 Task: Look for space in Rosemont, United States from 3rd August, 2023 to 7th August, 2023 for 2 adults in price range Rs.4000 to Rs.9000. Place can be private room with 1  bedroom having 1 bed and 1 bathroom. Property type can be house, flat, guest house, hotel. Booking option can be shelf check-in. Required host language is English.
Action: Mouse moved to (572, 132)
Screenshot: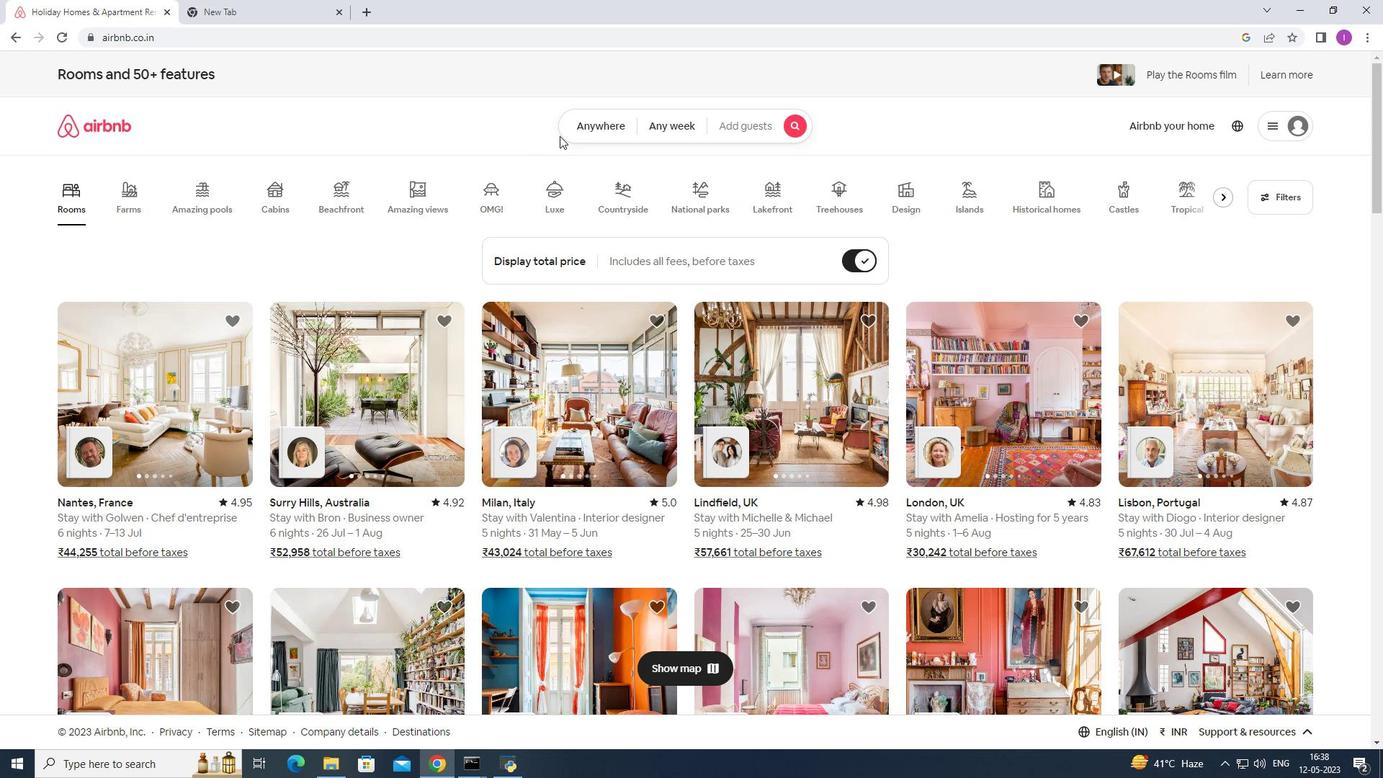 
Action: Mouse pressed left at (572, 132)
Screenshot: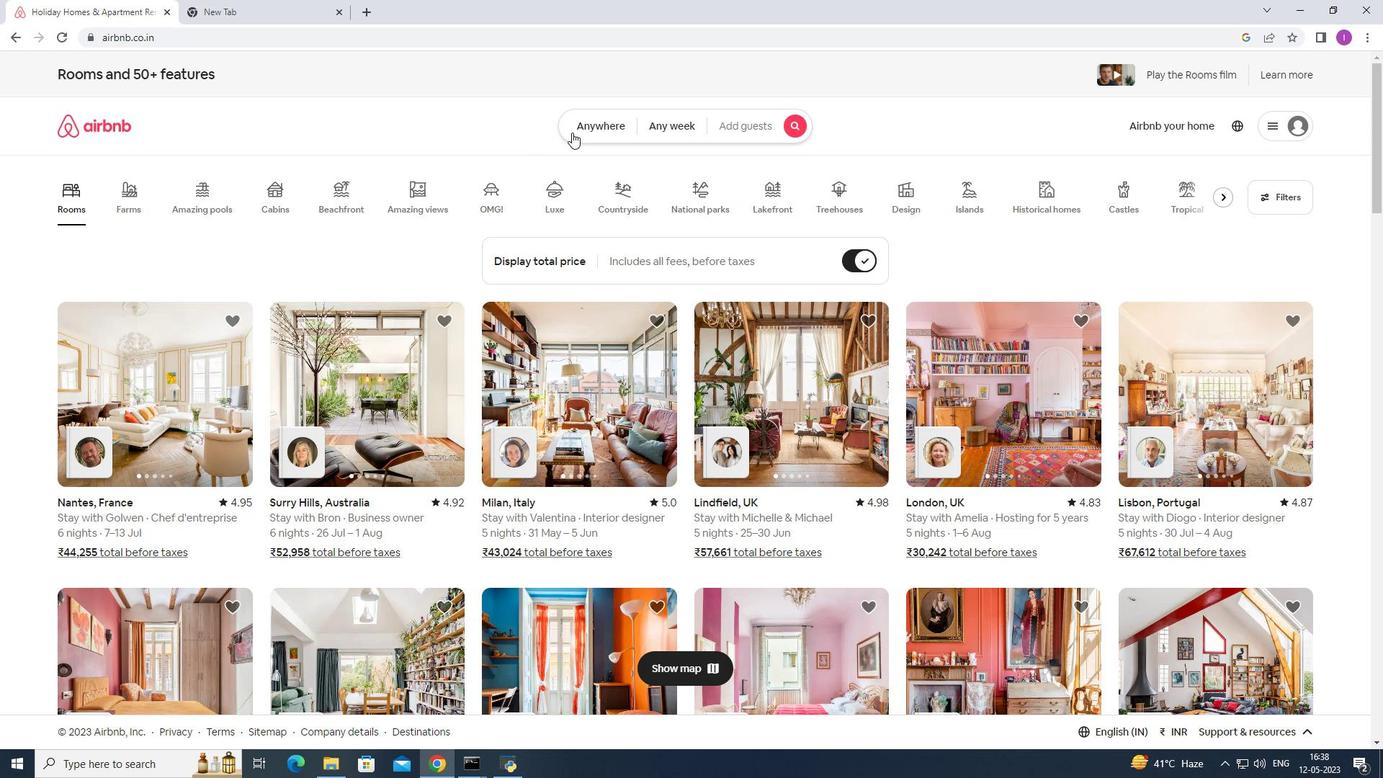 
Action: Mouse moved to (449, 182)
Screenshot: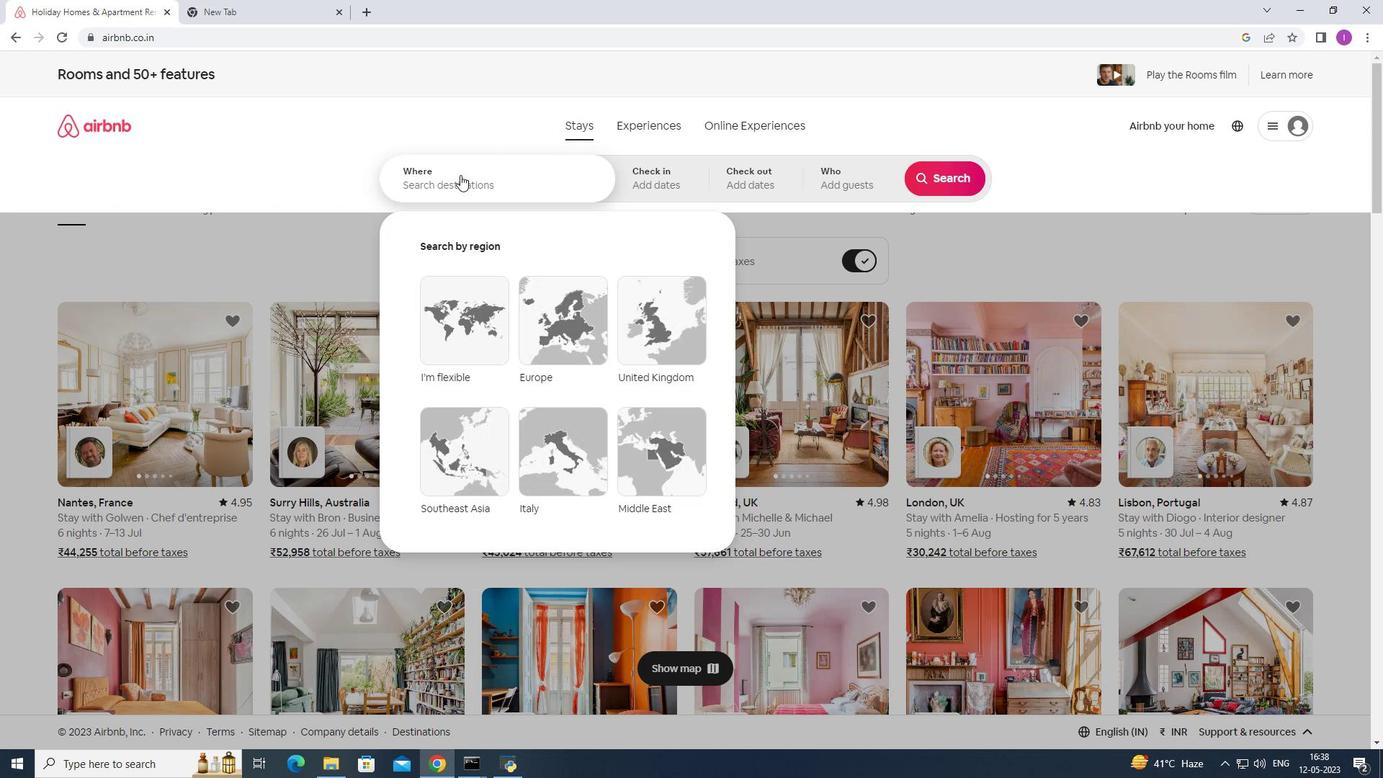 
Action: Mouse pressed left at (449, 182)
Screenshot: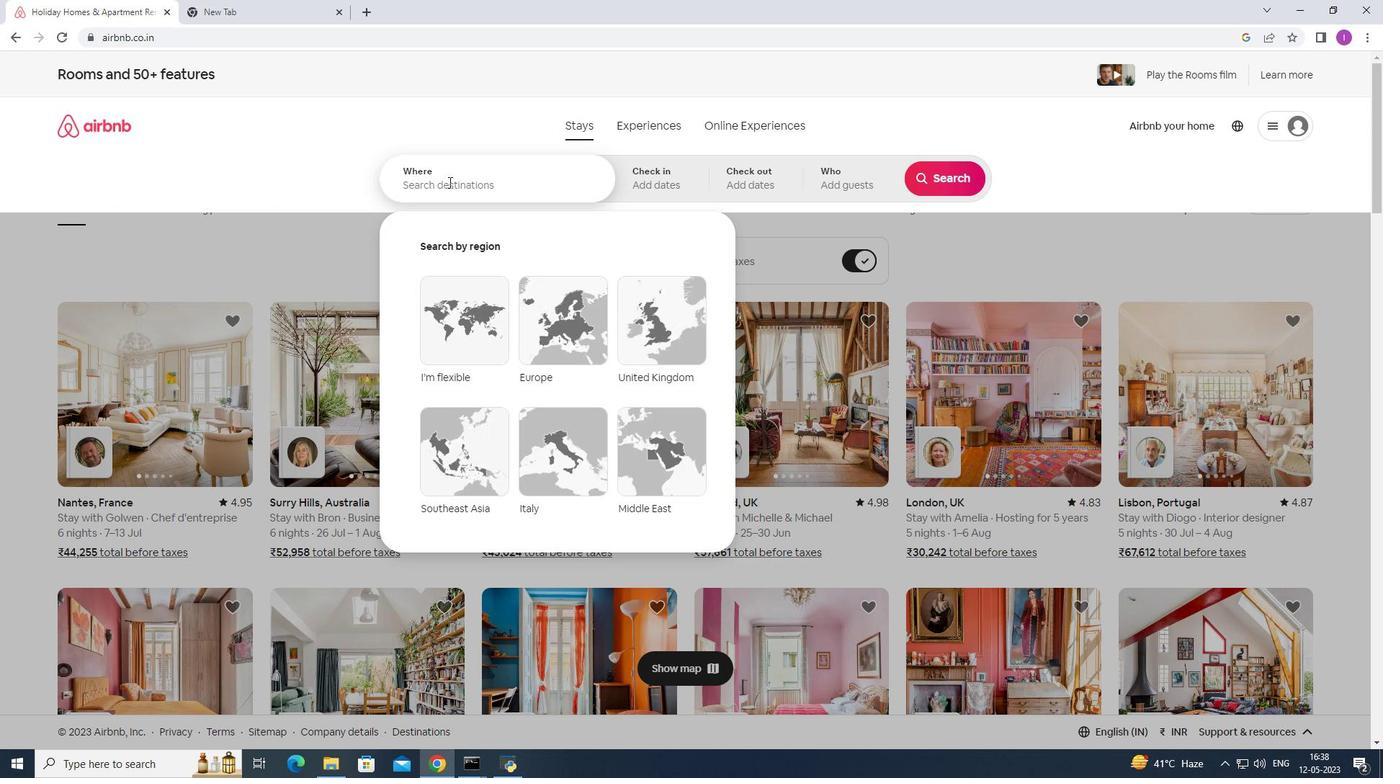 
Action: Mouse moved to (448, 182)
Screenshot: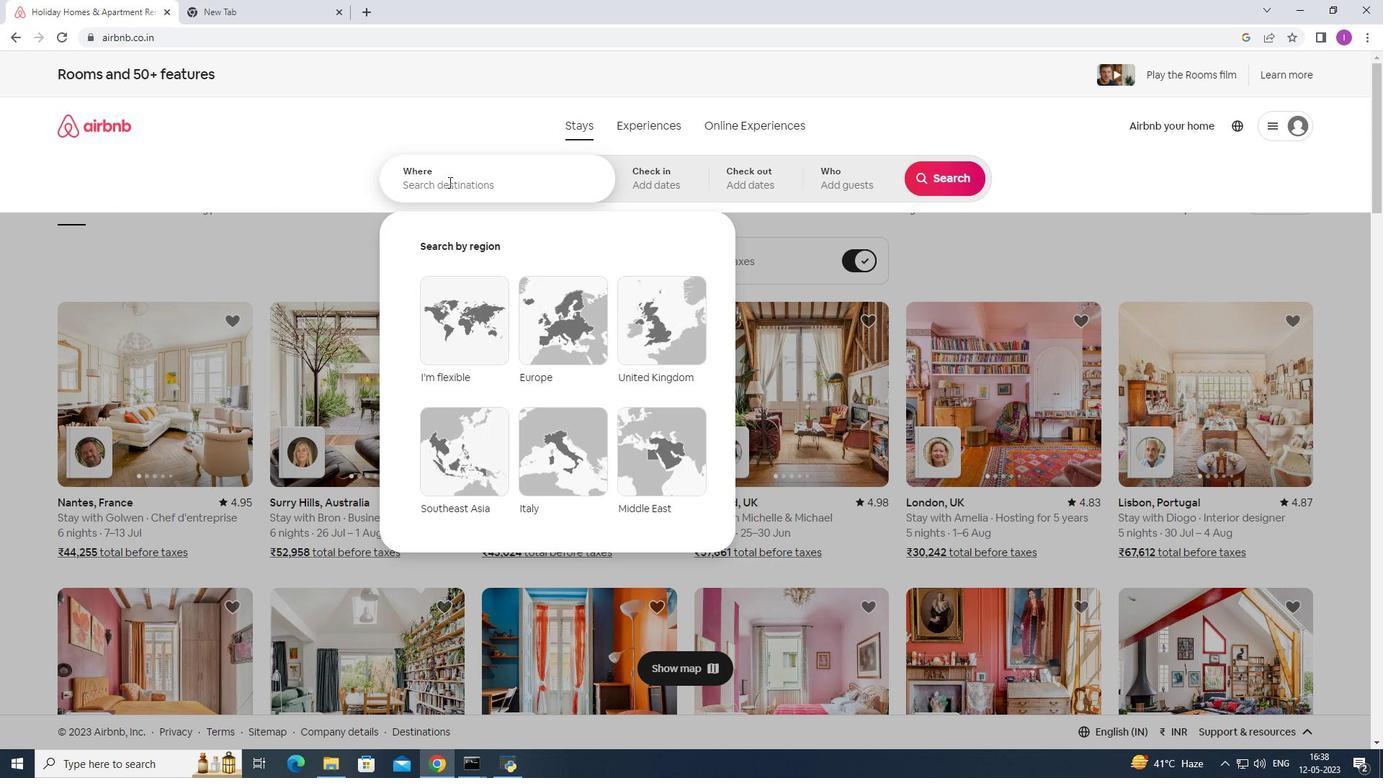 
Action: Key pressed <Key.shift>Rosemont,<Key.shift>United<Key.space>states
Screenshot: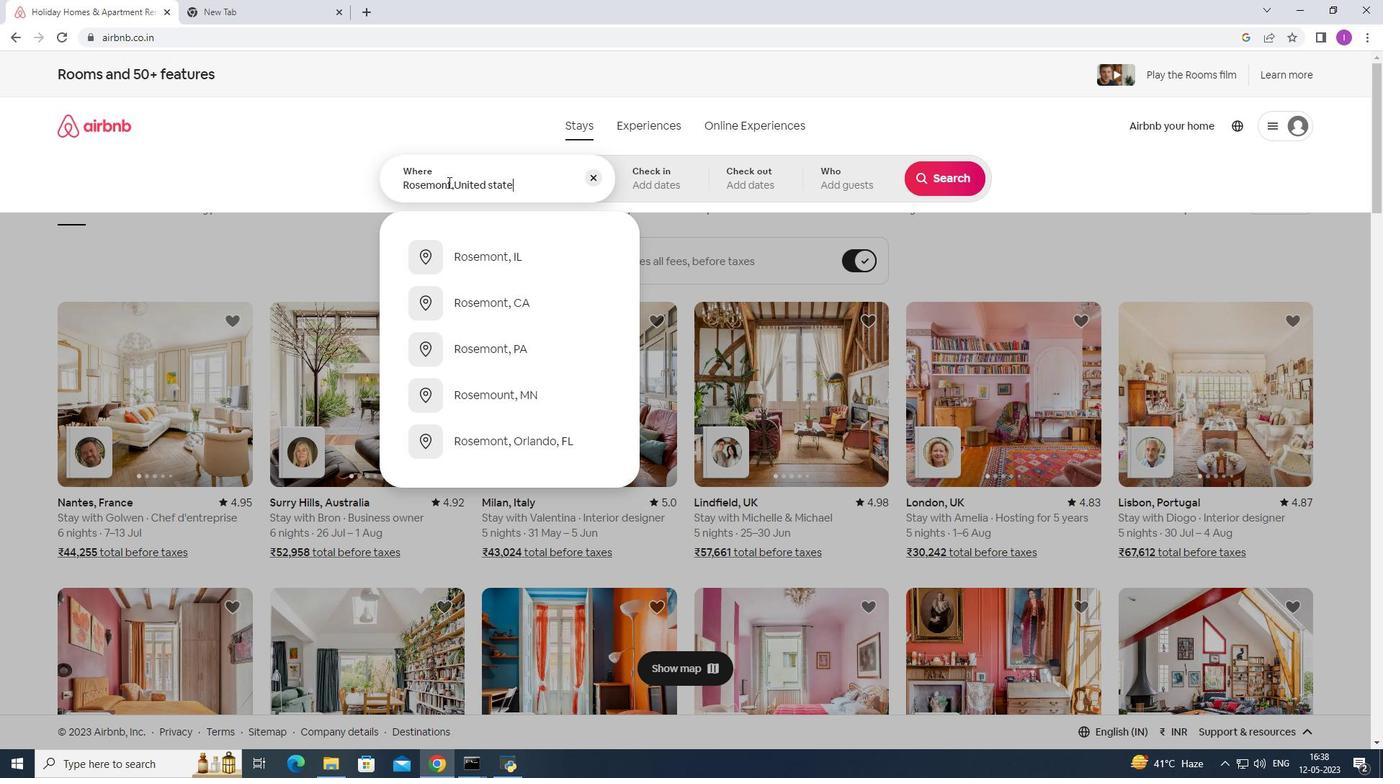 
Action: Mouse moved to (667, 179)
Screenshot: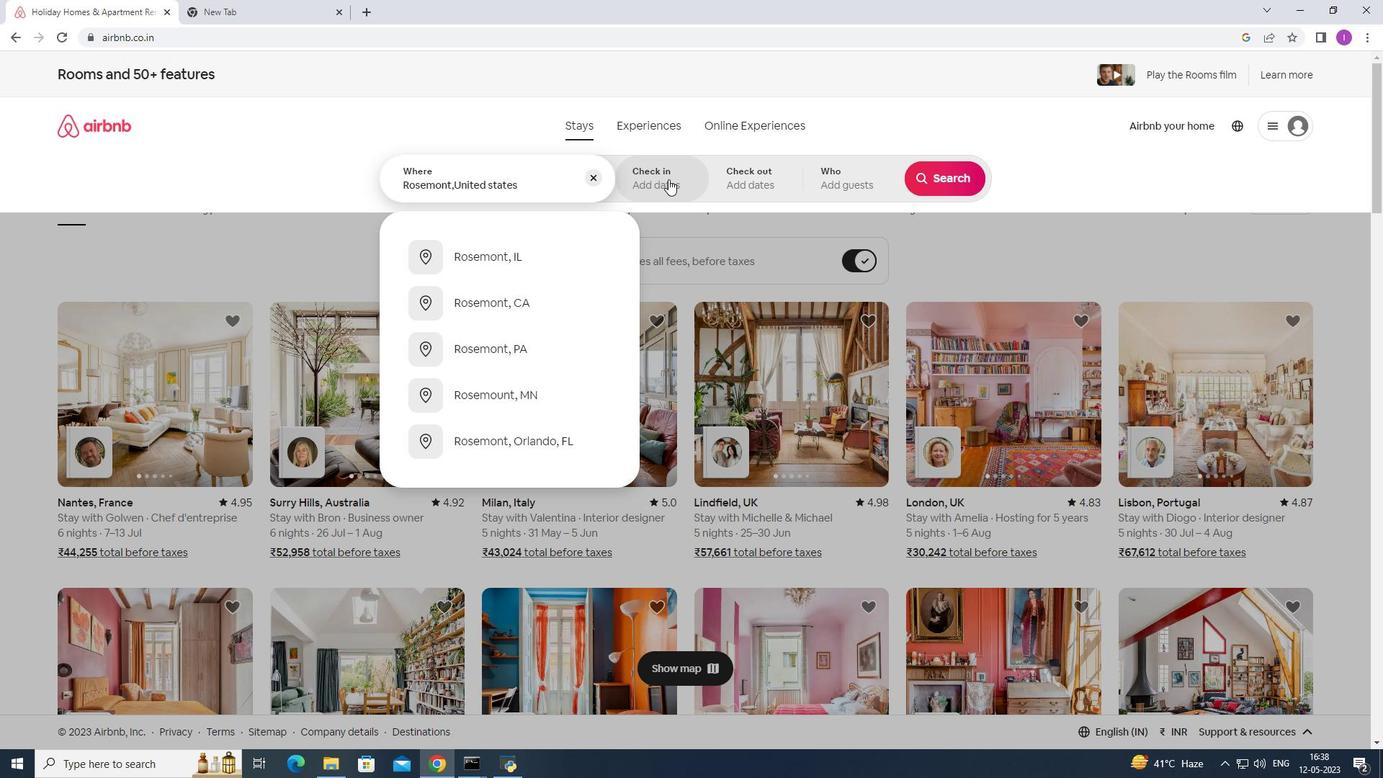 
Action: Mouse pressed left at (667, 179)
Screenshot: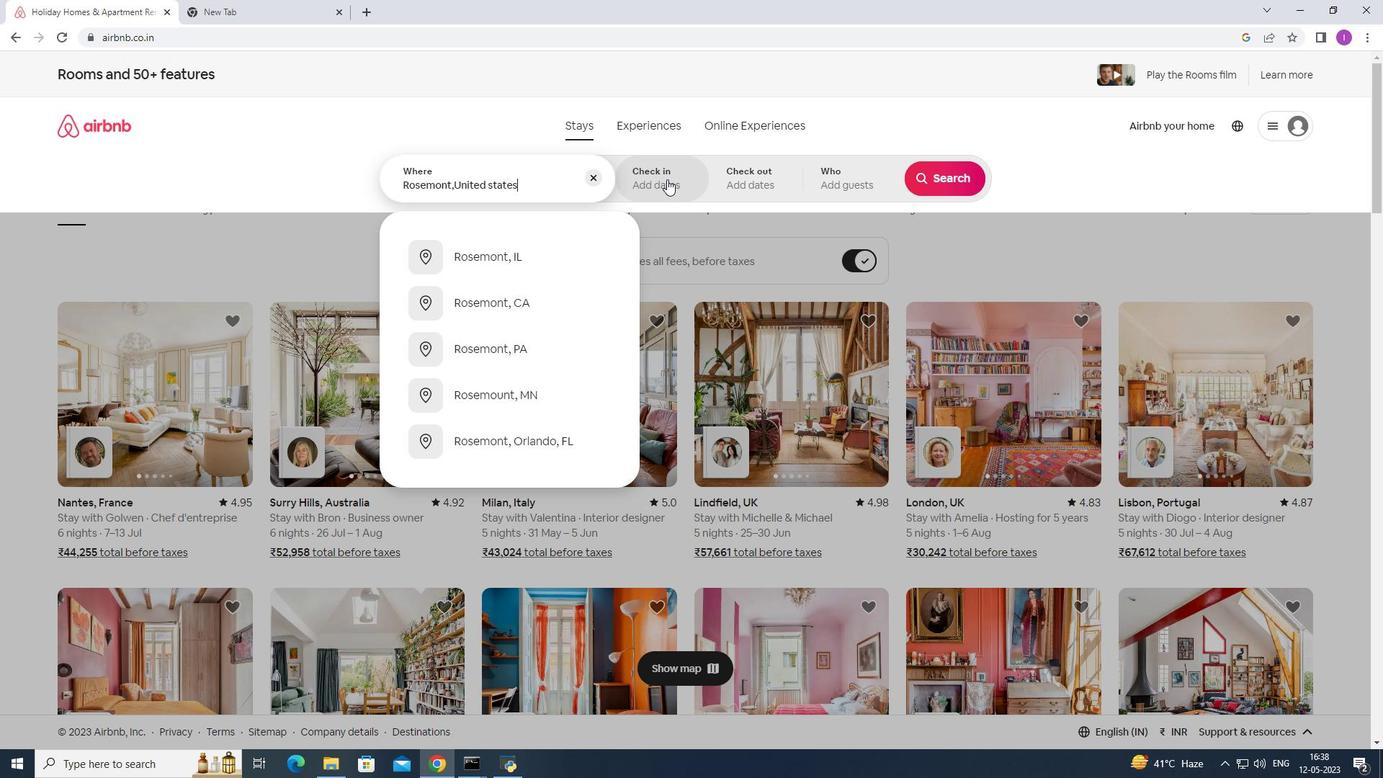 
Action: Mouse moved to (936, 292)
Screenshot: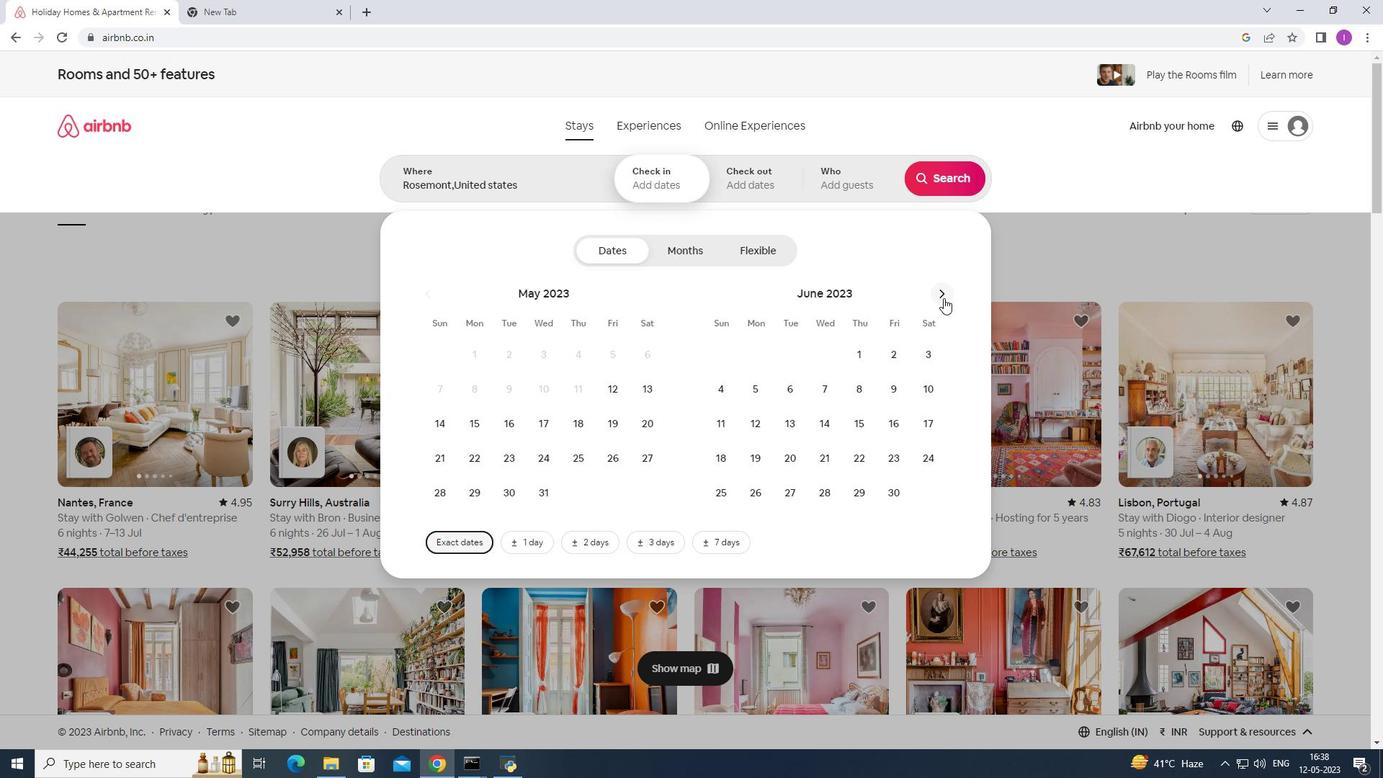 
Action: Mouse pressed left at (936, 292)
Screenshot: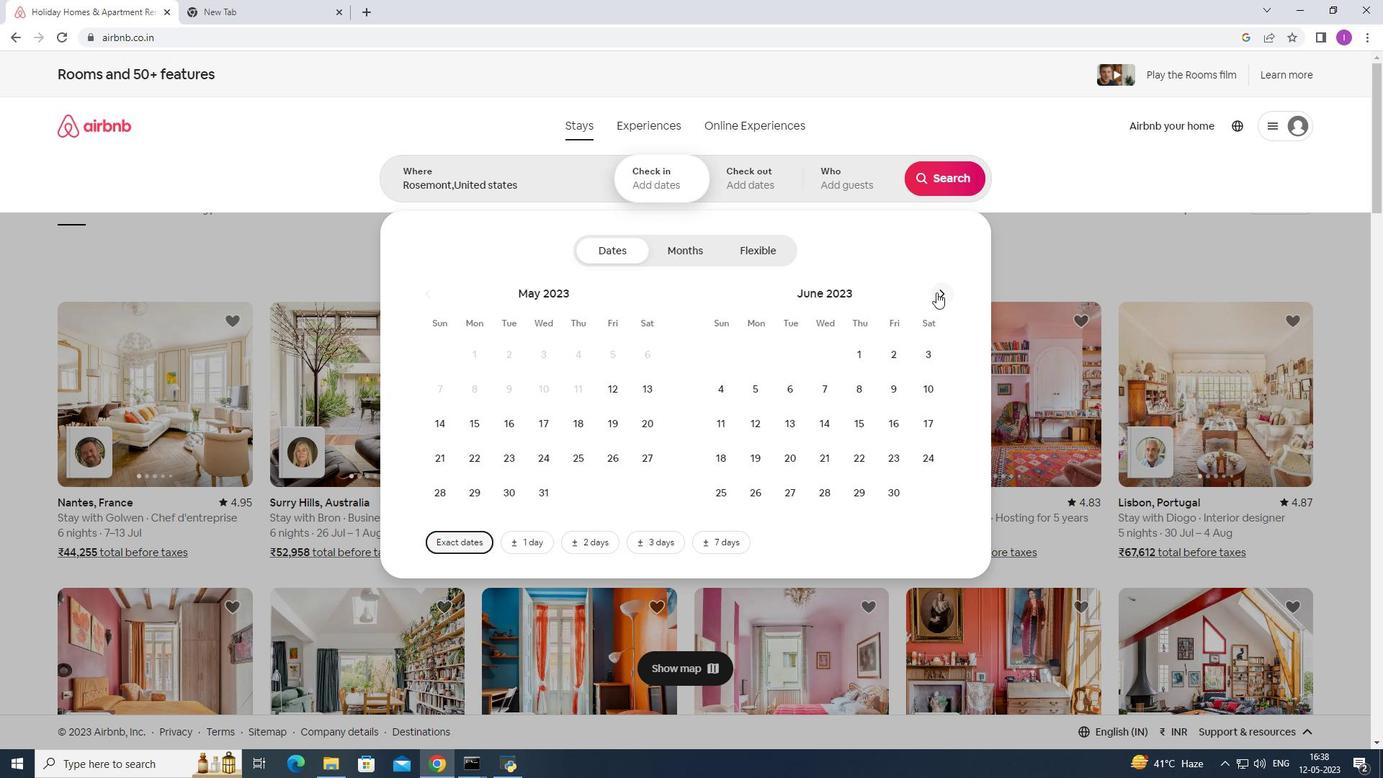 
Action: Mouse pressed left at (936, 292)
Screenshot: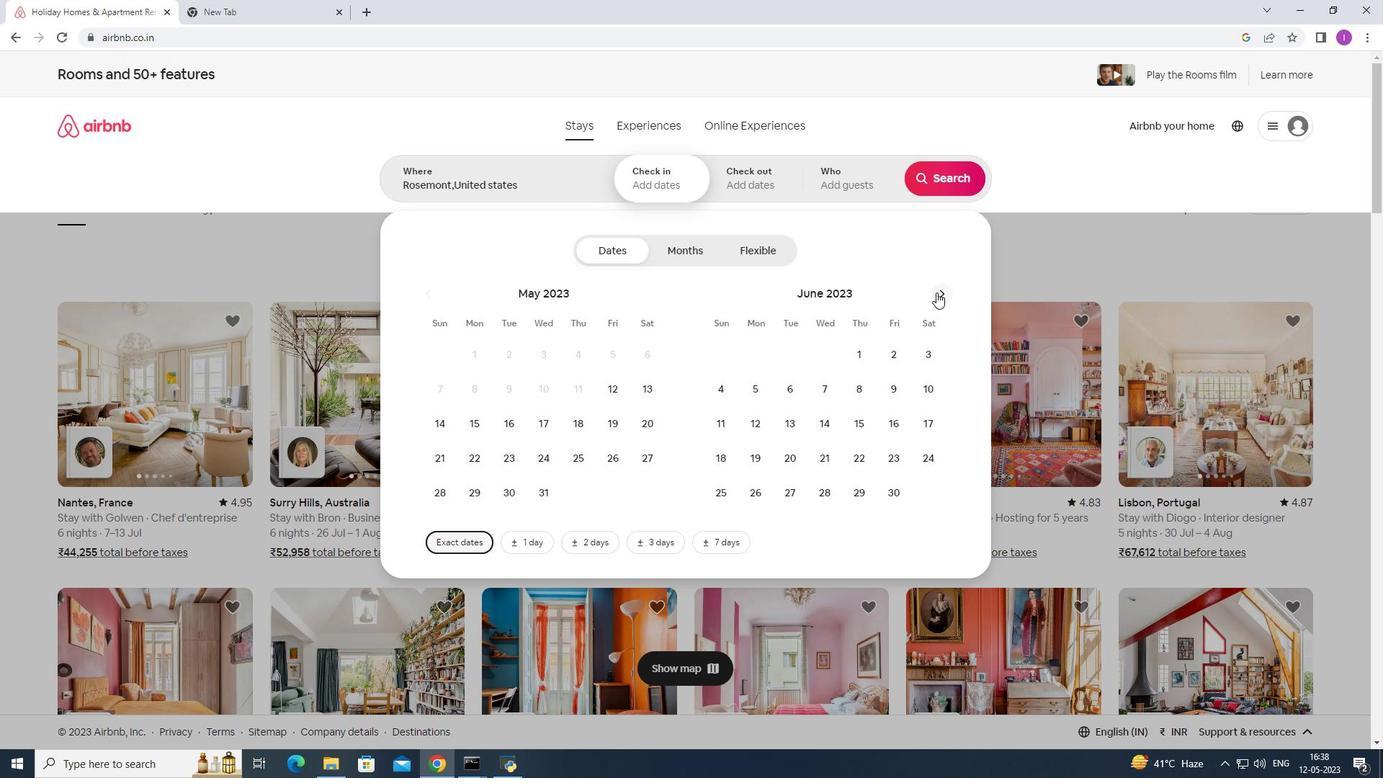 
Action: Mouse moved to (860, 360)
Screenshot: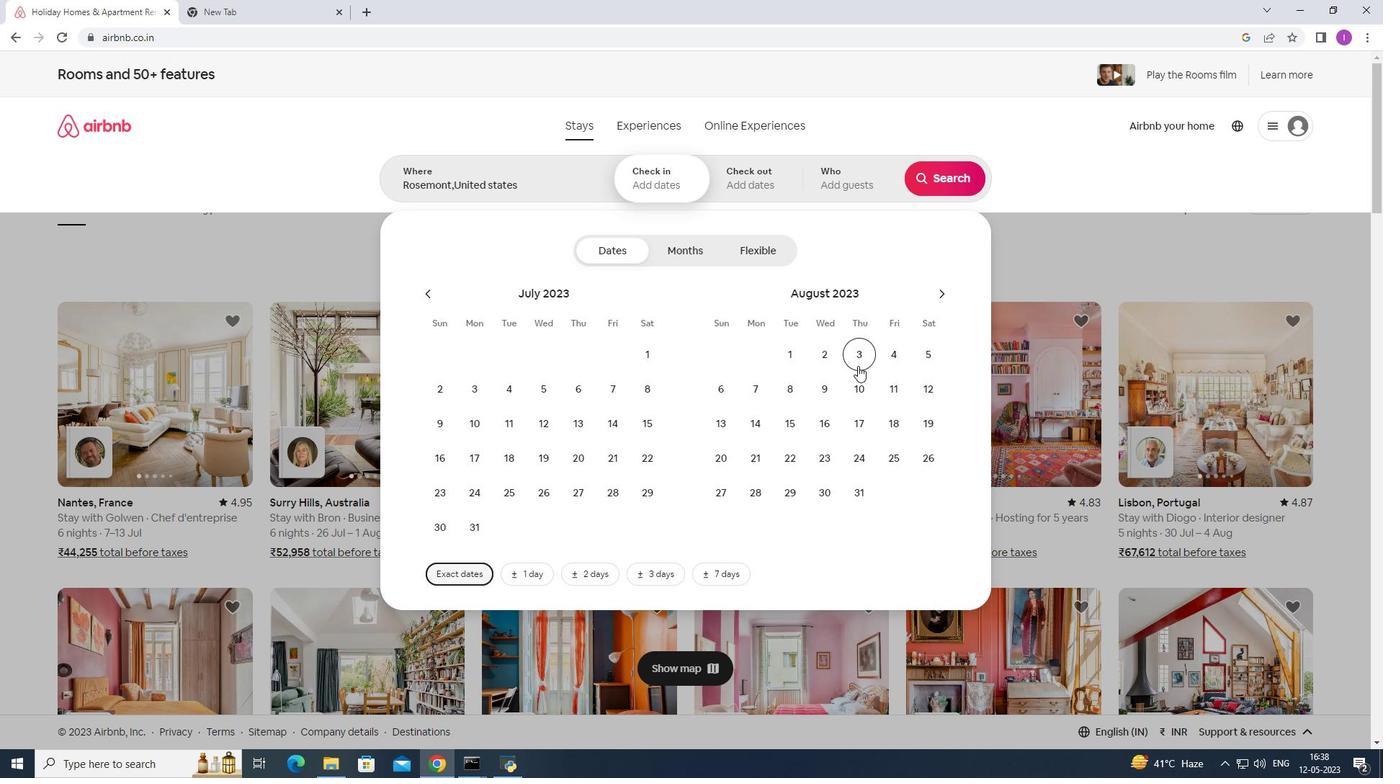 
Action: Mouse pressed left at (860, 360)
Screenshot: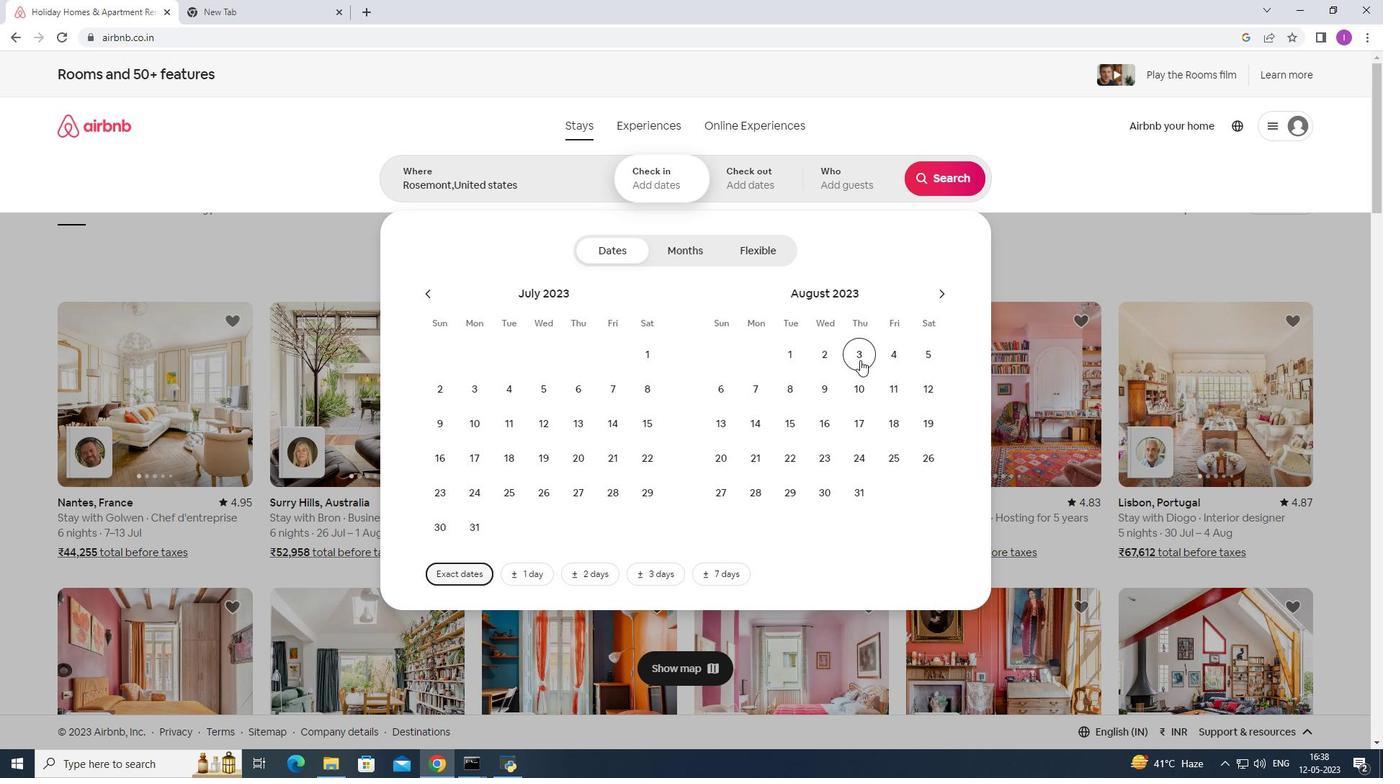 
Action: Mouse moved to (768, 390)
Screenshot: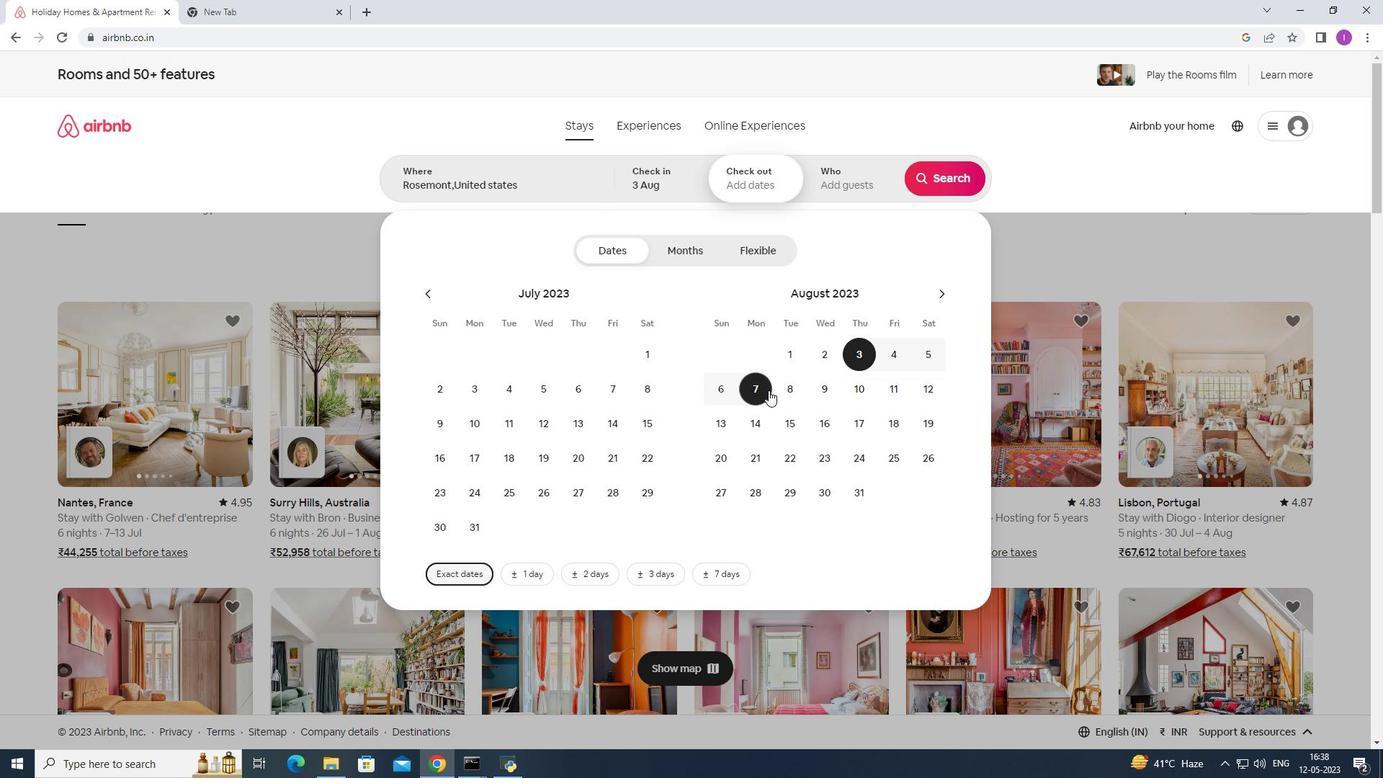 
Action: Mouse pressed left at (768, 390)
Screenshot: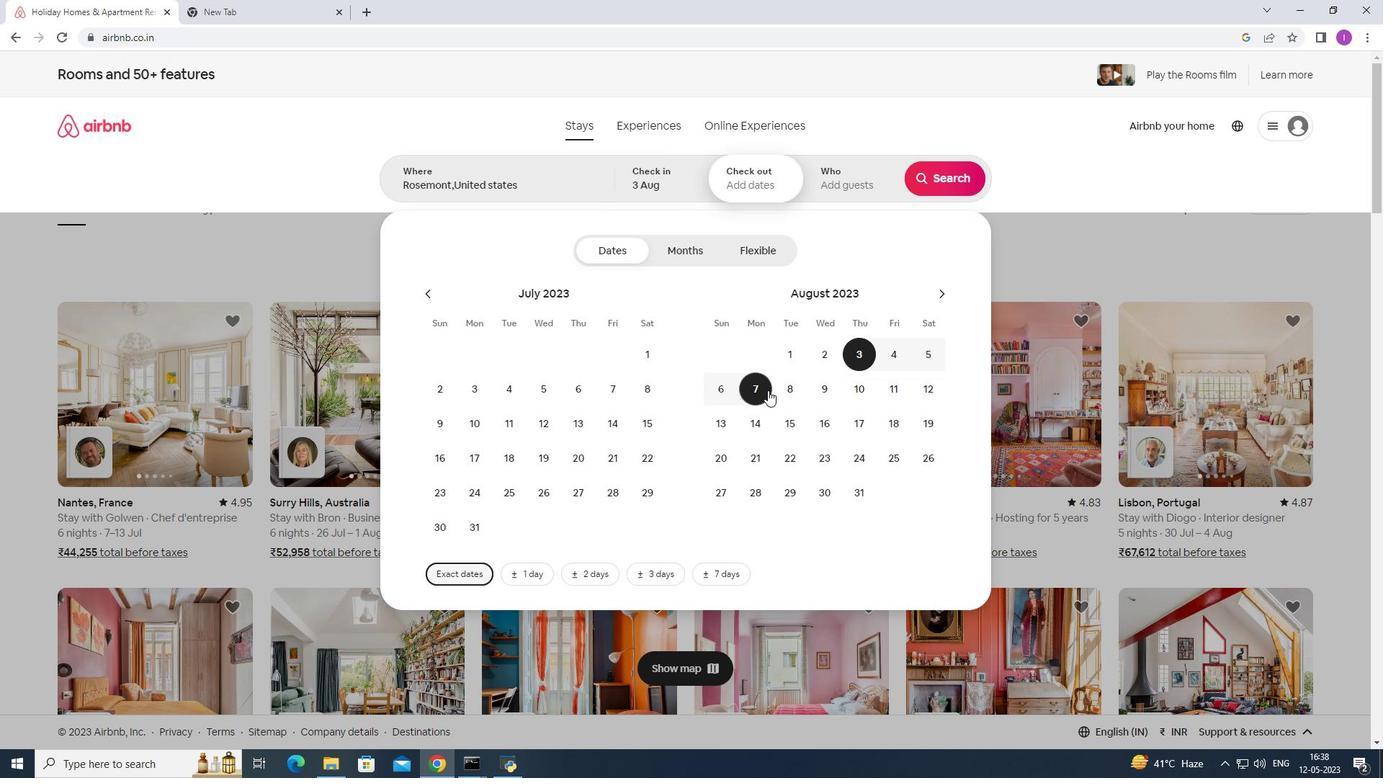 
Action: Mouse moved to (856, 180)
Screenshot: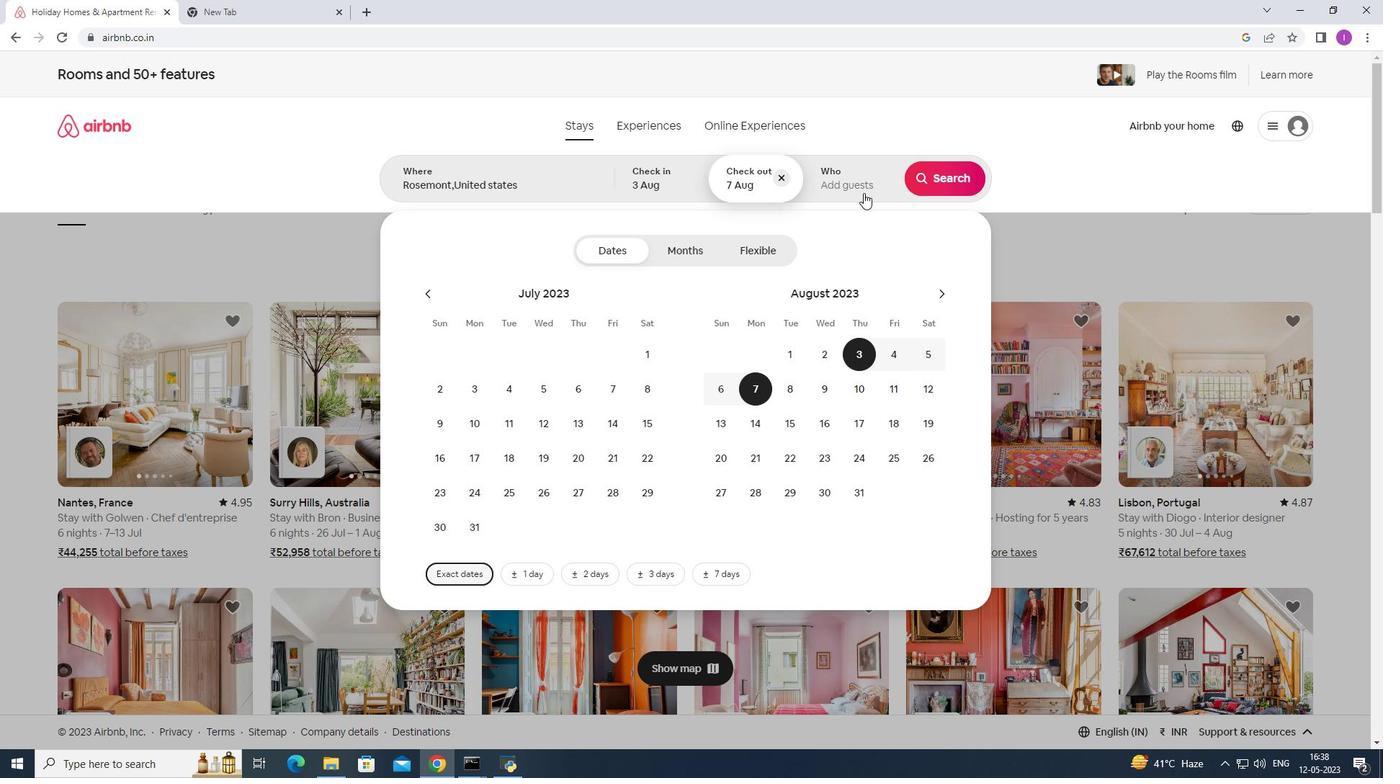 
Action: Mouse pressed left at (856, 180)
Screenshot: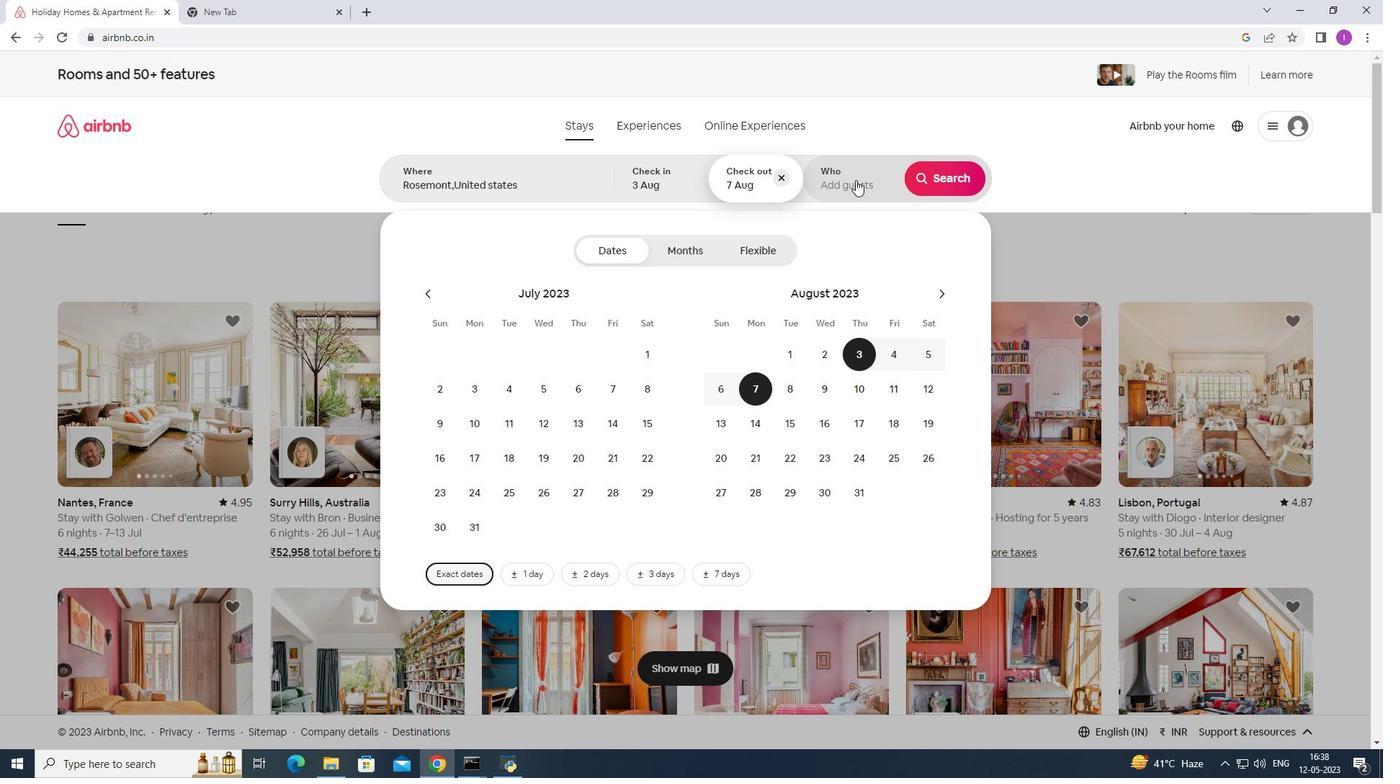 
Action: Mouse moved to (945, 263)
Screenshot: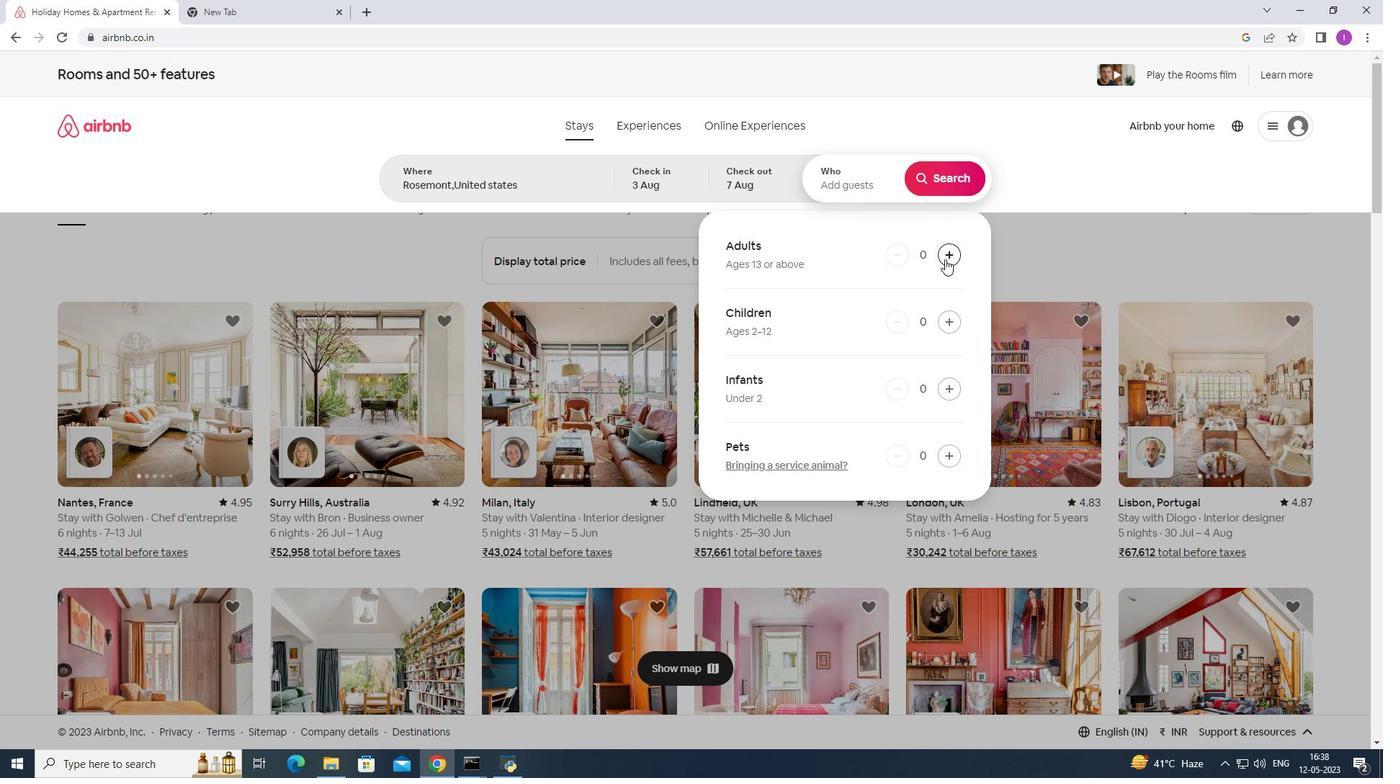 
Action: Mouse pressed left at (945, 263)
Screenshot: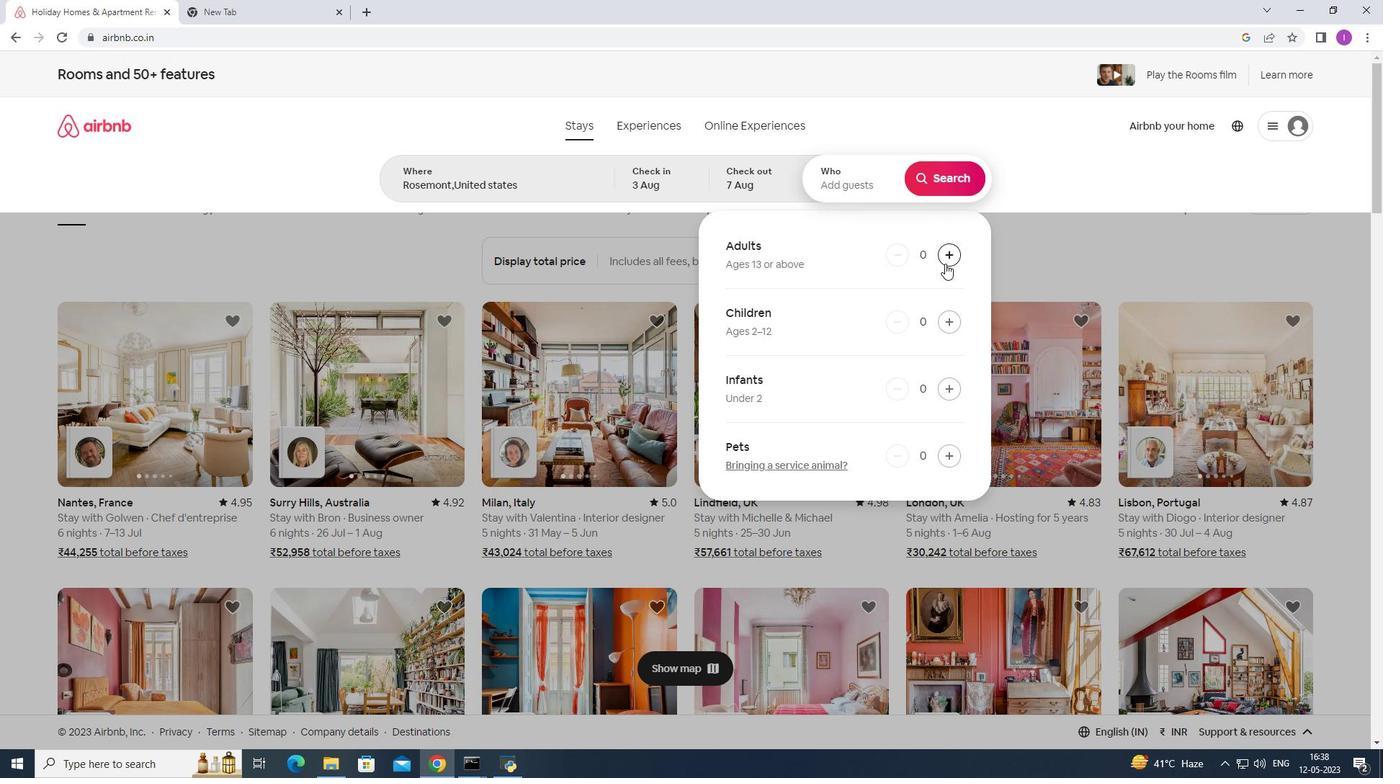 
Action: Mouse pressed left at (945, 263)
Screenshot: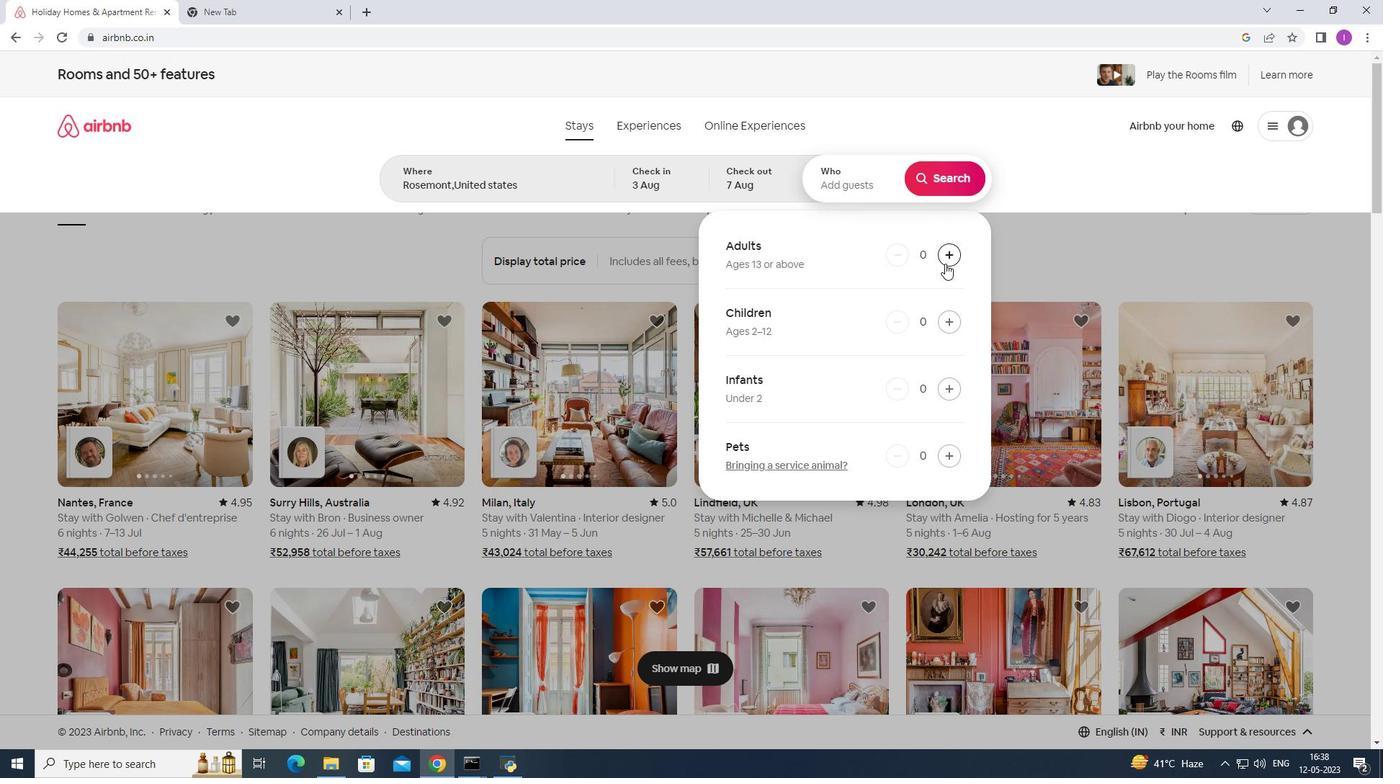 
Action: Mouse moved to (959, 180)
Screenshot: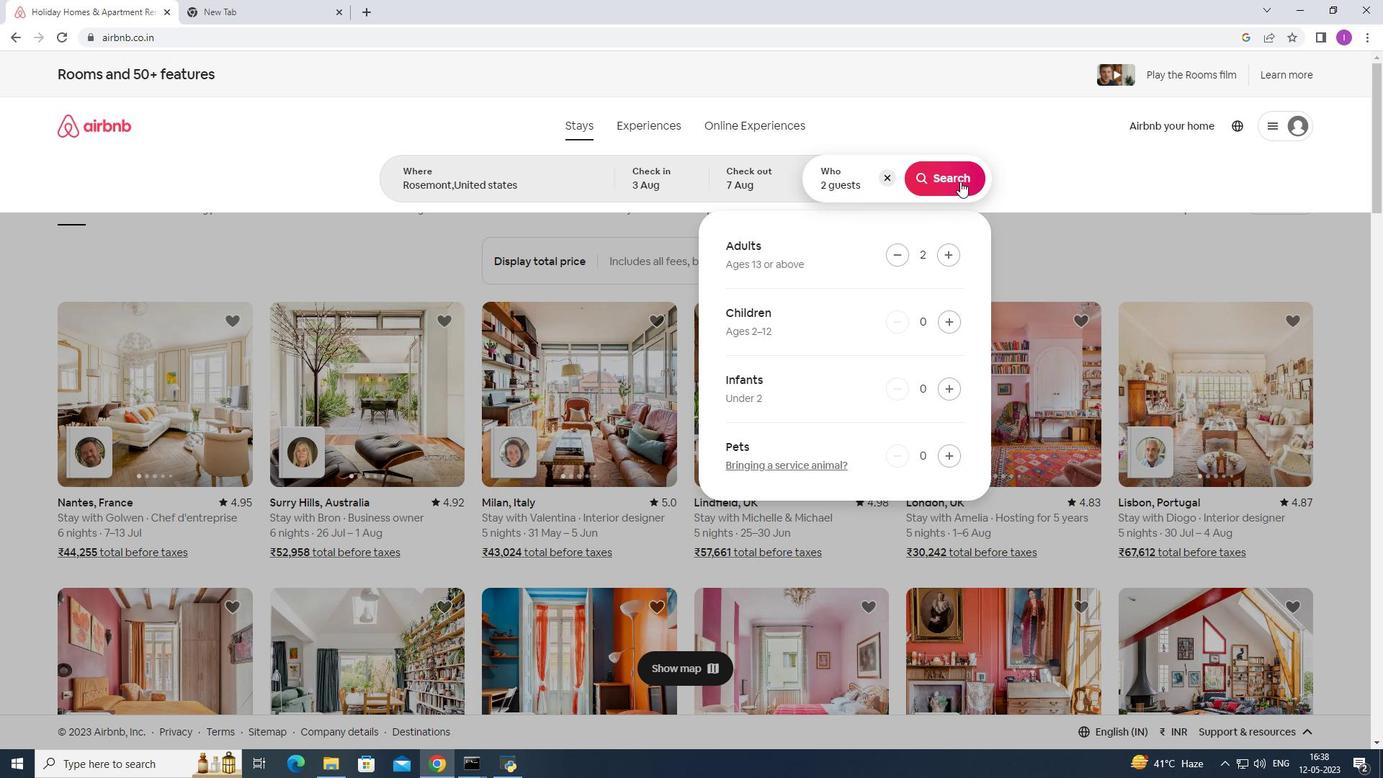 
Action: Mouse pressed left at (959, 180)
Screenshot: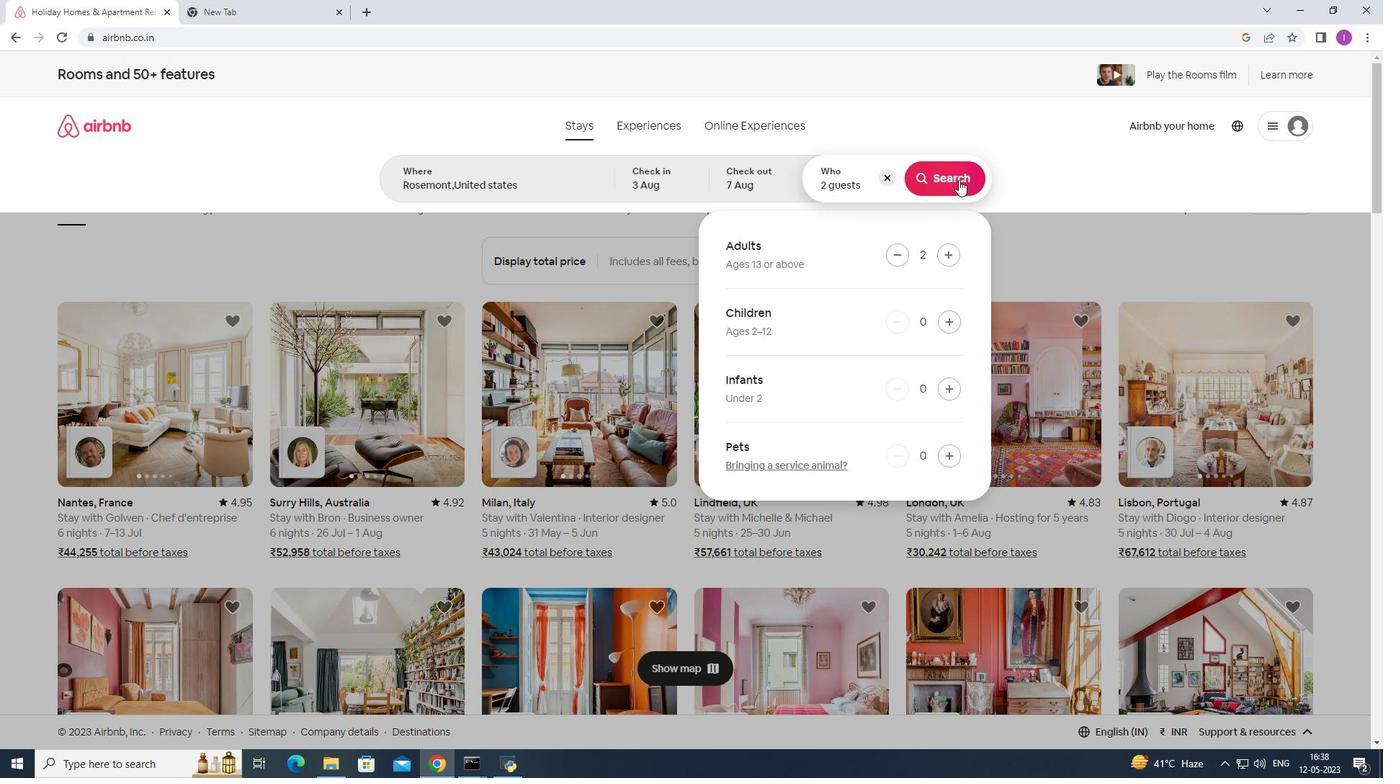
Action: Mouse moved to (1323, 144)
Screenshot: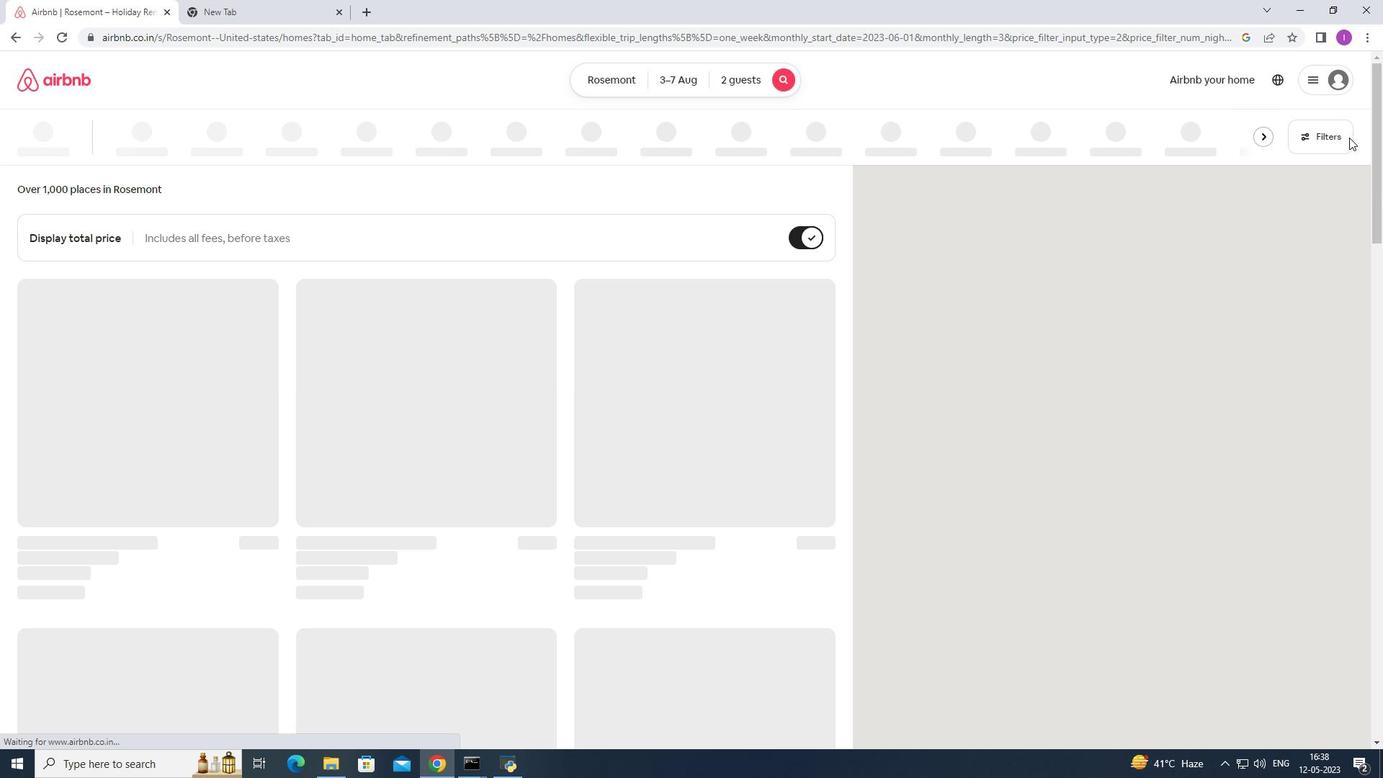 
Action: Mouse pressed left at (1323, 144)
Screenshot: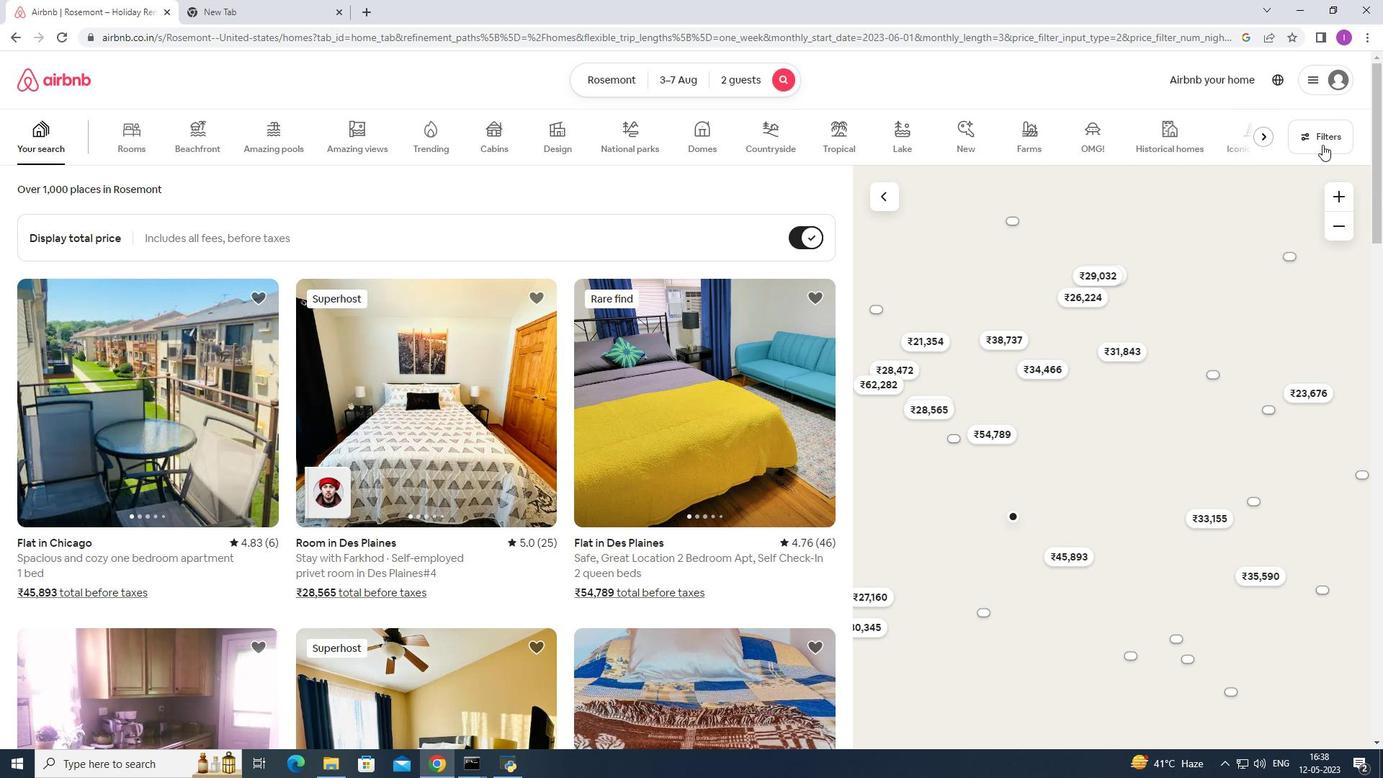 
Action: Mouse moved to (787, 491)
Screenshot: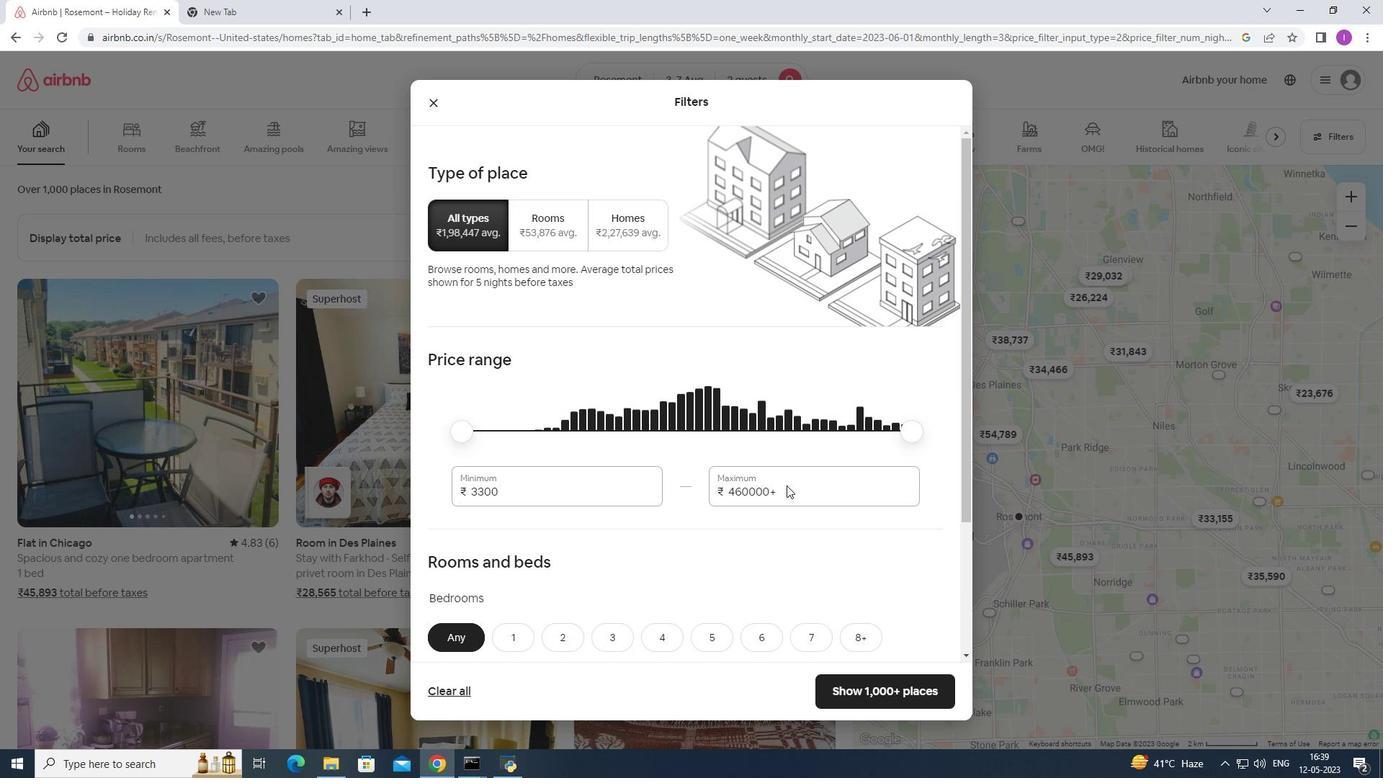
Action: Mouse pressed left at (787, 491)
Screenshot: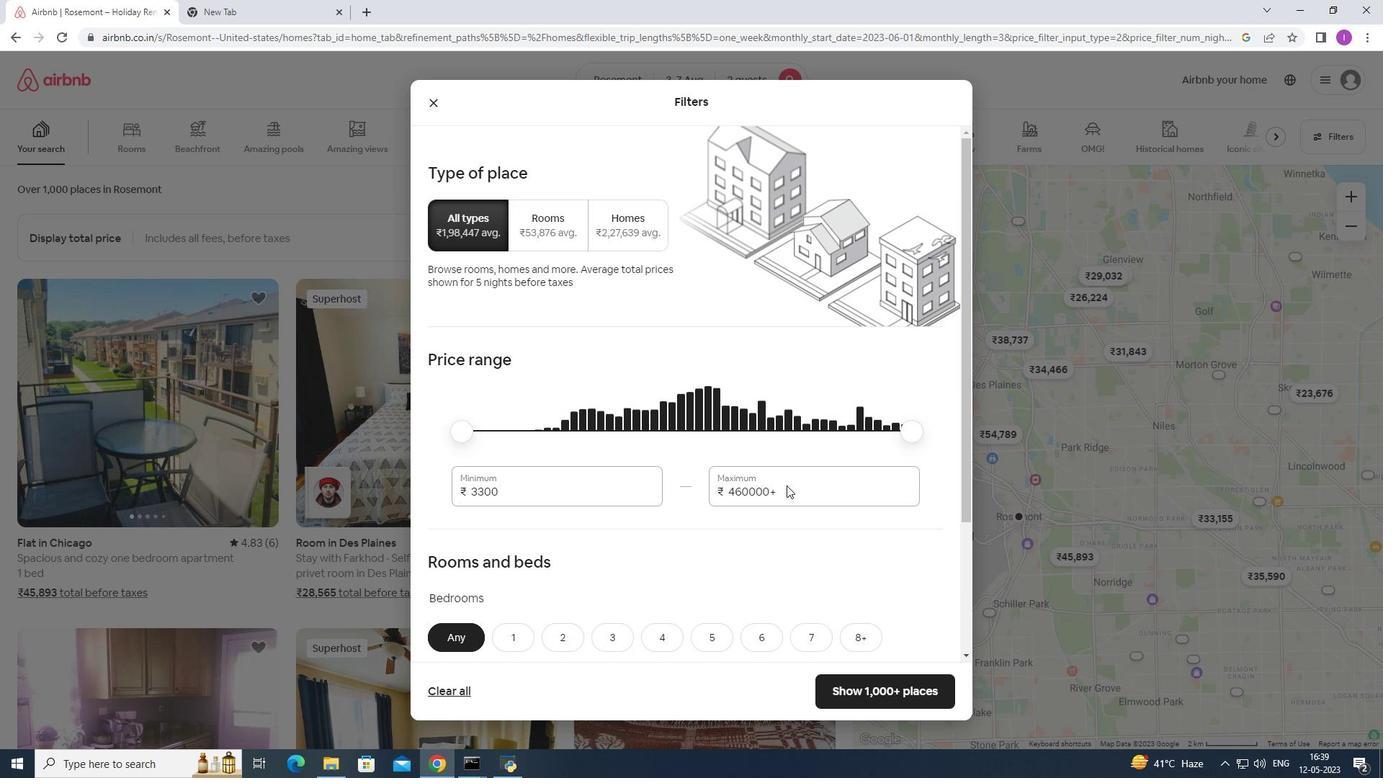 
Action: Mouse moved to (660, 490)
Screenshot: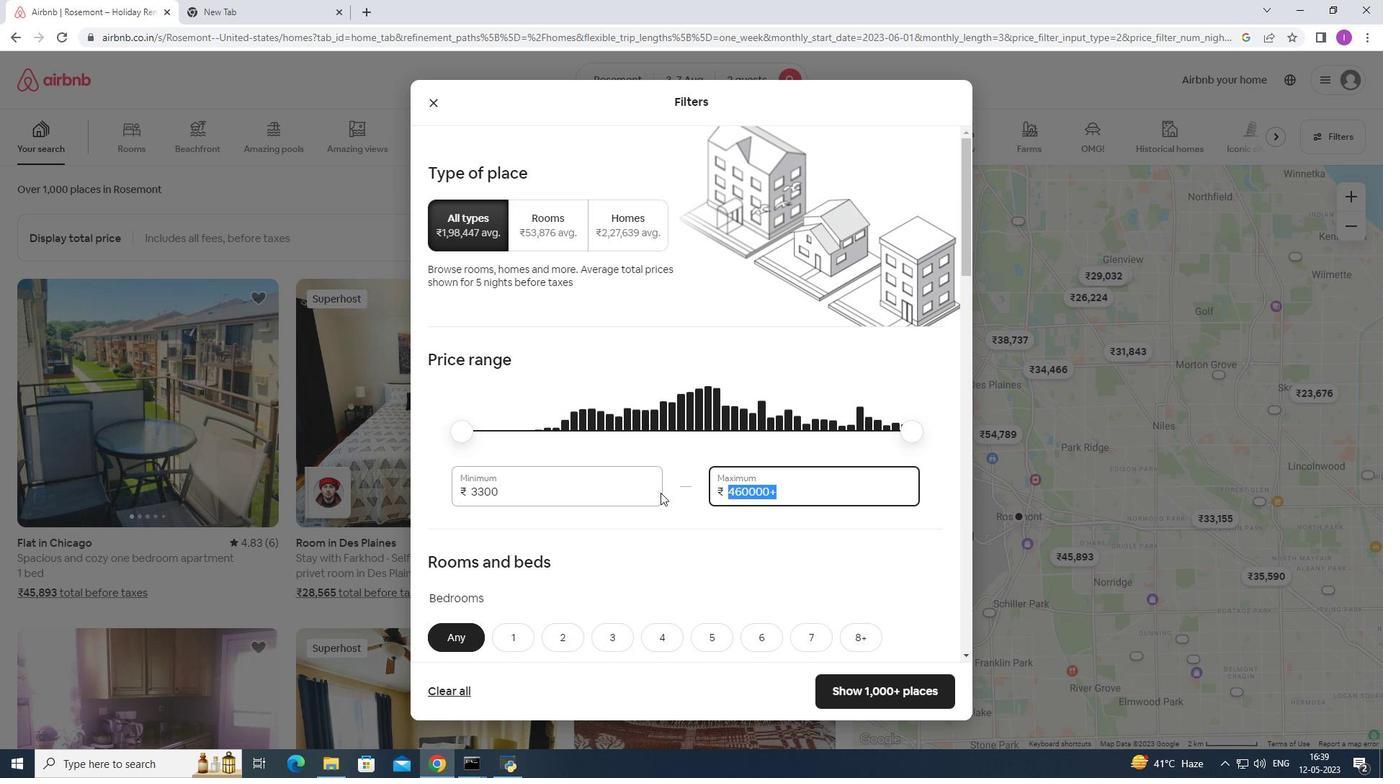 
Action: Key pressed 9
Screenshot: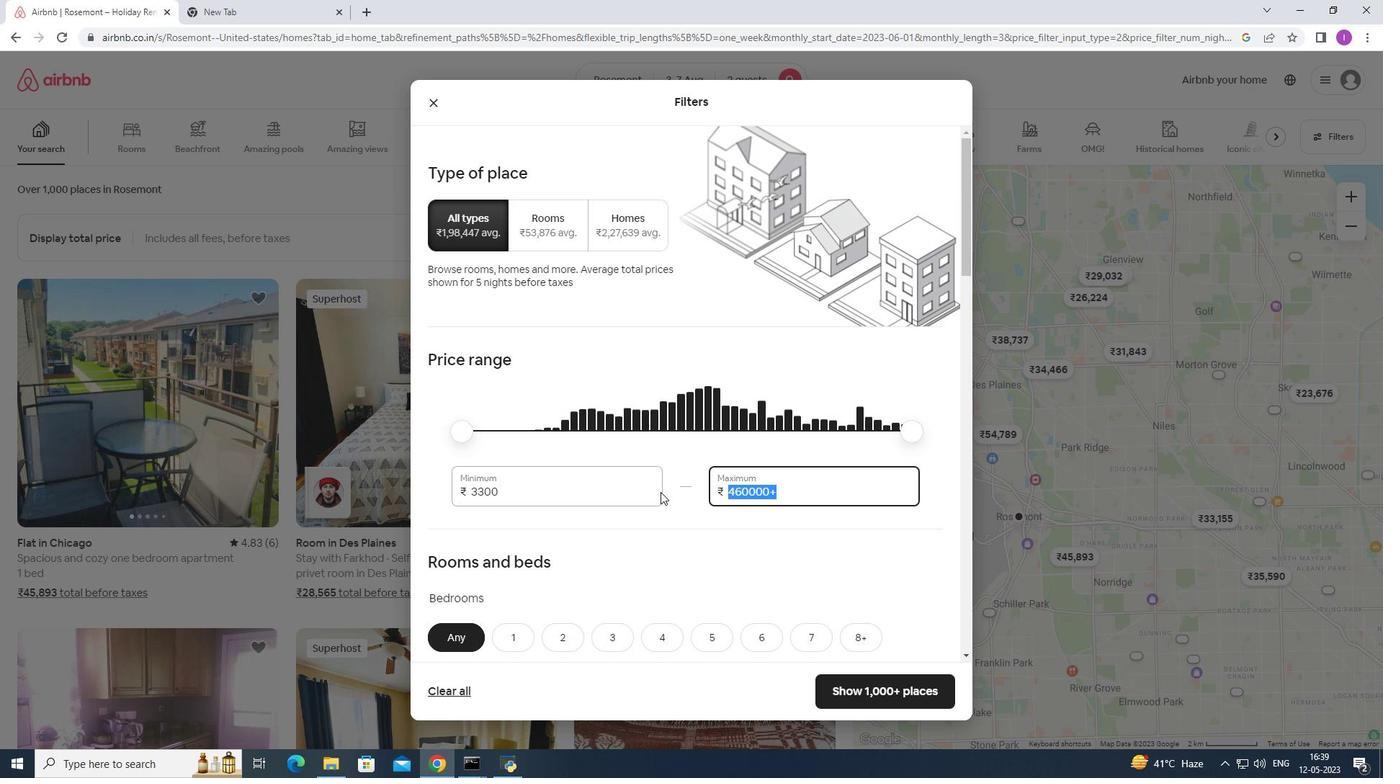 
Action: Mouse moved to (660, 489)
Screenshot: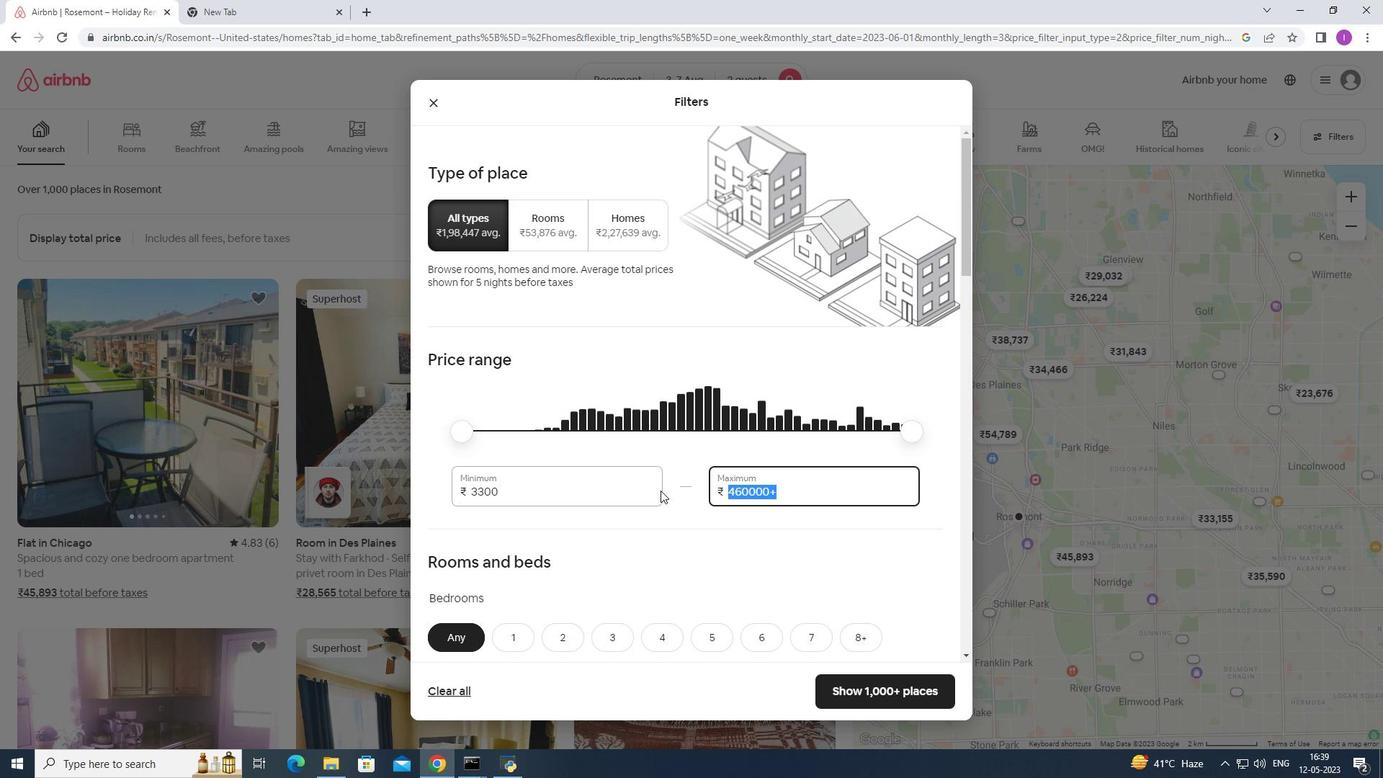 
Action: Key pressed 0
Screenshot: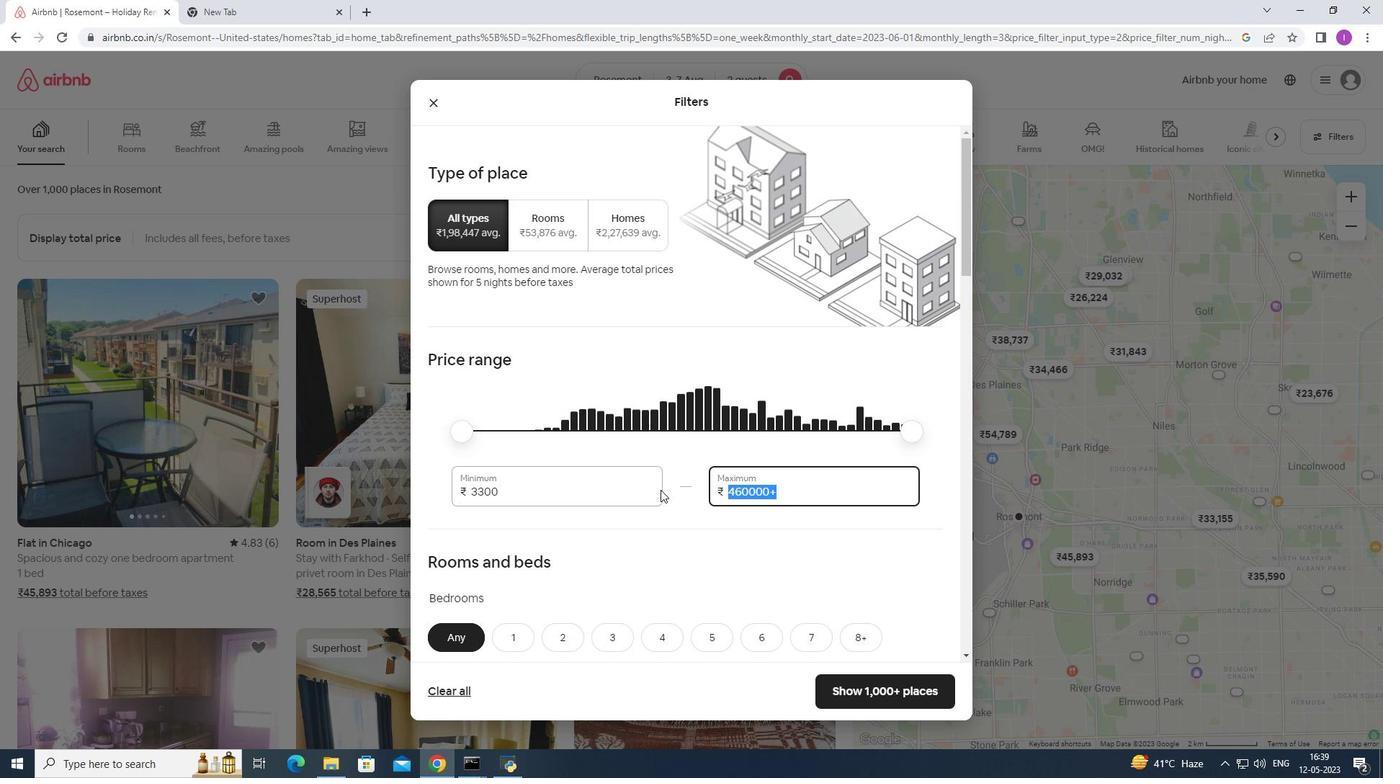 
Action: Mouse moved to (660, 485)
Screenshot: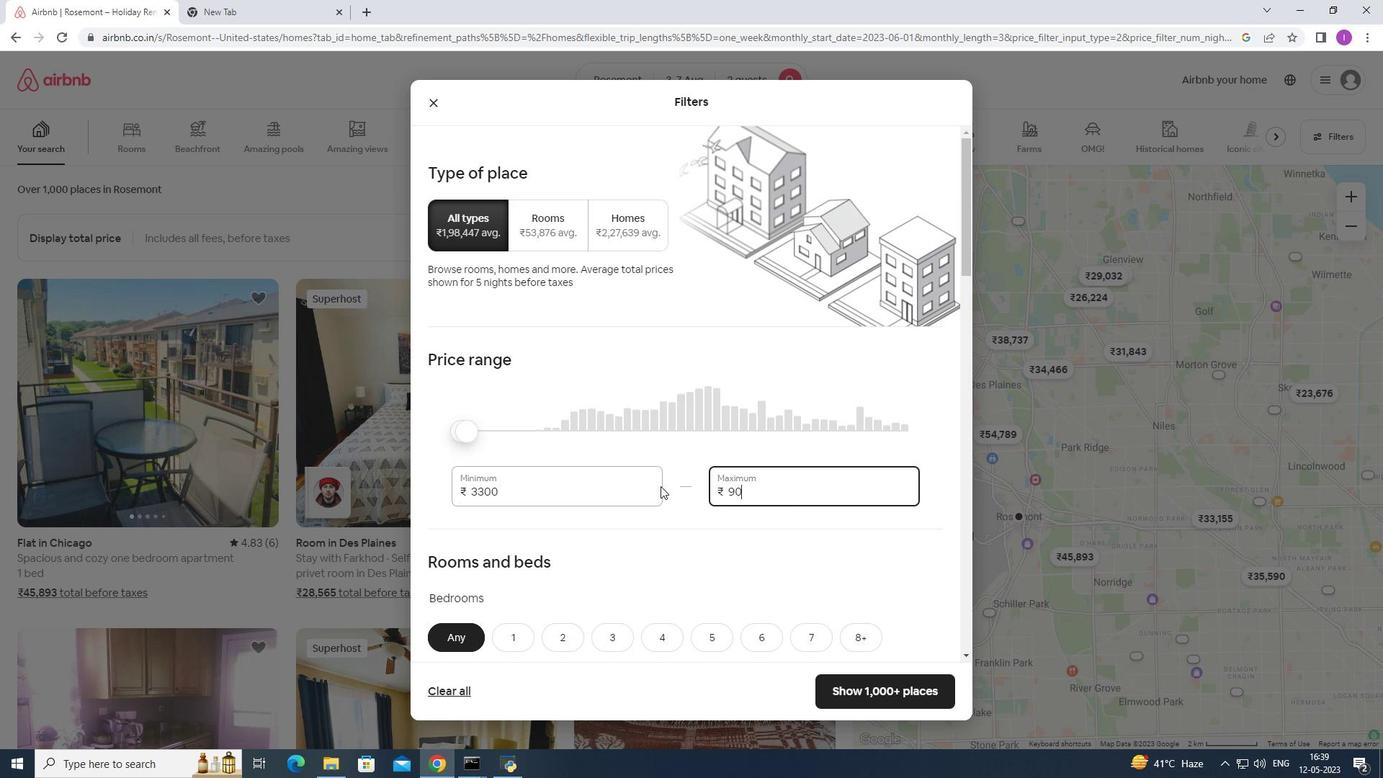 
Action: Key pressed 0
Screenshot: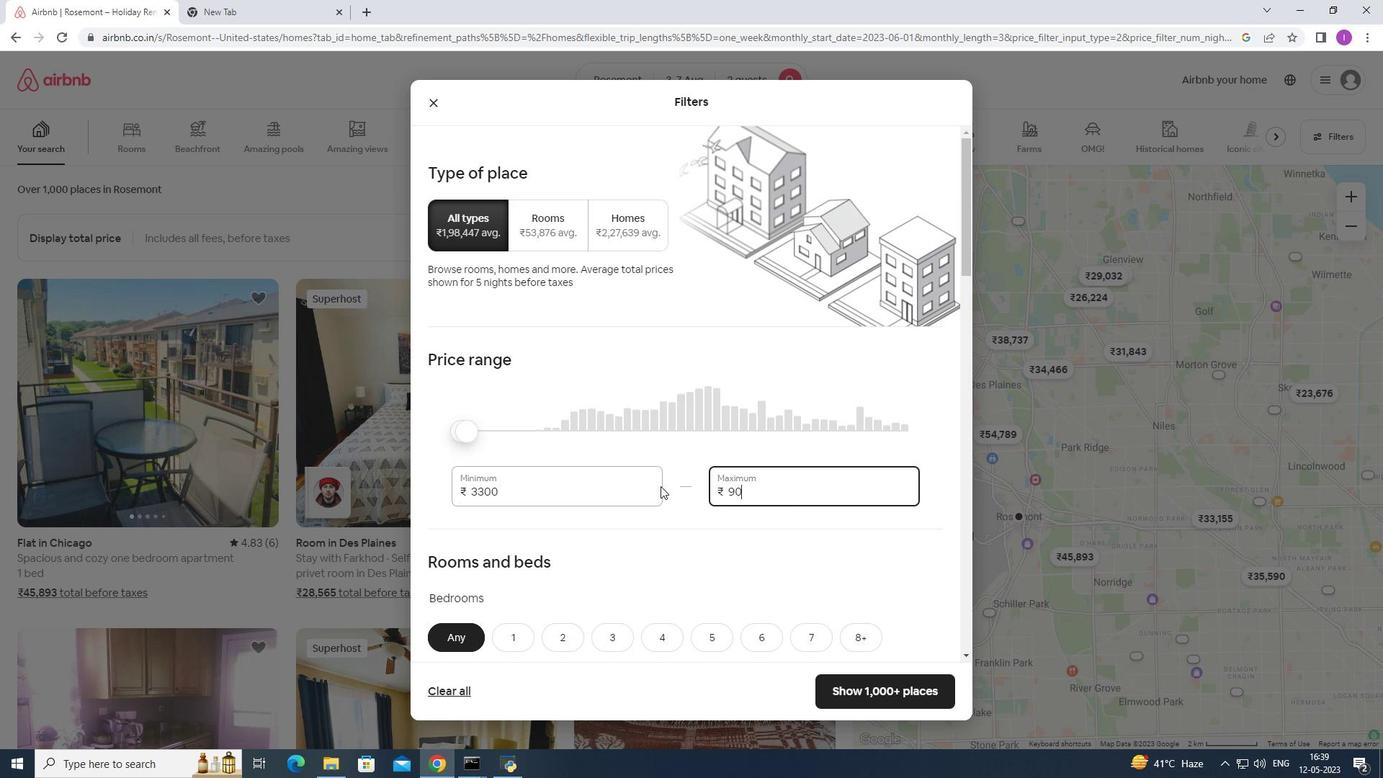 
Action: Mouse moved to (662, 483)
Screenshot: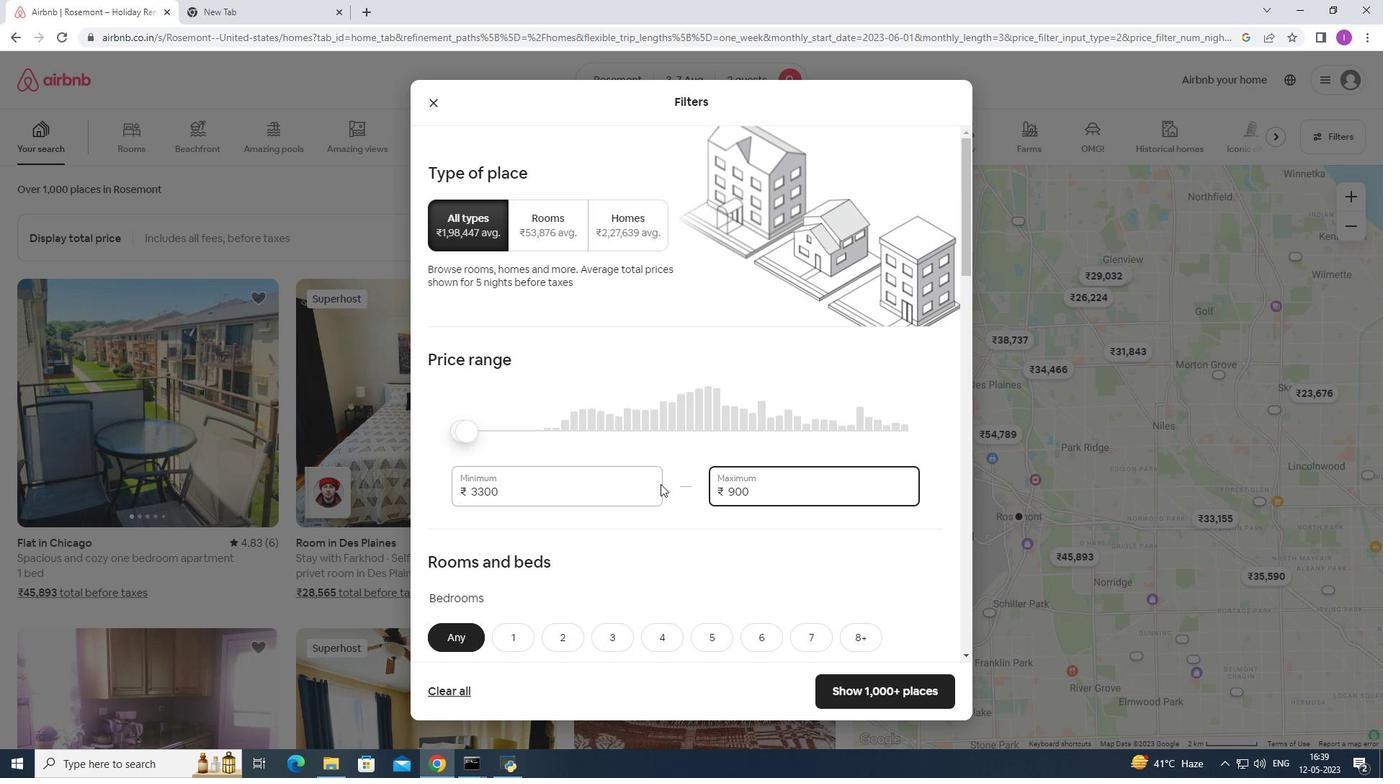 
Action: Key pressed 0
Screenshot: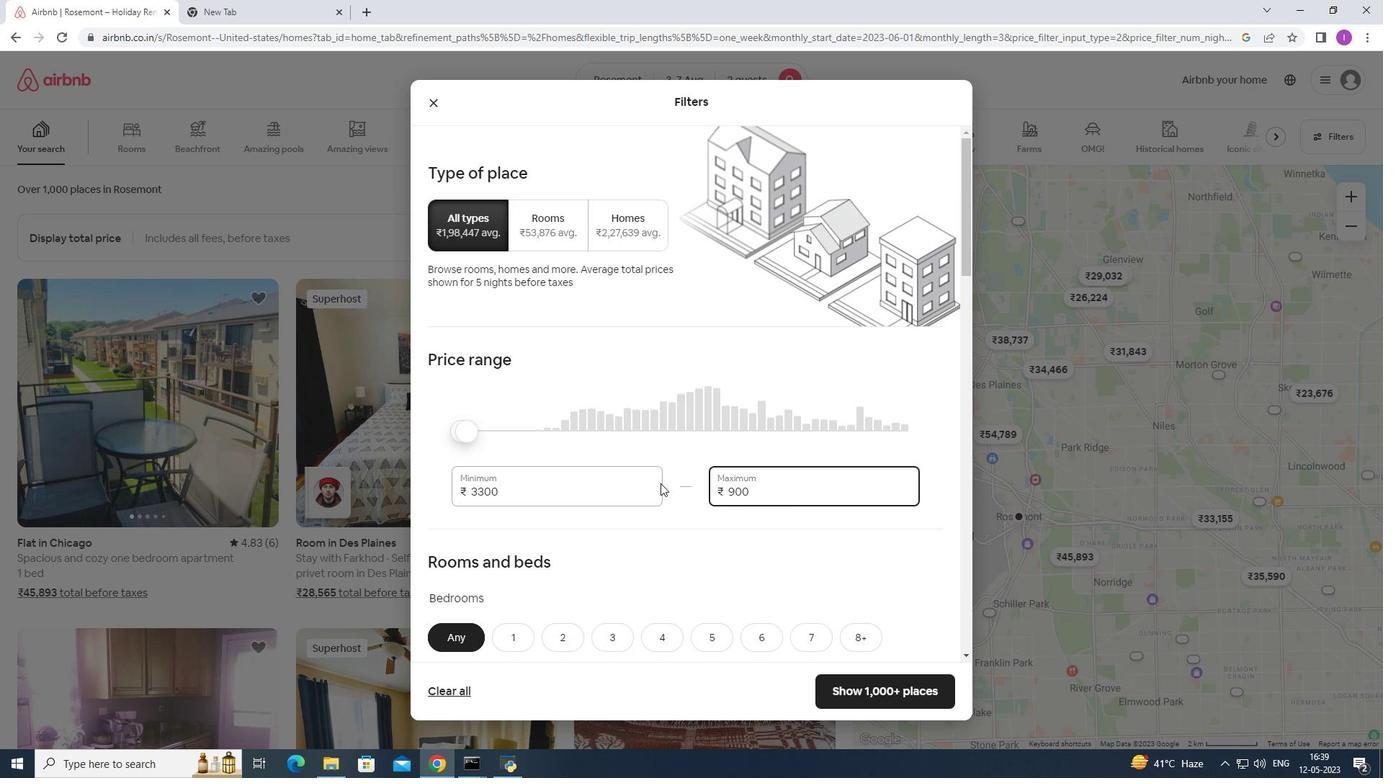 
Action: Mouse moved to (506, 495)
Screenshot: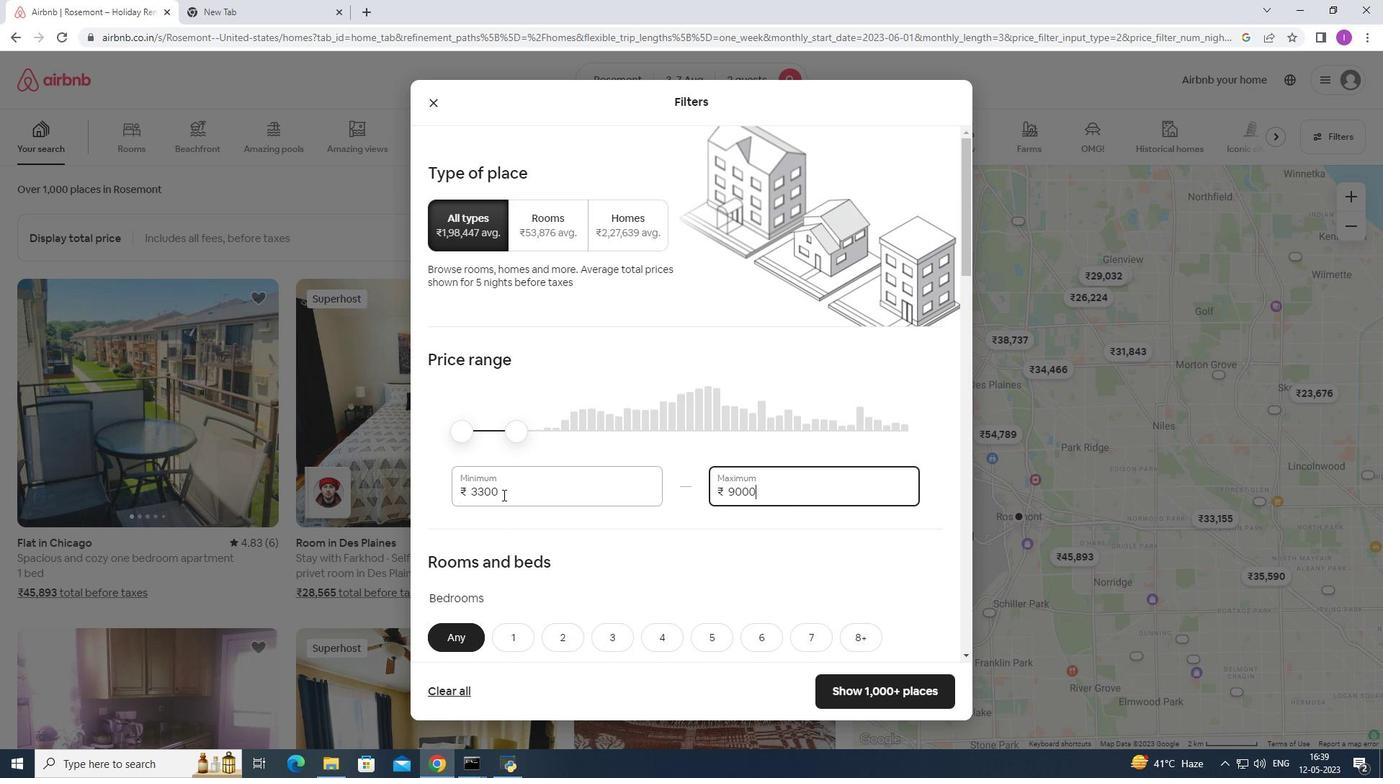 
Action: Mouse pressed left at (506, 495)
Screenshot: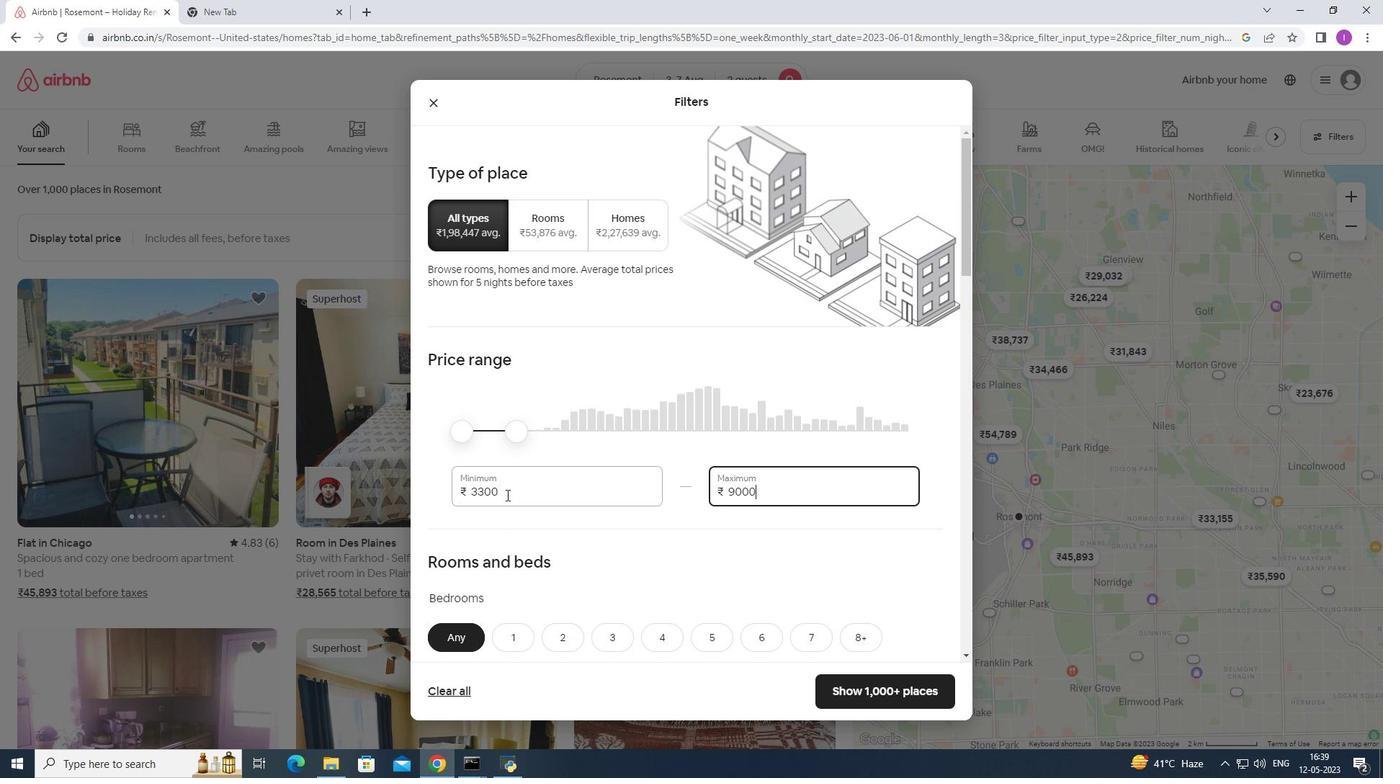 
Action: Mouse moved to (539, 495)
Screenshot: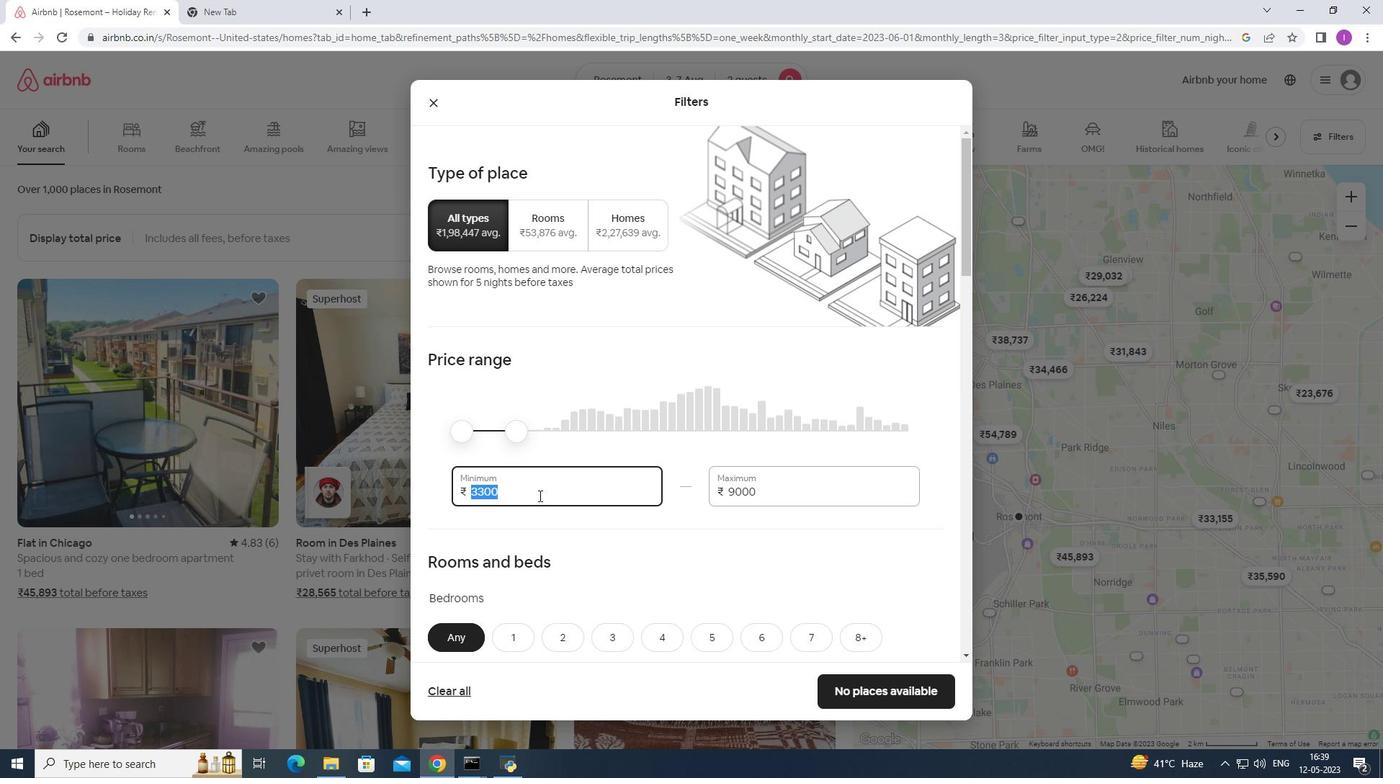 
Action: Key pressed 4
Screenshot: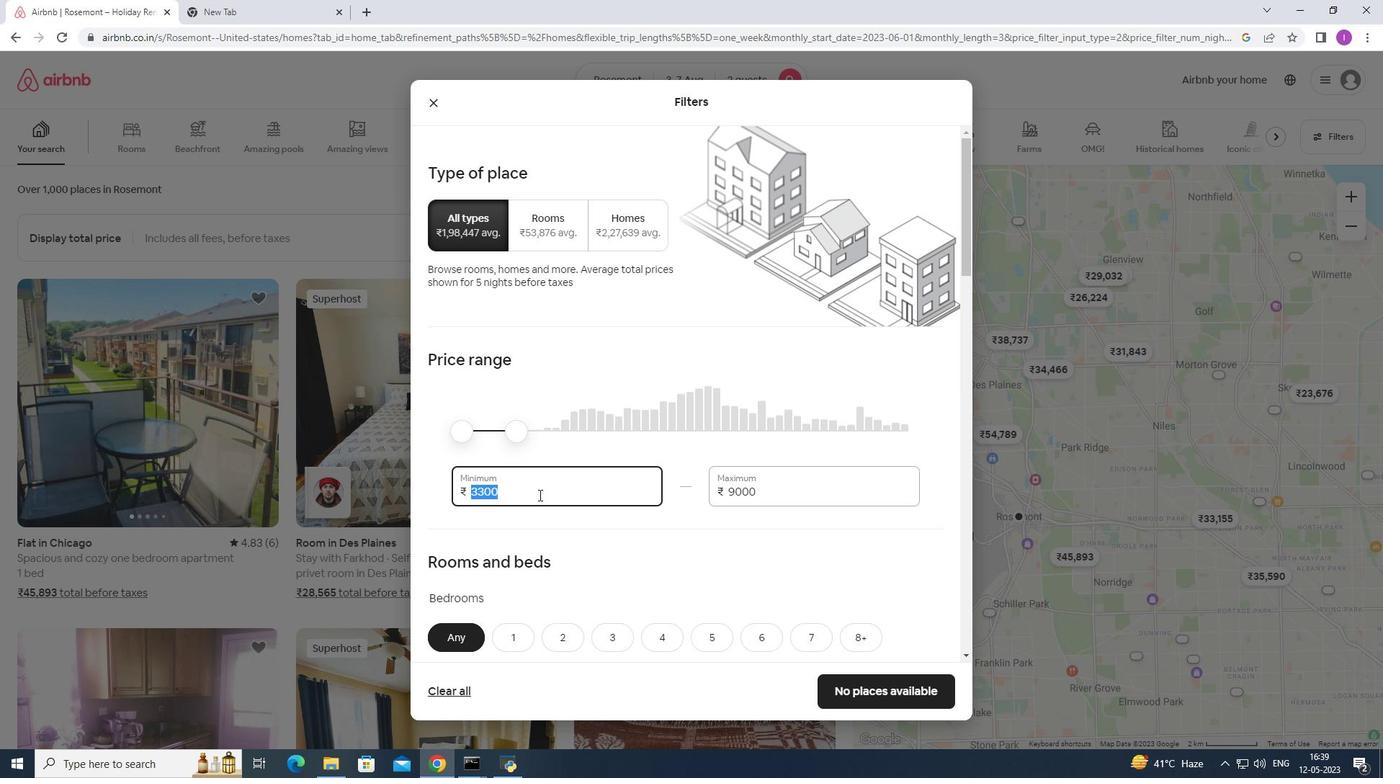 
Action: Mouse moved to (539, 494)
Screenshot: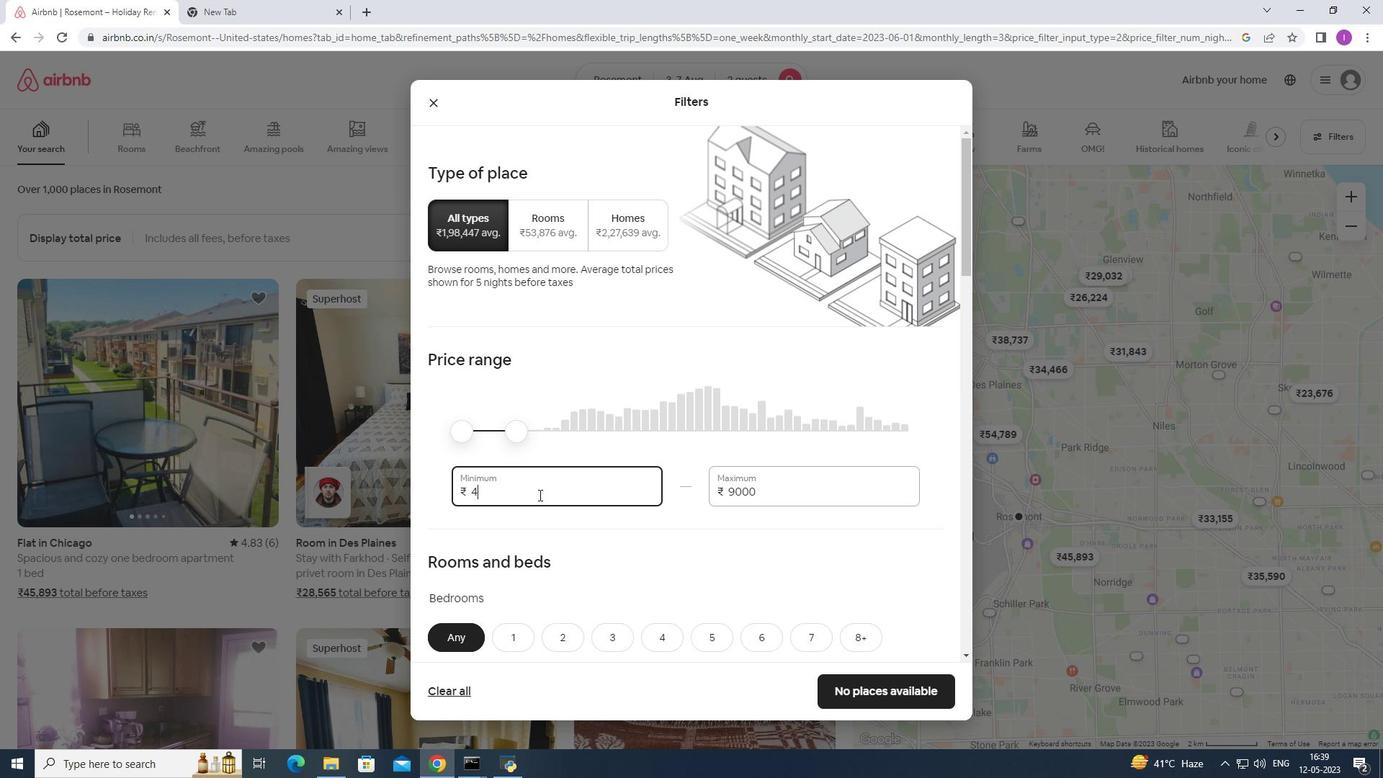 
Action: Key pressed 0
Screenshot: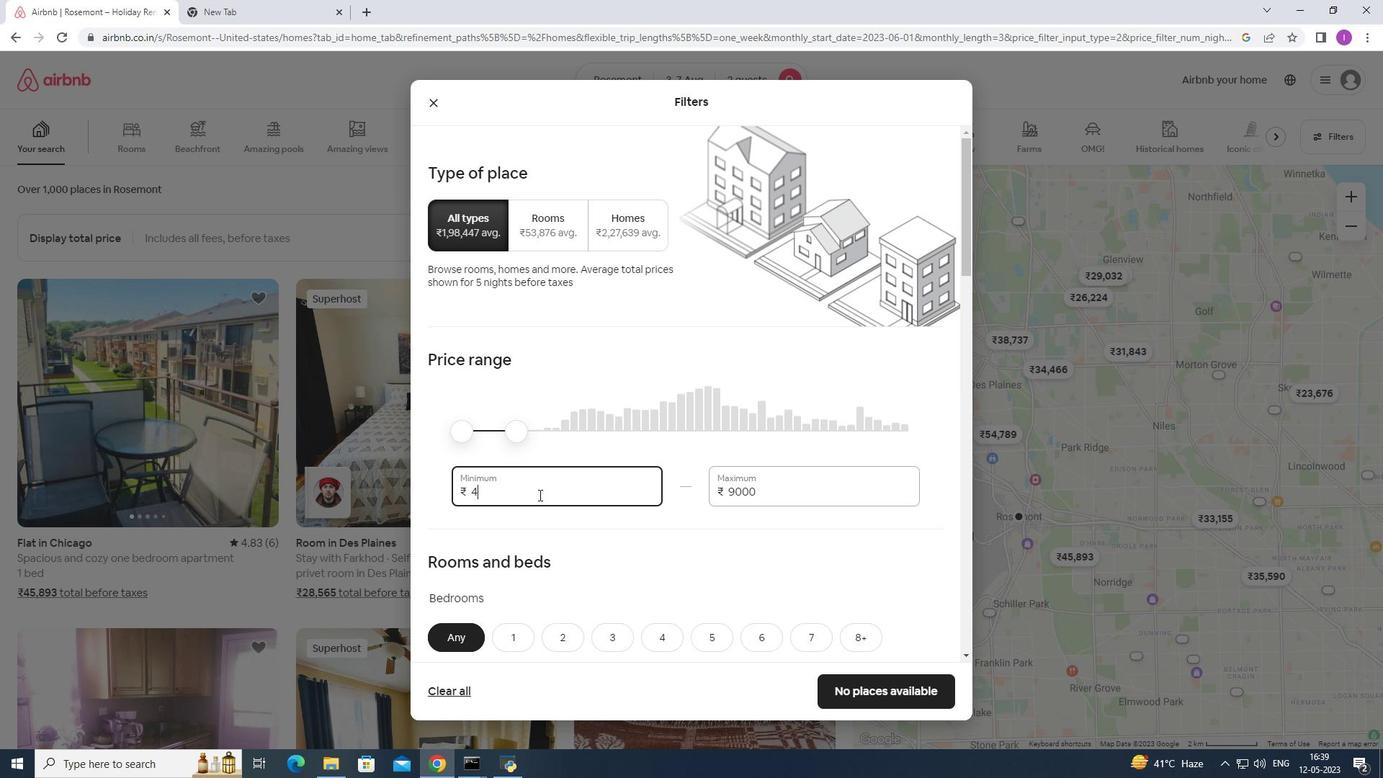 
Action: Mouse moved to (539, 493)
Screenshot: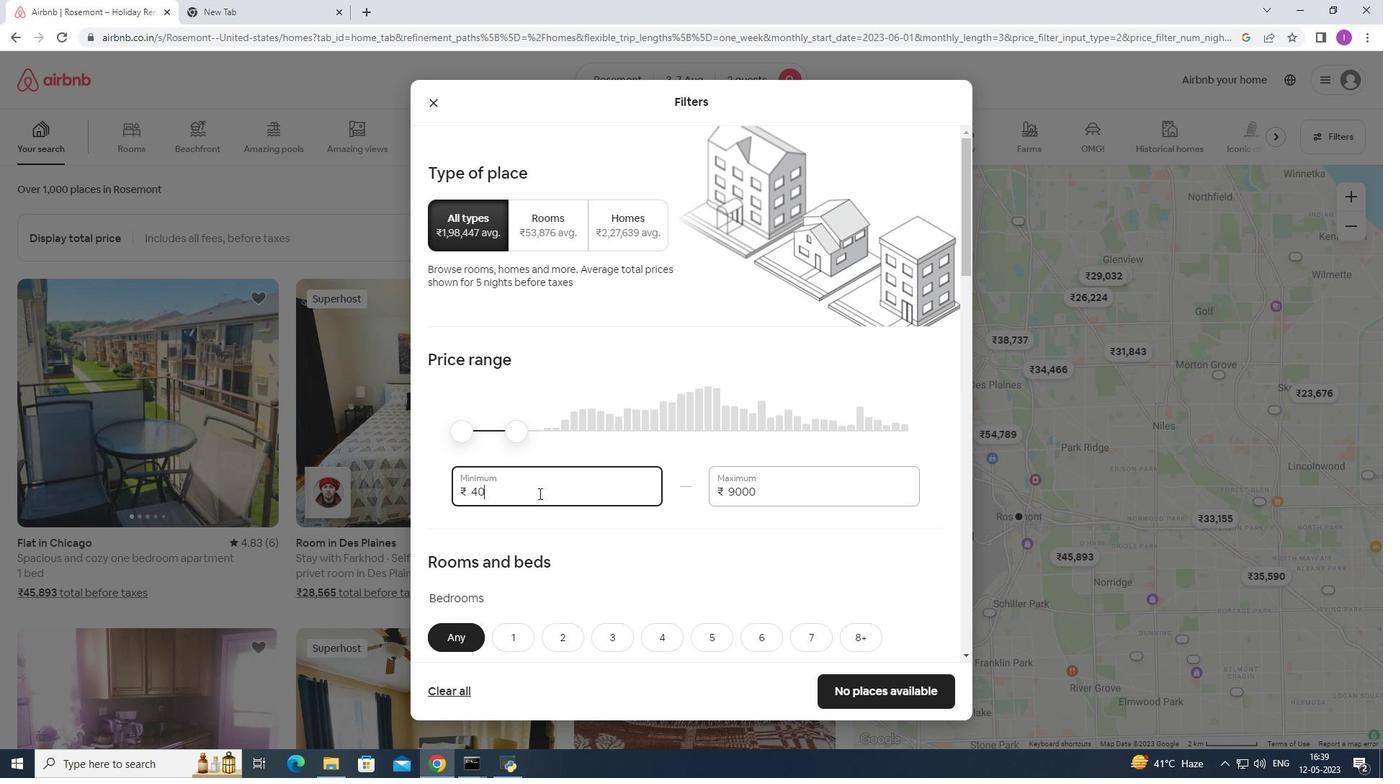 
Action: Key pressed 00
Screenshot: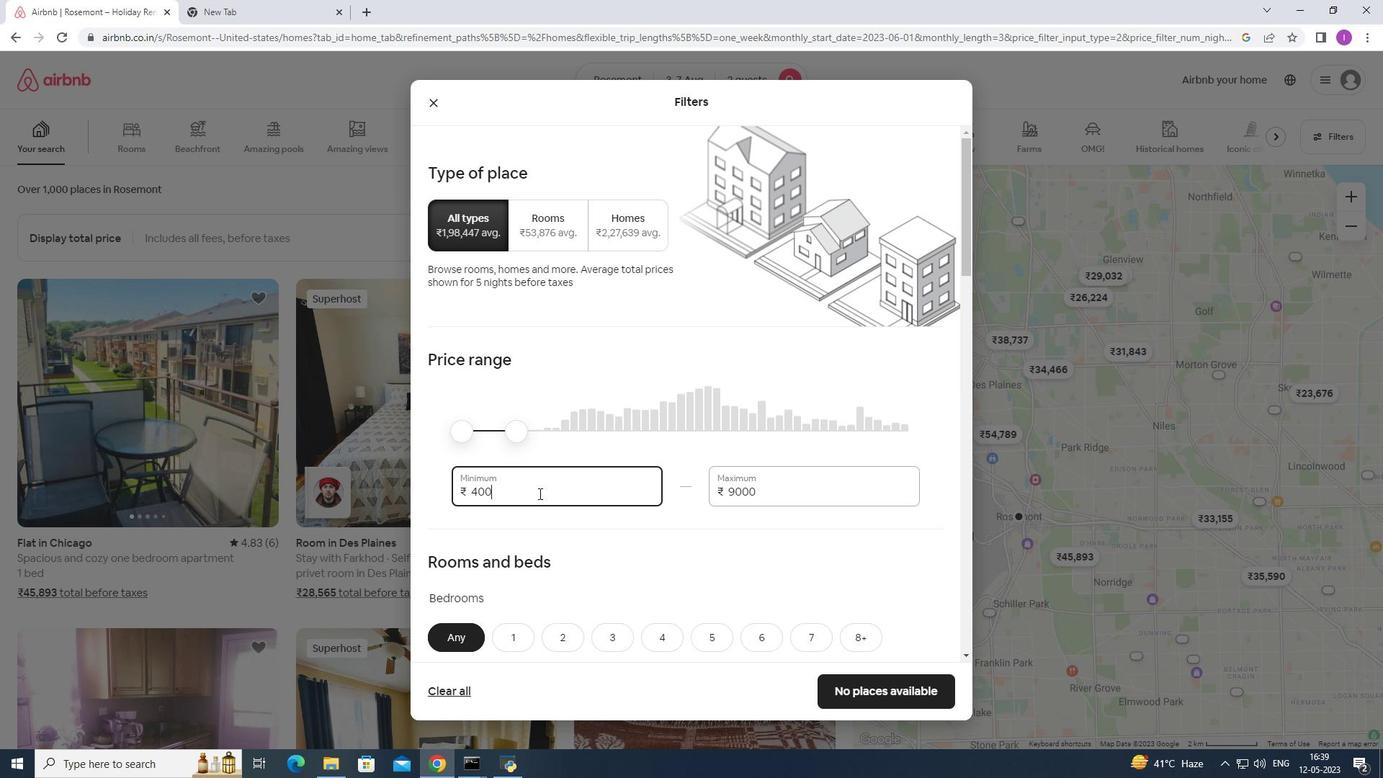 
Action: Mouse moved to (513, 516)
Screenshot: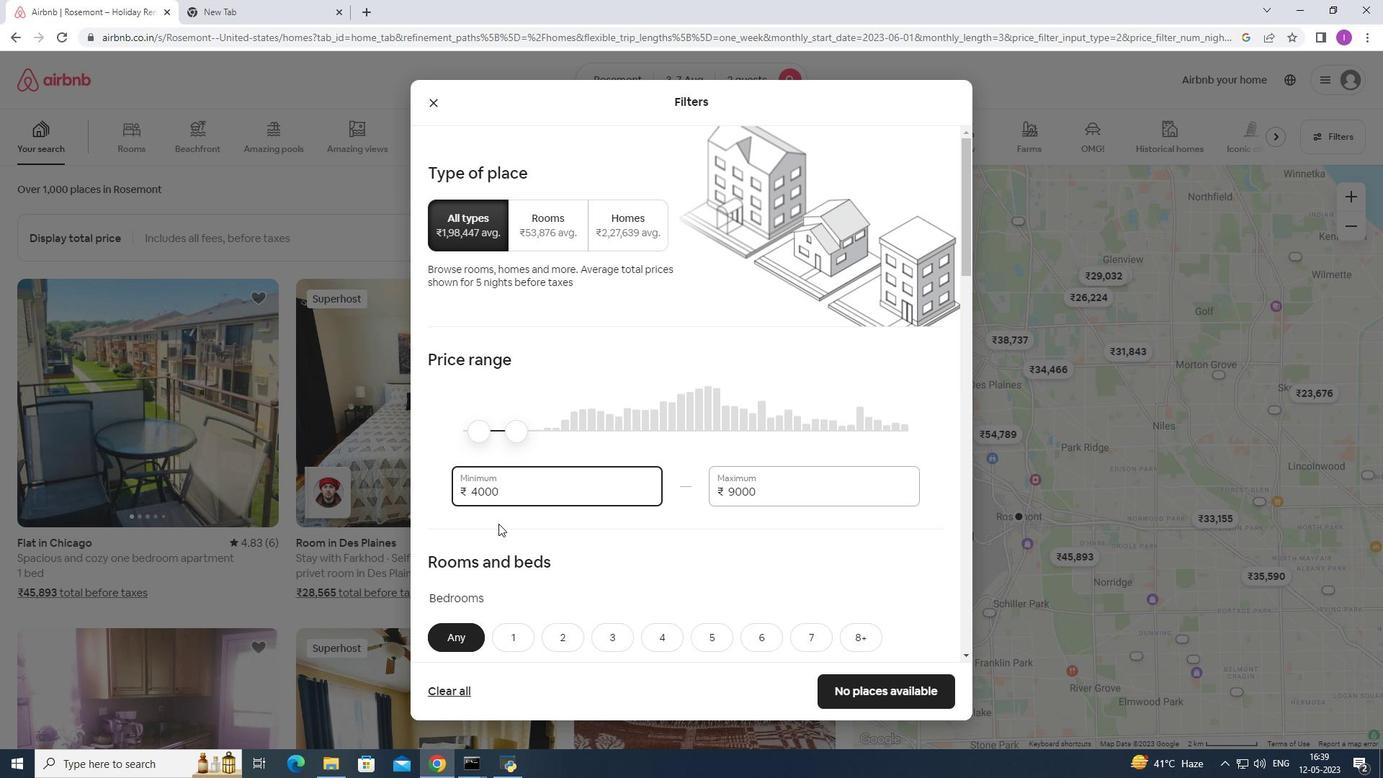 
Action: Mouse scrolled (513, 516) with delta (0, 0)
Screenshot: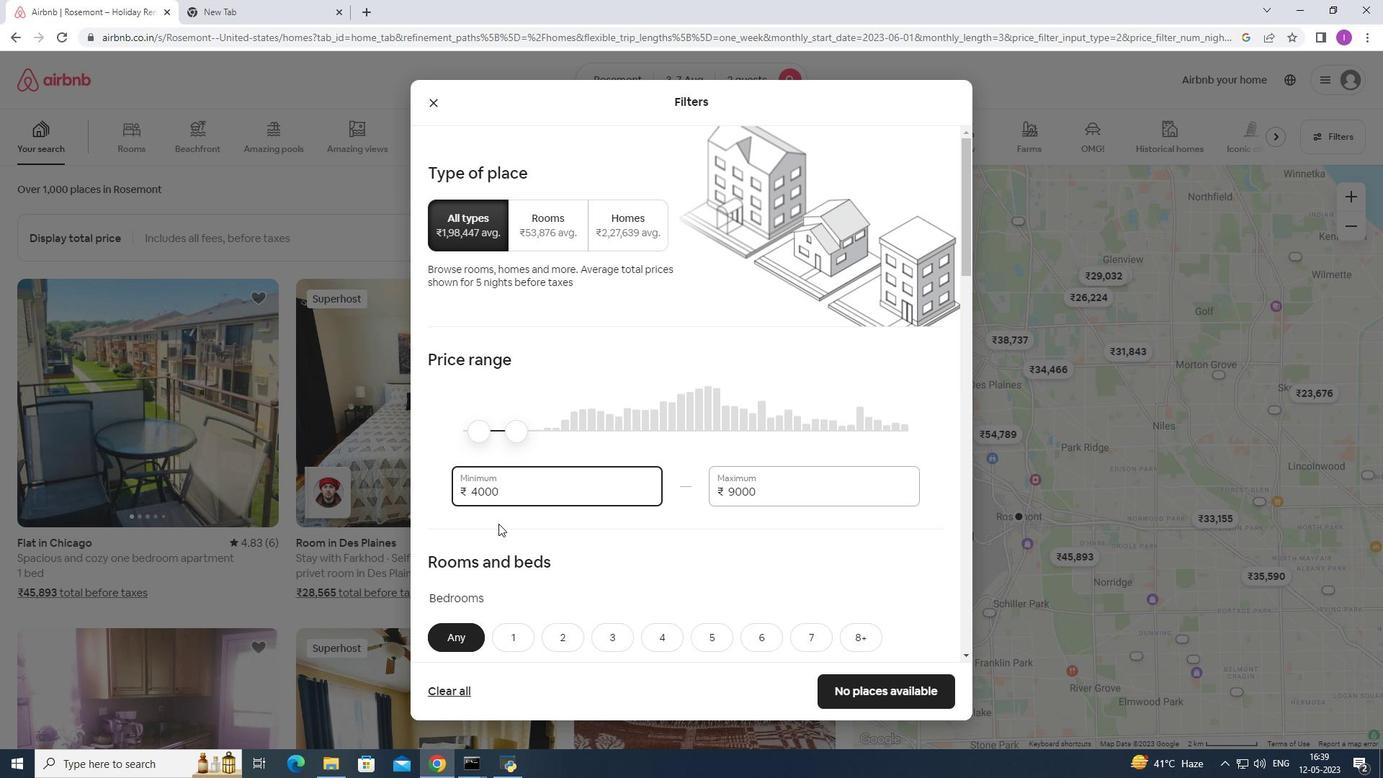 
Action: Mouse scrolled (513, 516) with delta (0, 0)
Screenshot: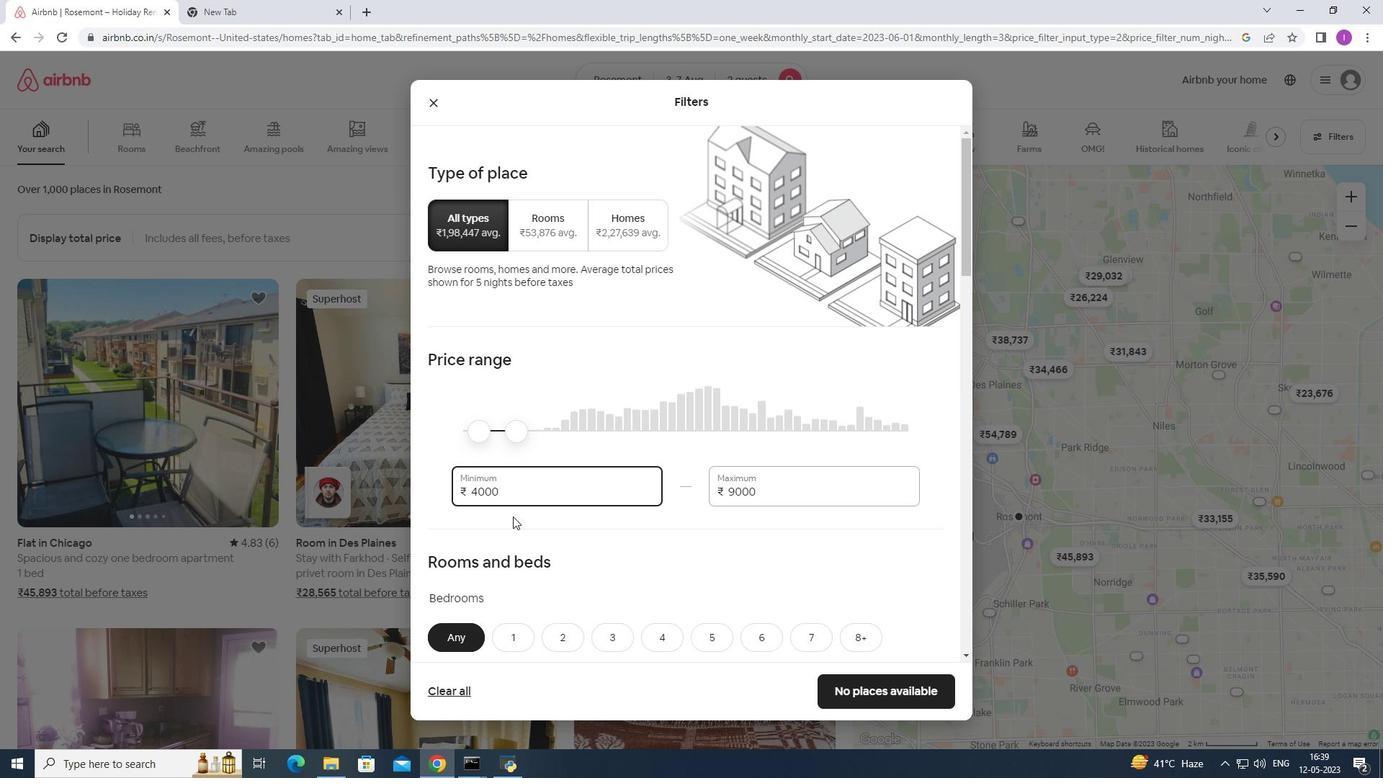 
Action: Mouse scrolled (513, 516) with delta (0, 0)
Screenshot: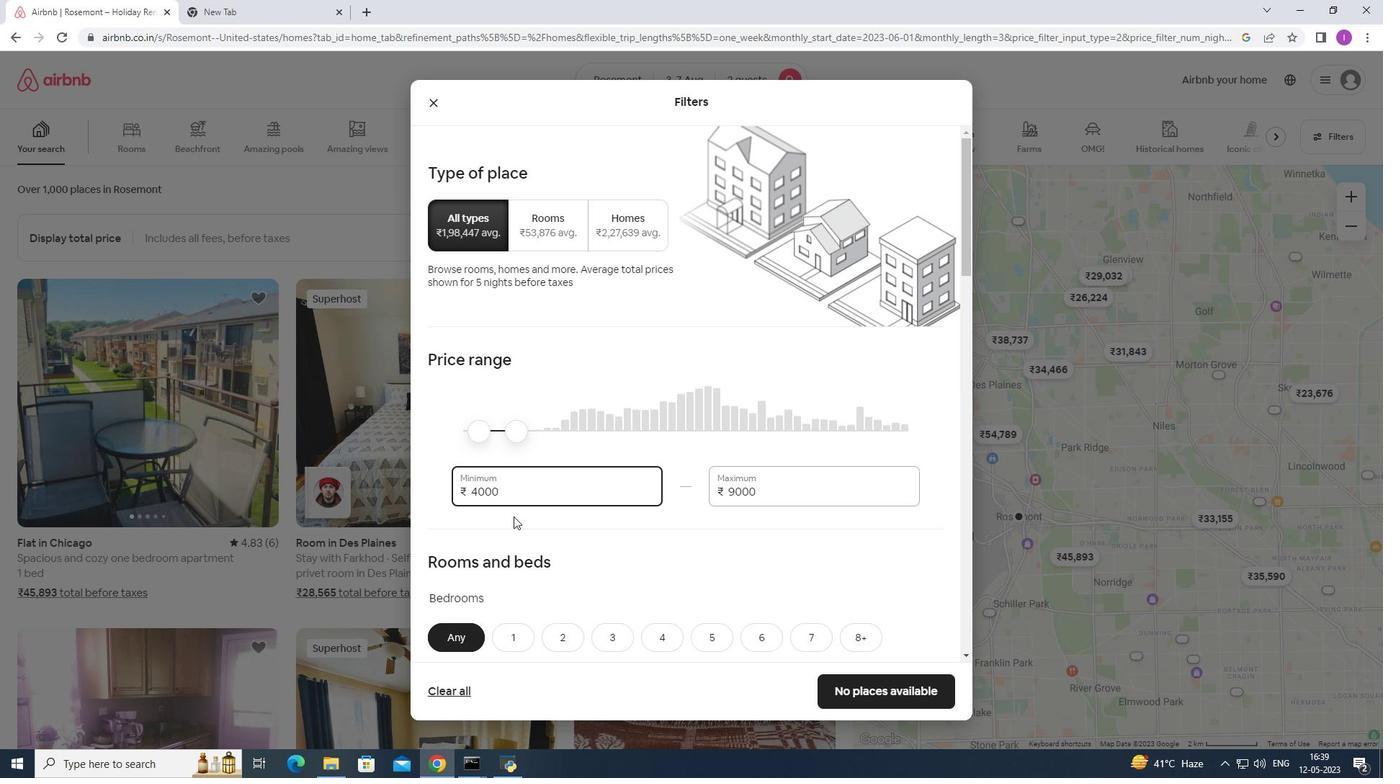 
Action: Mouse scrolled (513, 516) with delta (0, 0)
Screenshot: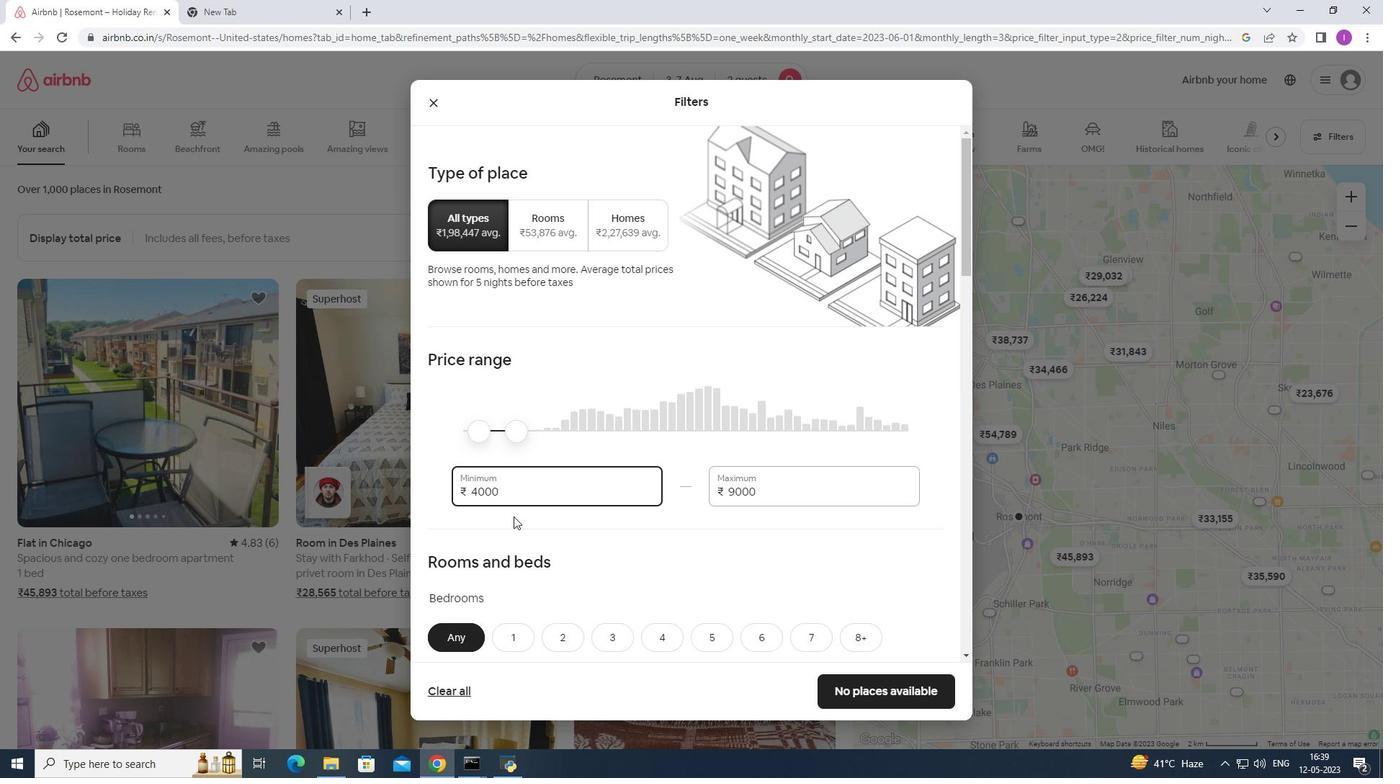 
Action: Mouse moved to (509, 339)
Screenshot: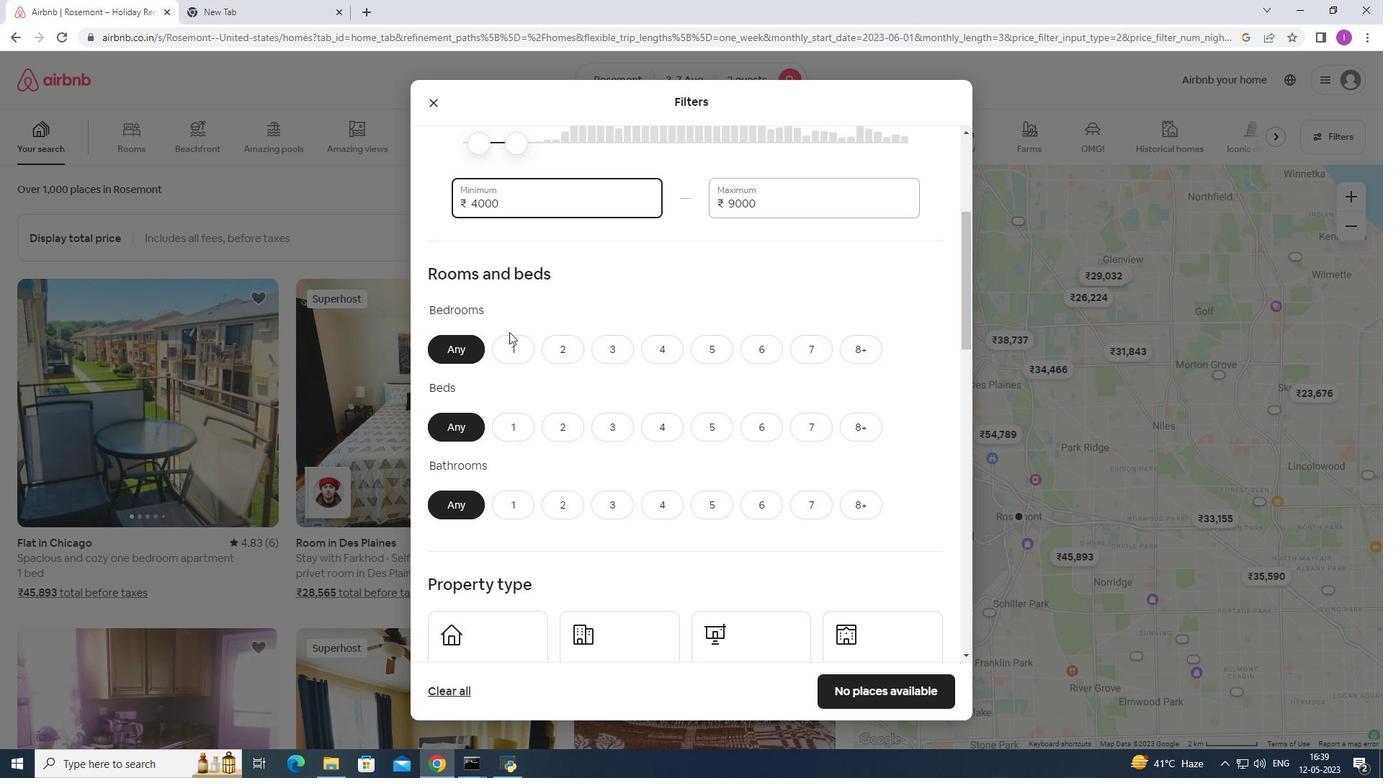 
Action: Mouse pressed left at (509, 339)
Screenshot: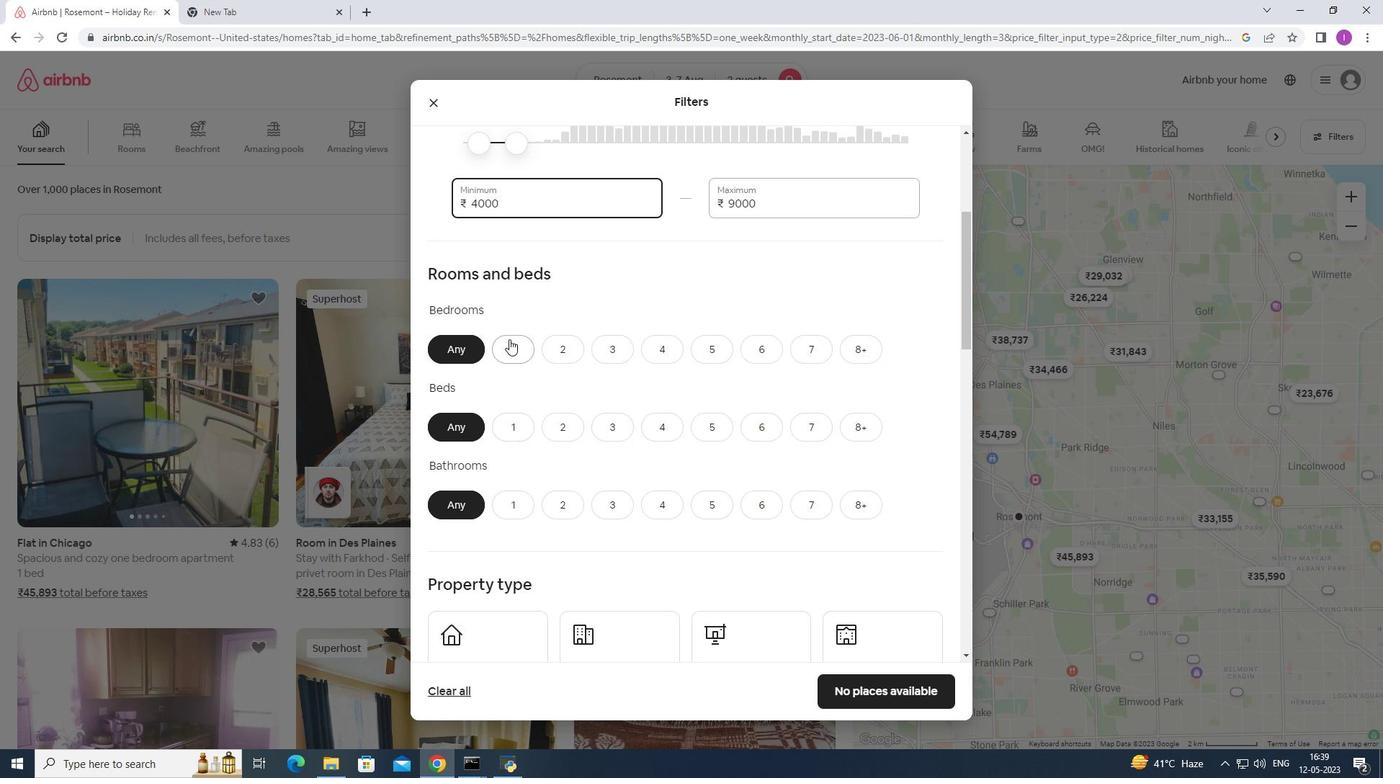 
Action: Mouse moved to (513, 412)
Screenshot: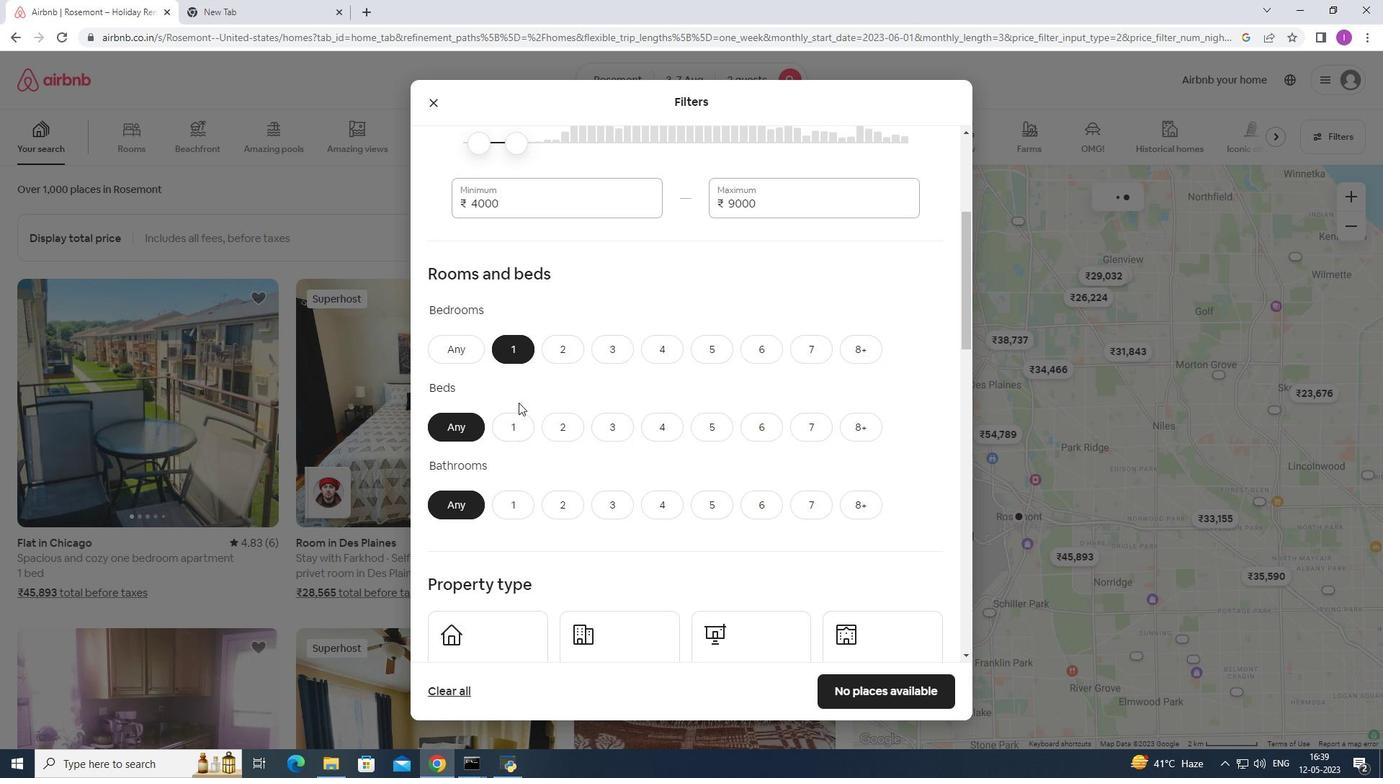 
Action: Mouse pressed left at (513, 412)
Screenshot: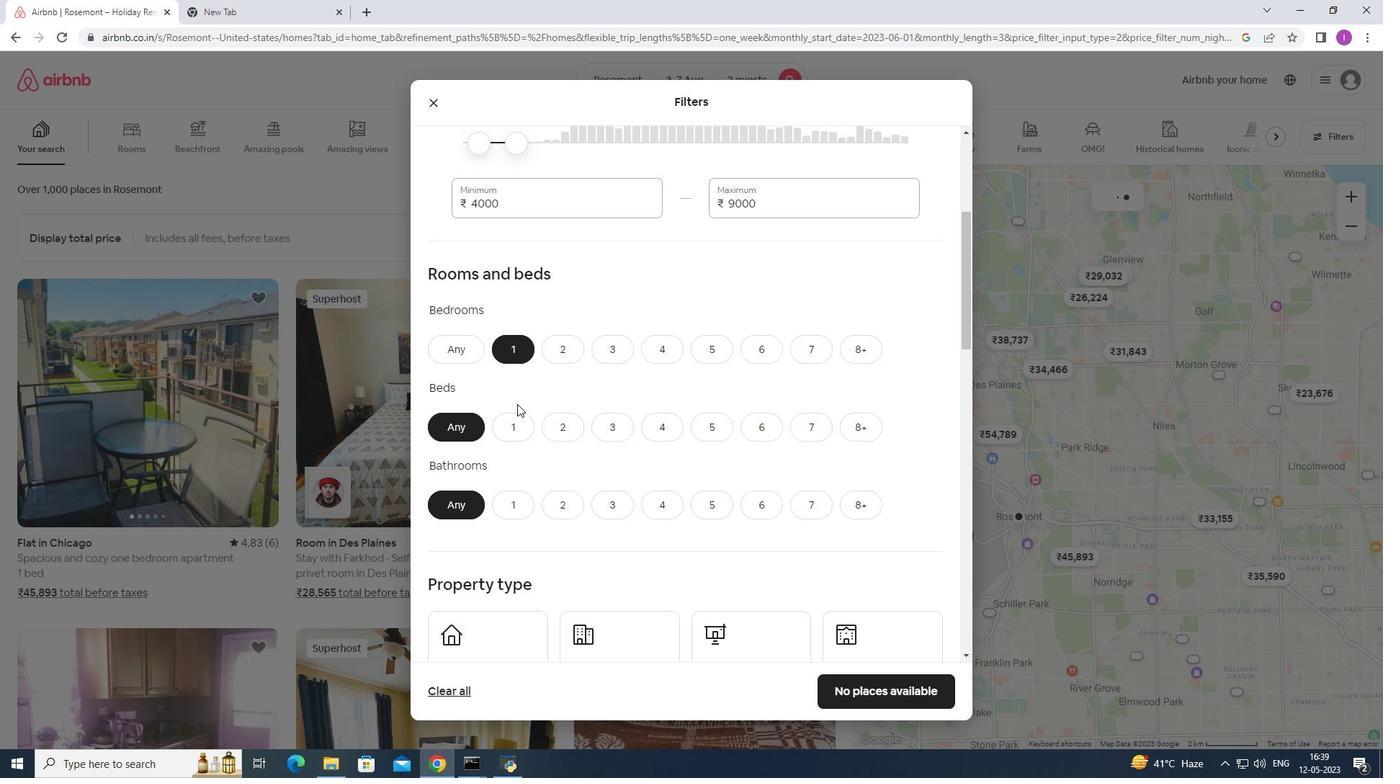 
Action: Mouse moved to (515, 422)
Screenshot: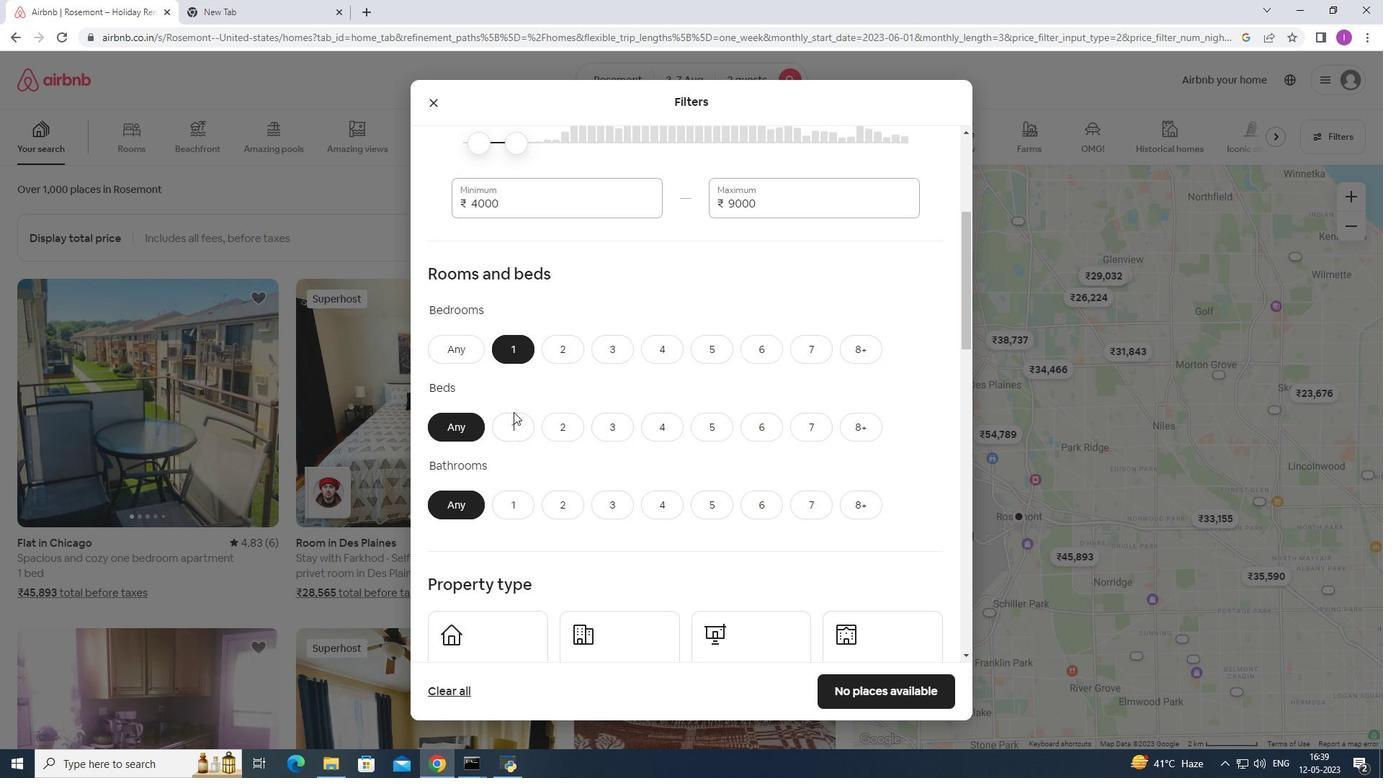 
Action: Mouse pressed left at (515, 422)
Screenshot: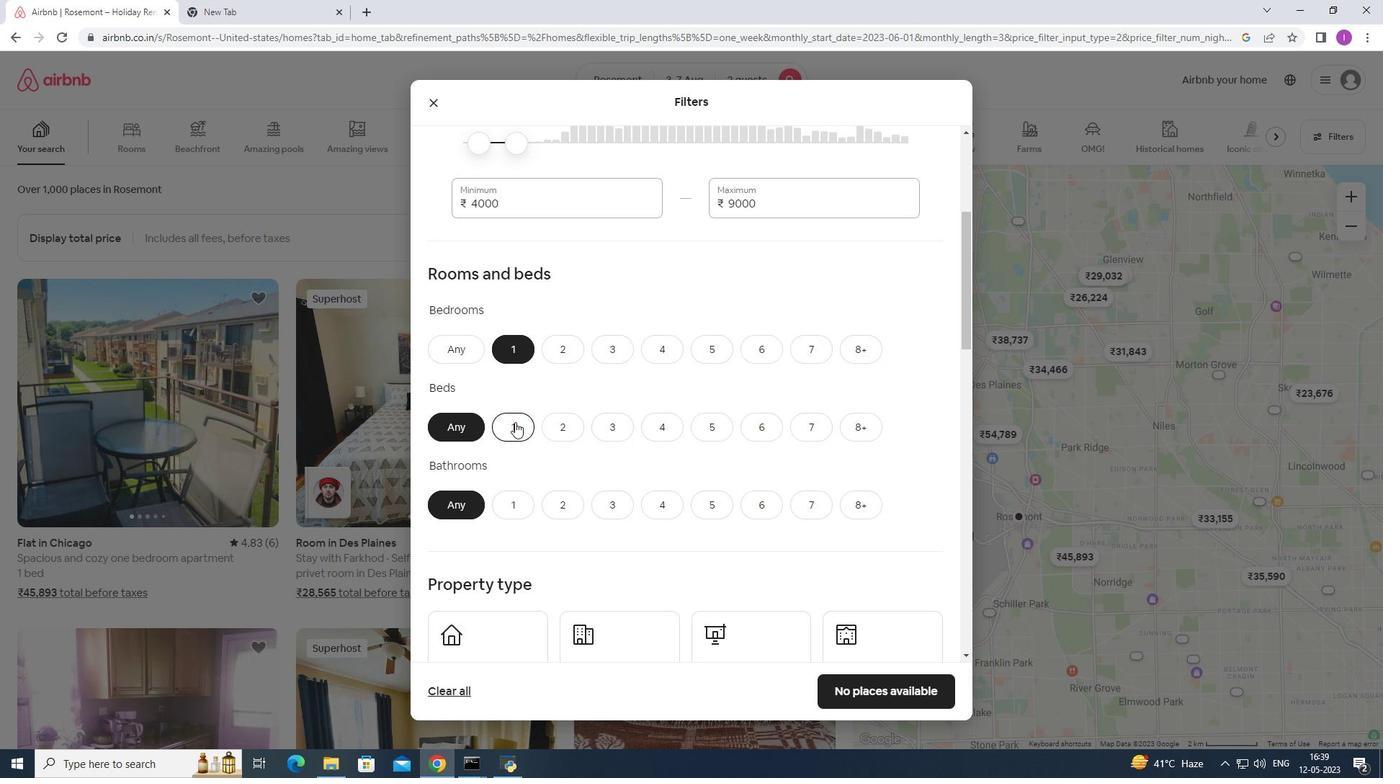 
Action: Mouse moved to (519, 498)
Screenshot: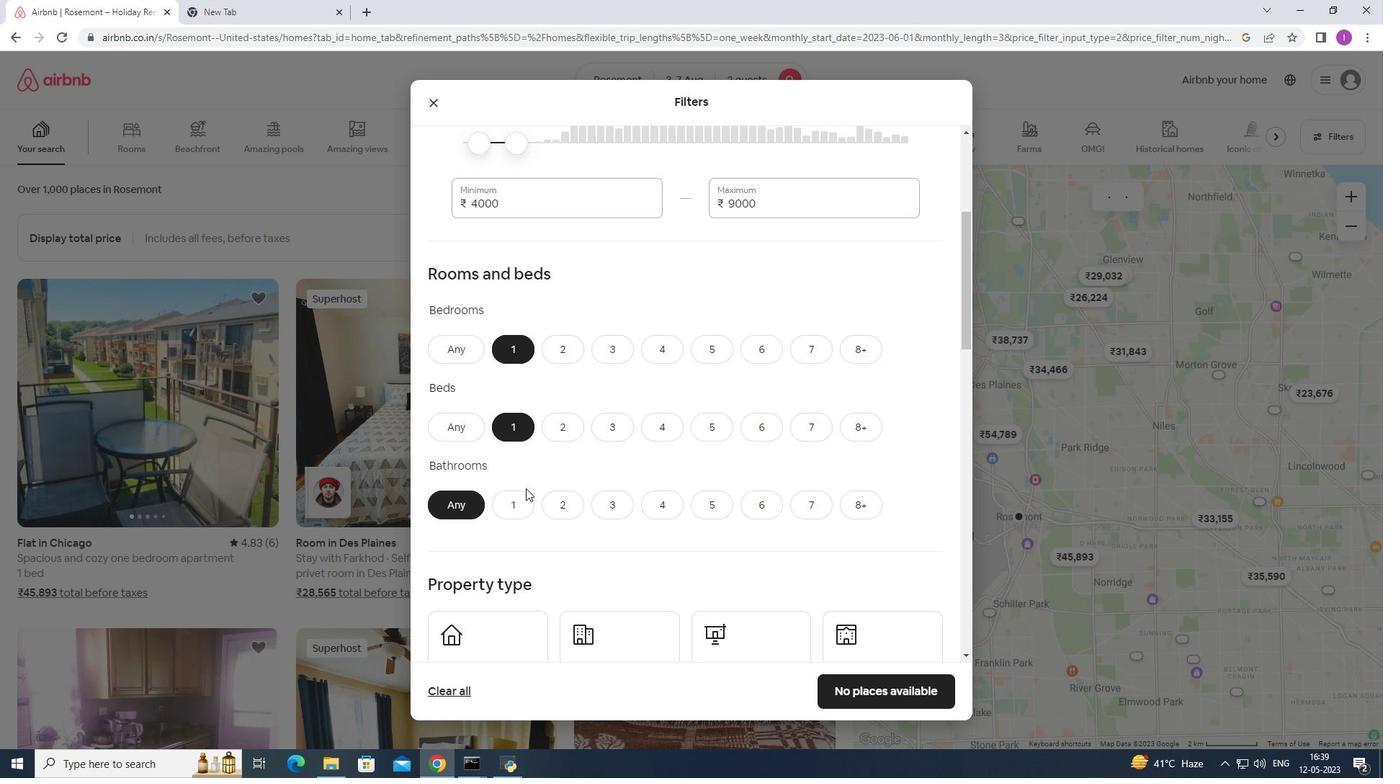 
Action: Mouse pressed left at (519, 498)
Screenshot: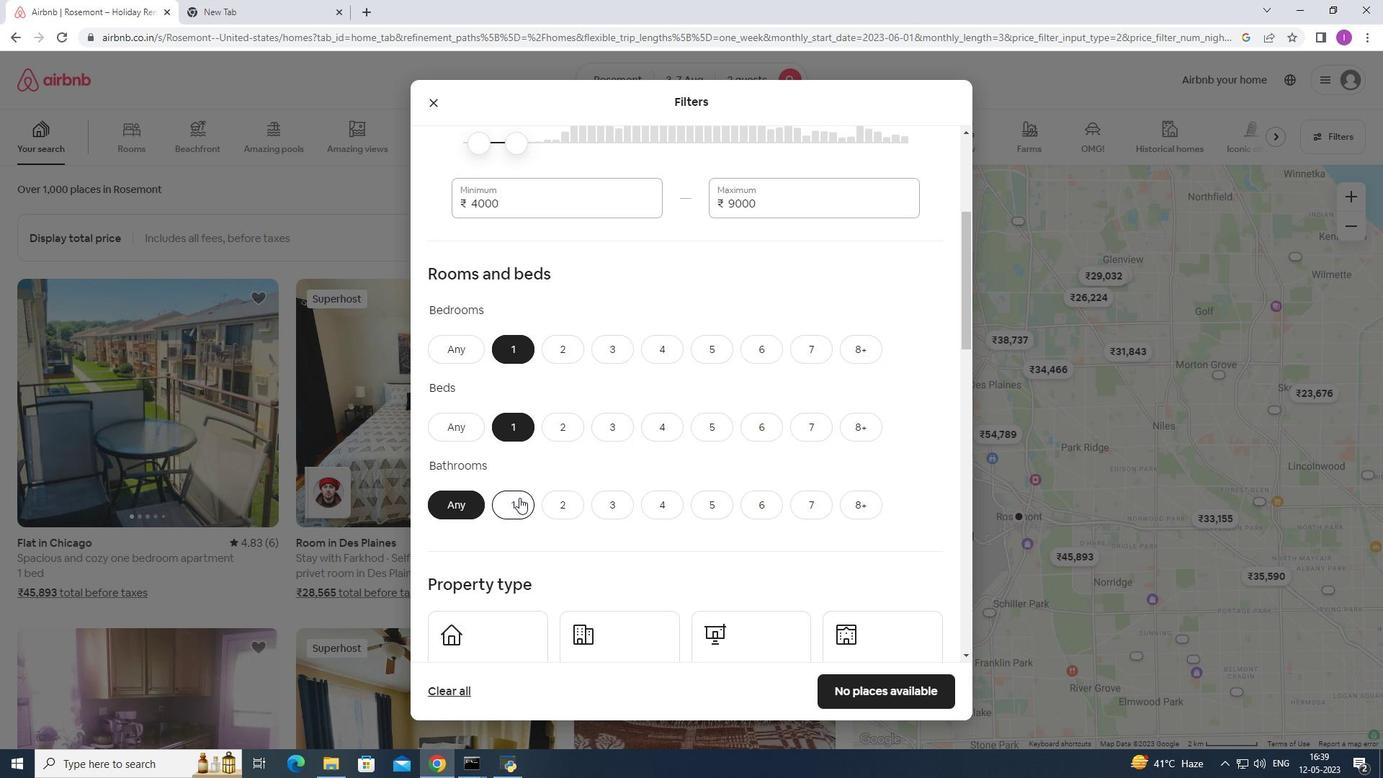 
Action: Mouse moved to (464, 439)
Screenshot: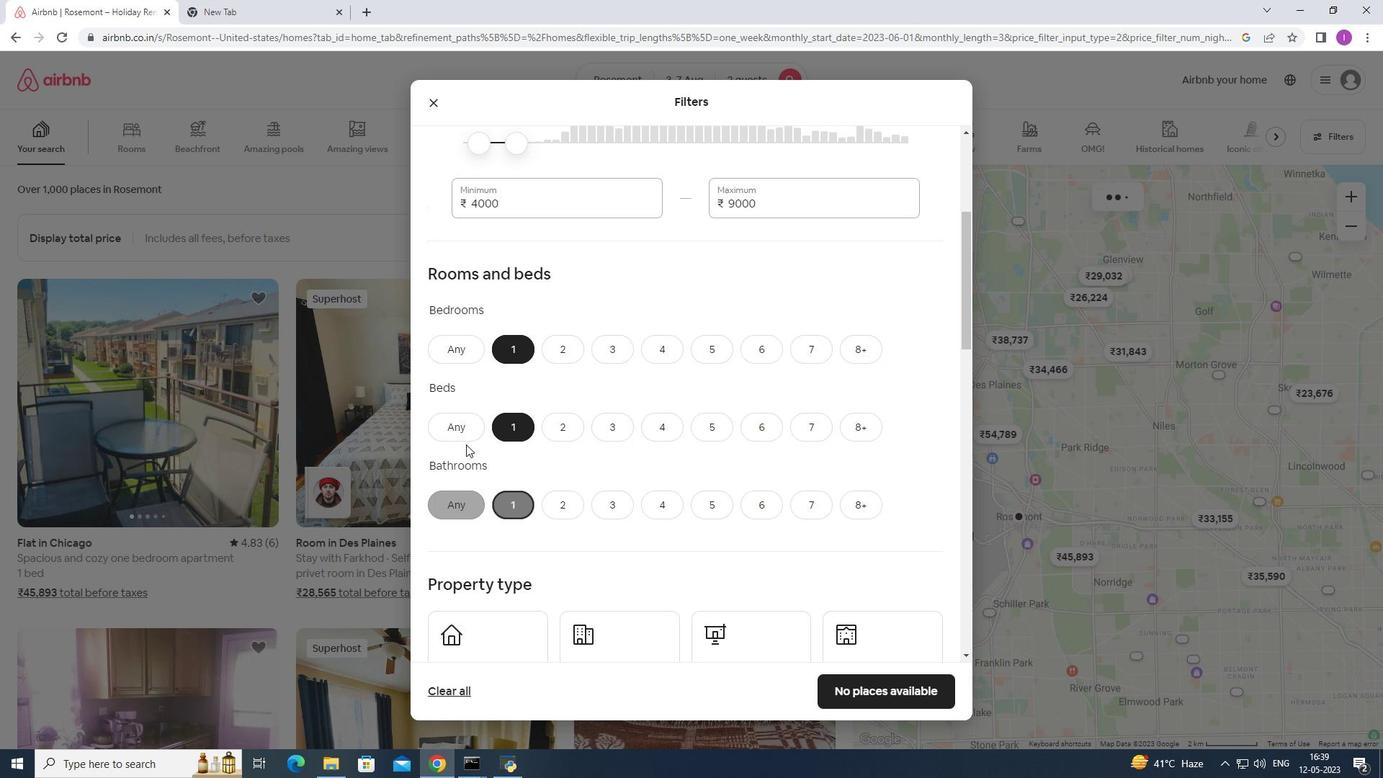 
Action: Mouse scrolled (464, 438) with delta (0, 0)
Screenshot: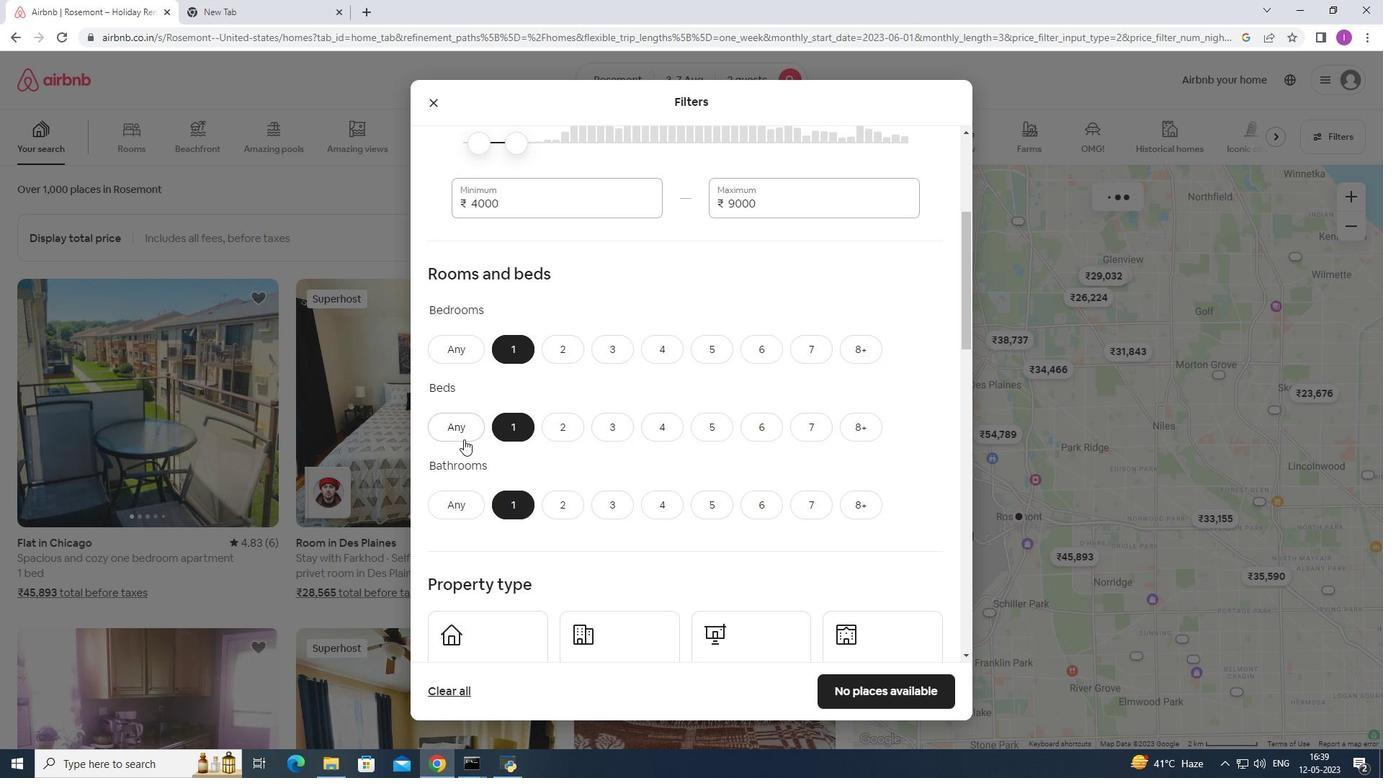 
Action: Mouse scrolled (464, 438) with delta (0, 0)
Screenshot: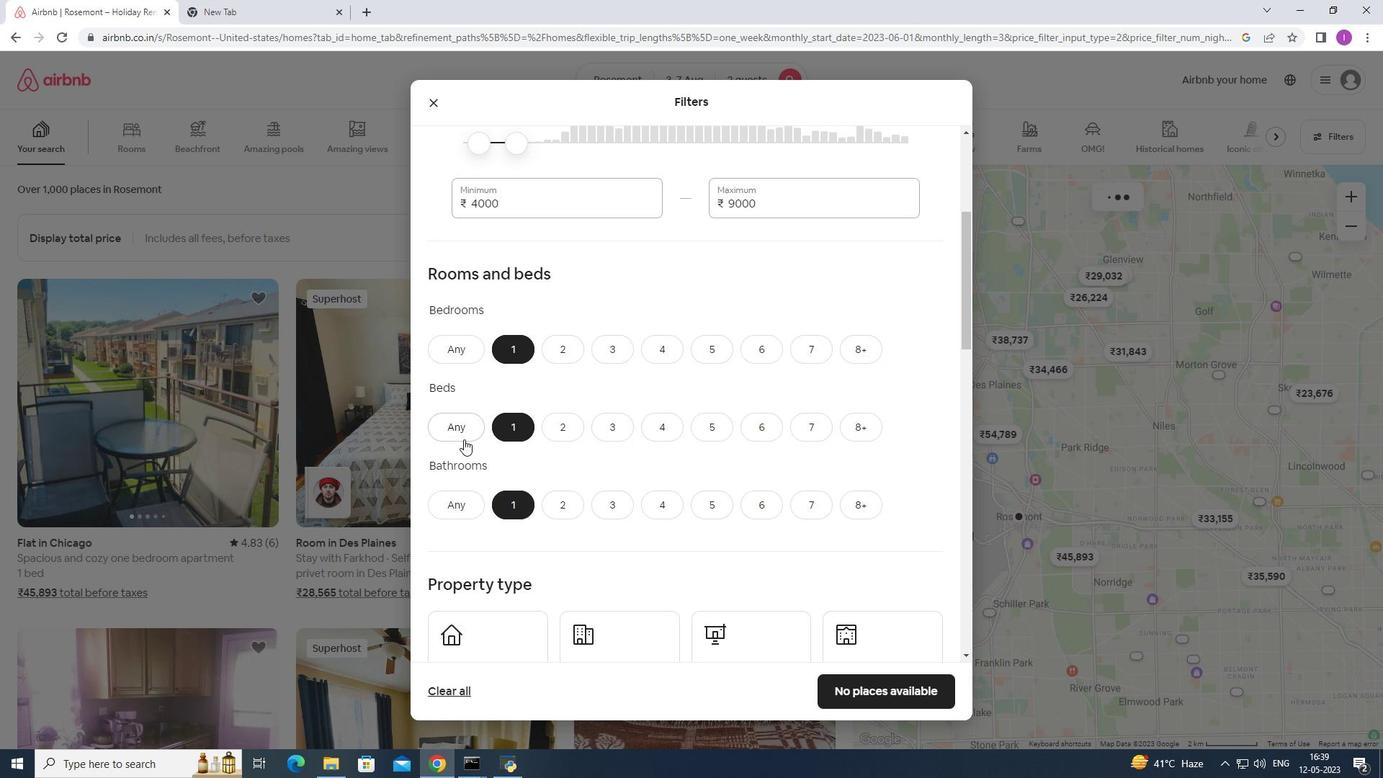 
Action: Mouse scrolled (464, 438) with delta (0, 0)
Screenshot: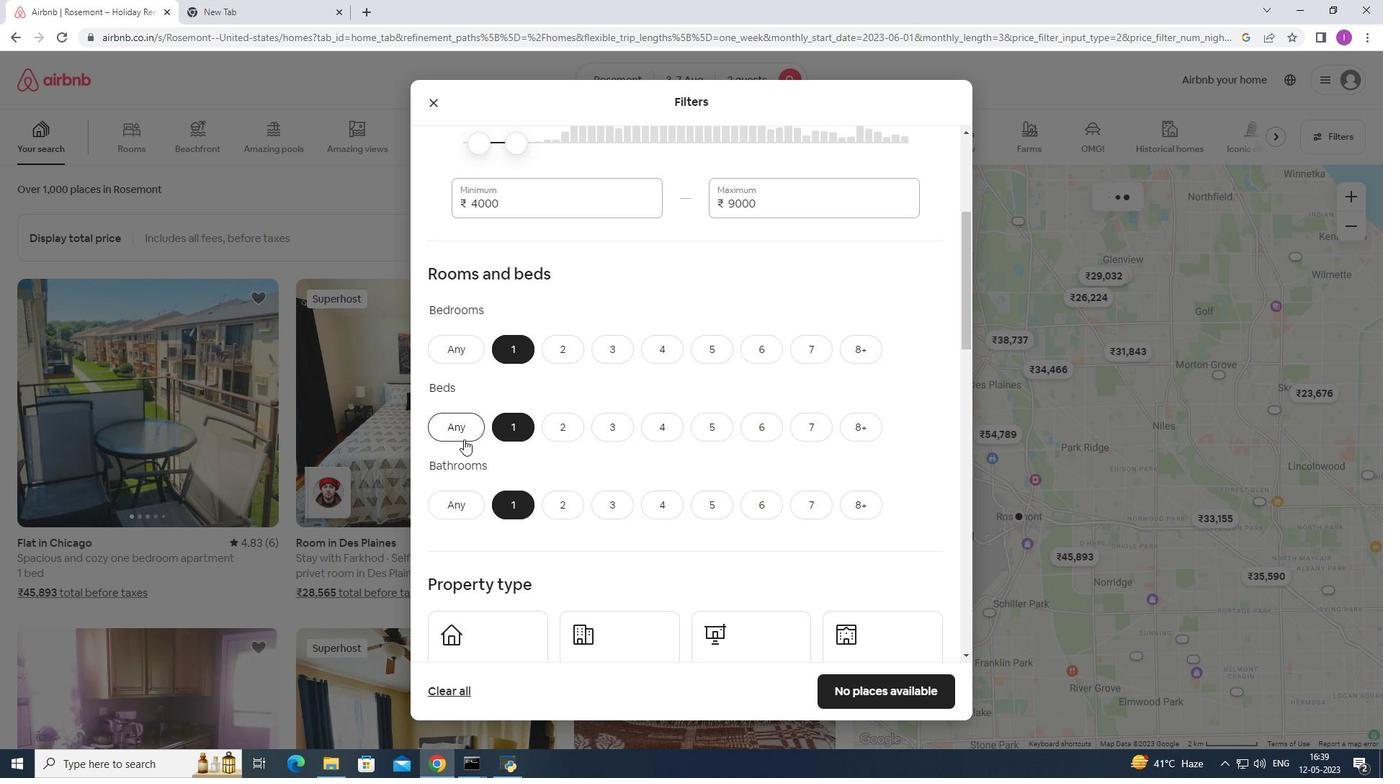 
Action: Mouse scrolled (464, 438) with delta (0, 0)
Screenshot: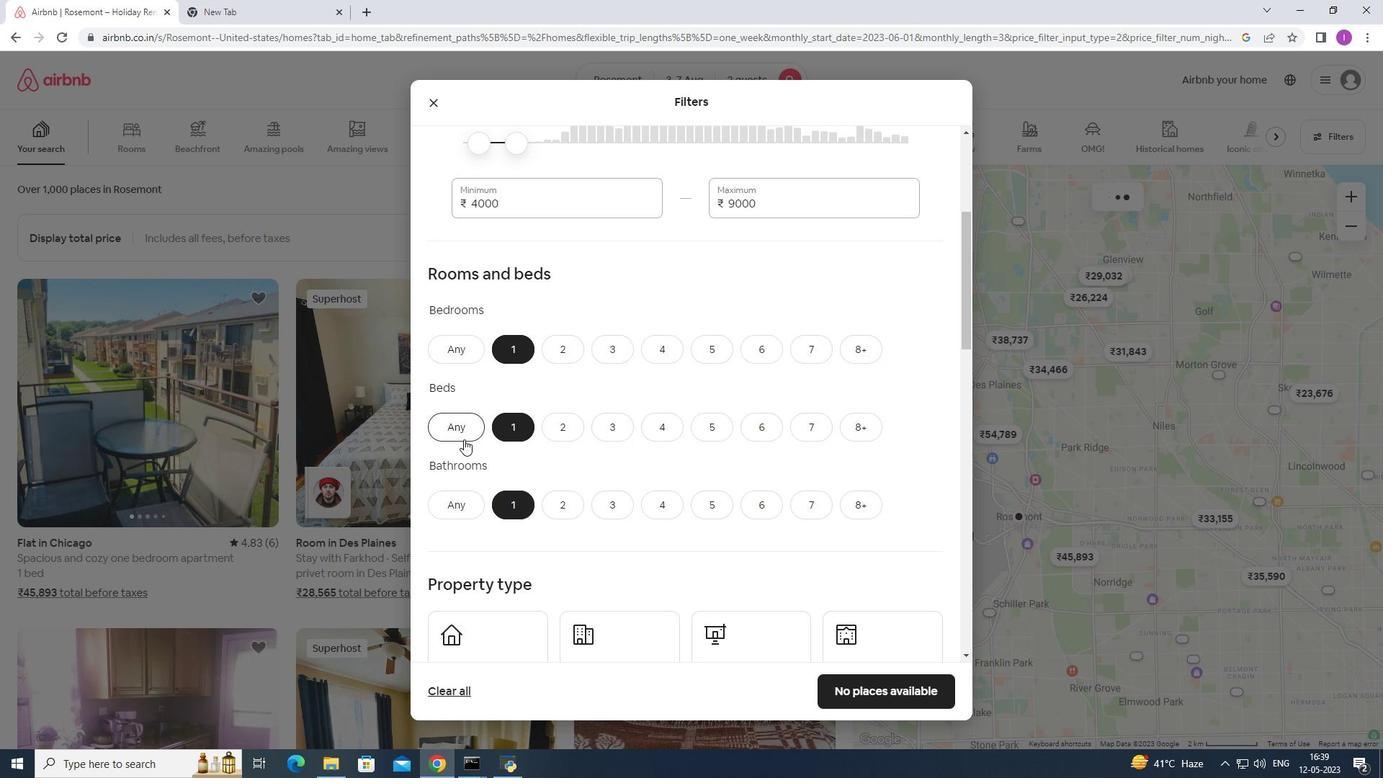 
Action: Mouse moved to (474, 433)
Screenshot: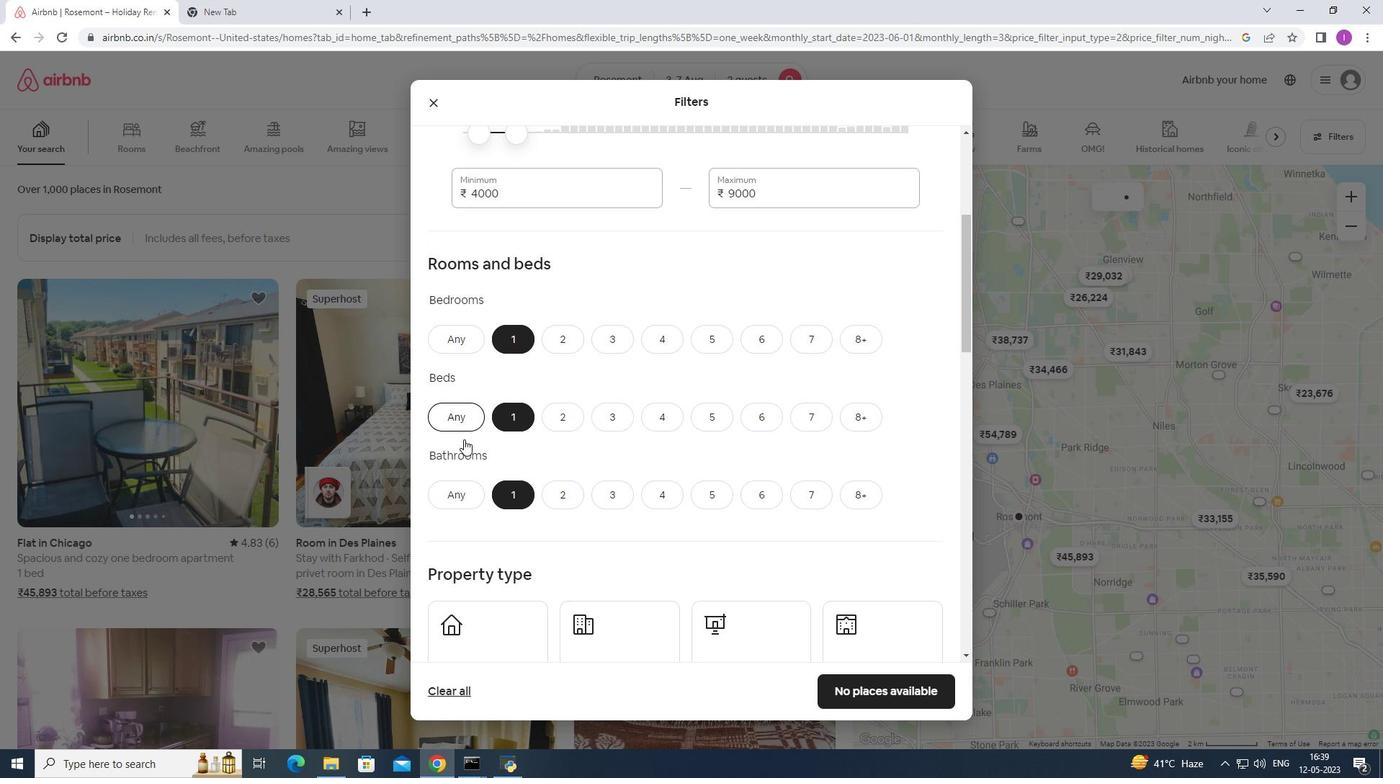 
Action: Mouse scrolled (474, 433) with delta (0, 0)
Screenshot: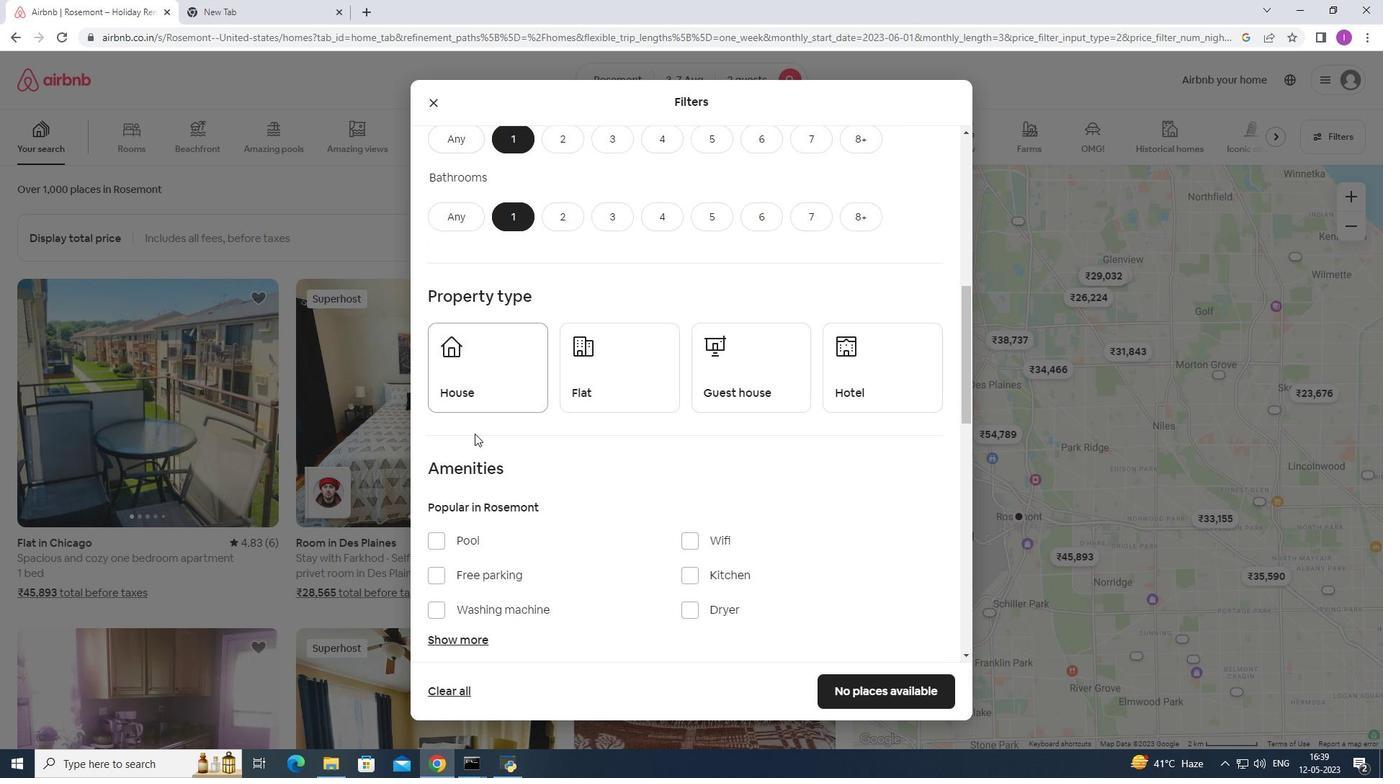 
Action: Mouse scrolled (474, 433) with delta (0, 0)
Screenshot: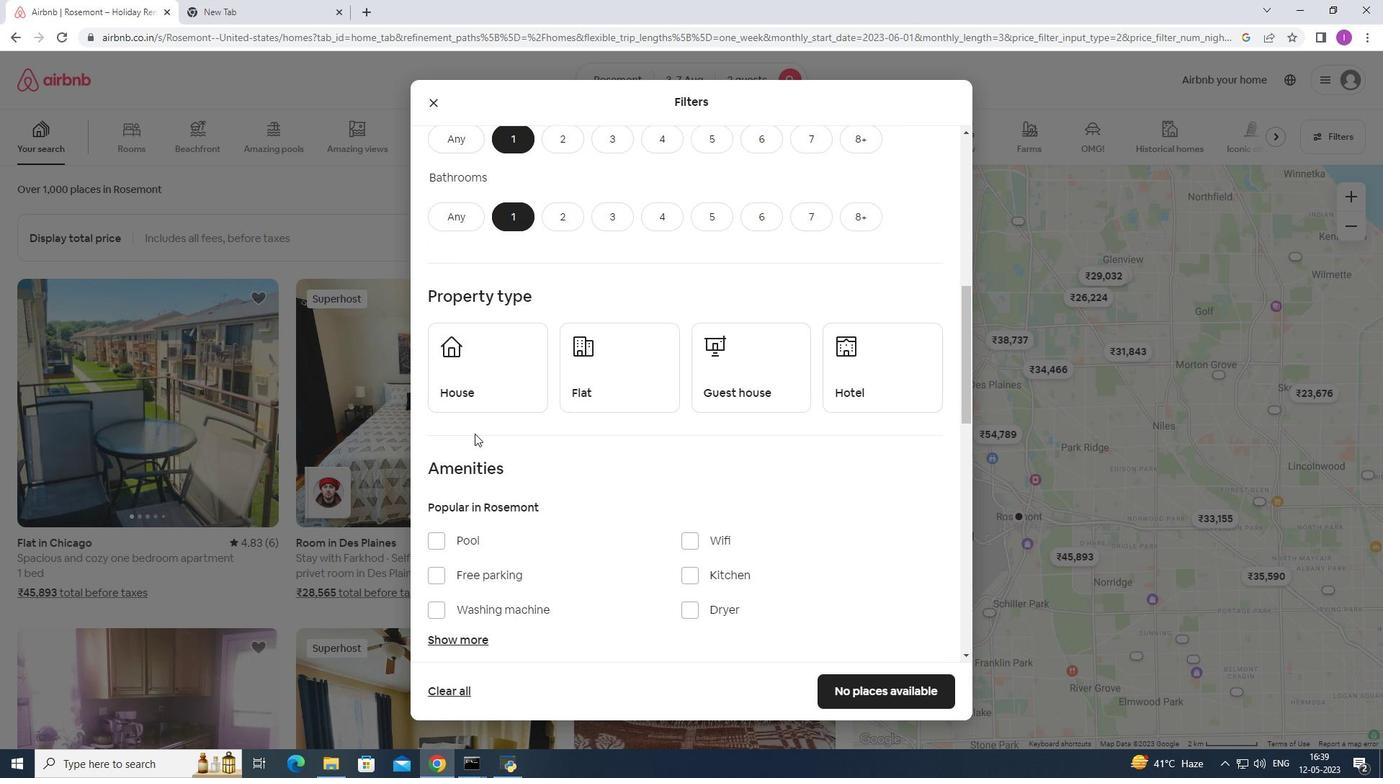 
Action: Mouse moved to (475, 435)
Screenshot: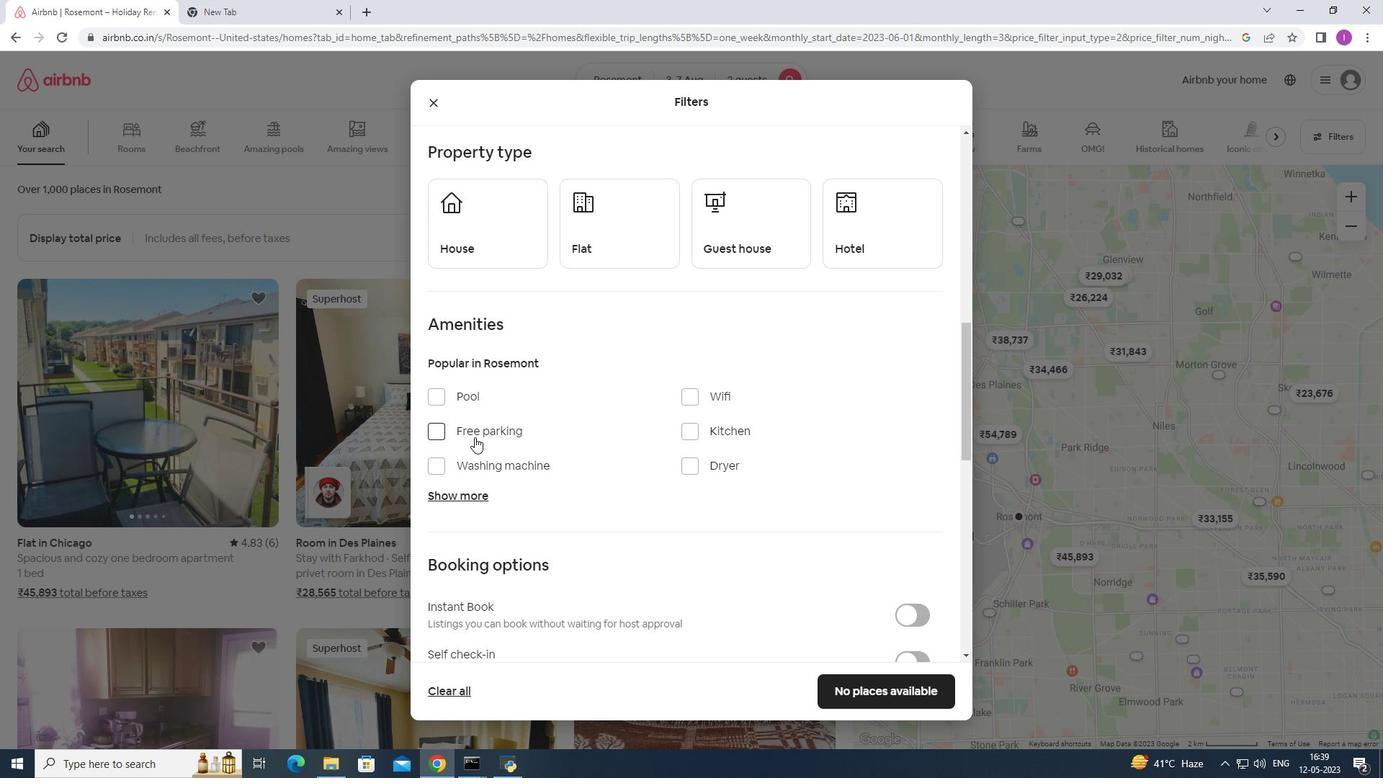 
Action: Mouse scrolled (475, 434) with delta (0, 0)
Screenshot: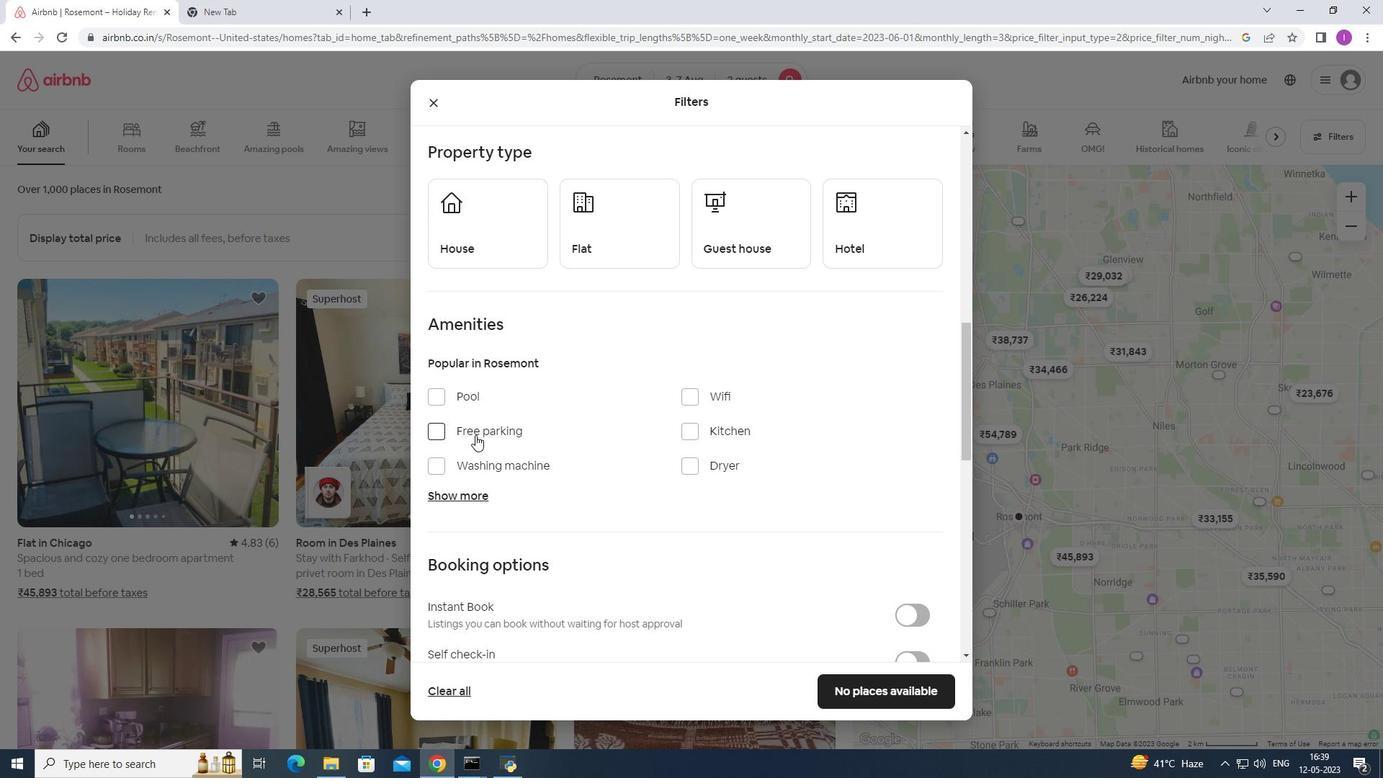 
Action: Mouse scrolled (475, 434) with delta (0, 0)
Screenshot: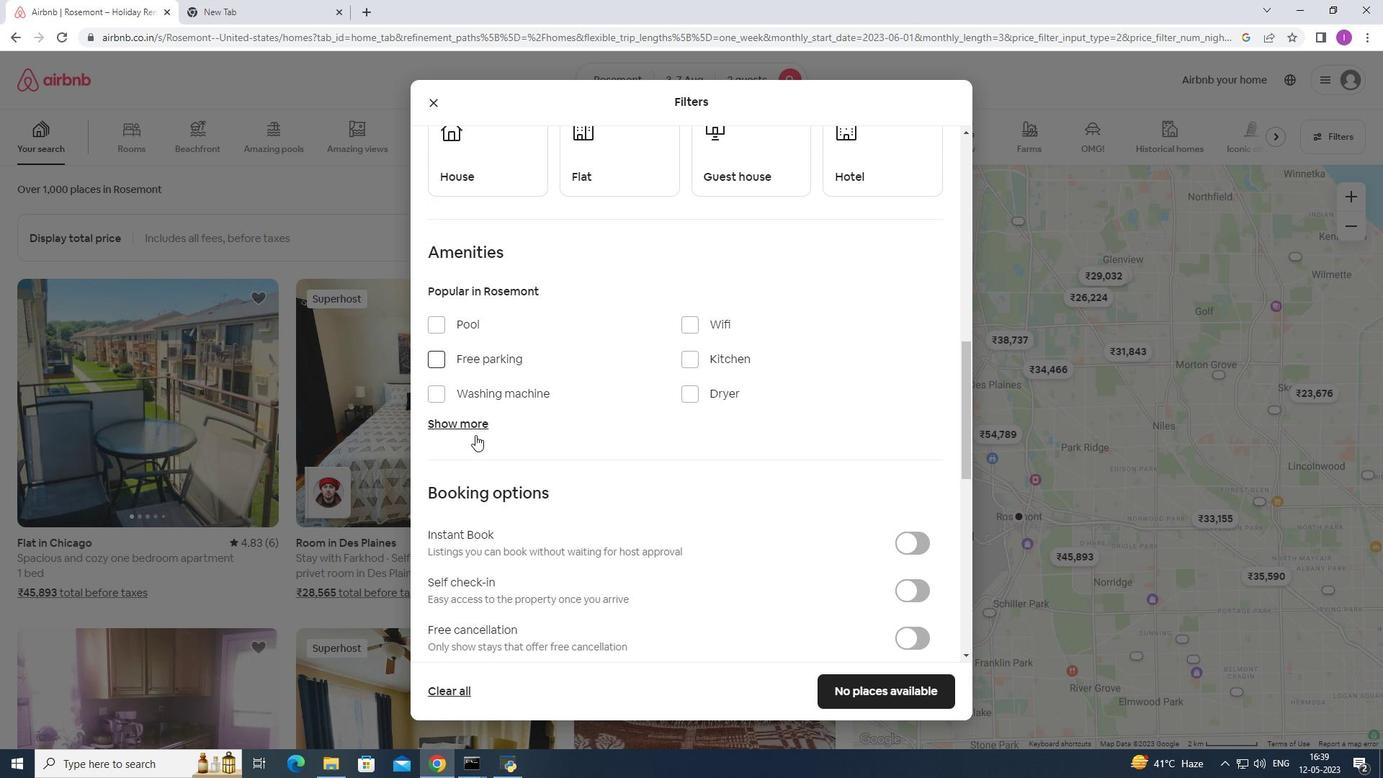 
Action: Mouse moved to (609, 423)
Screenshot: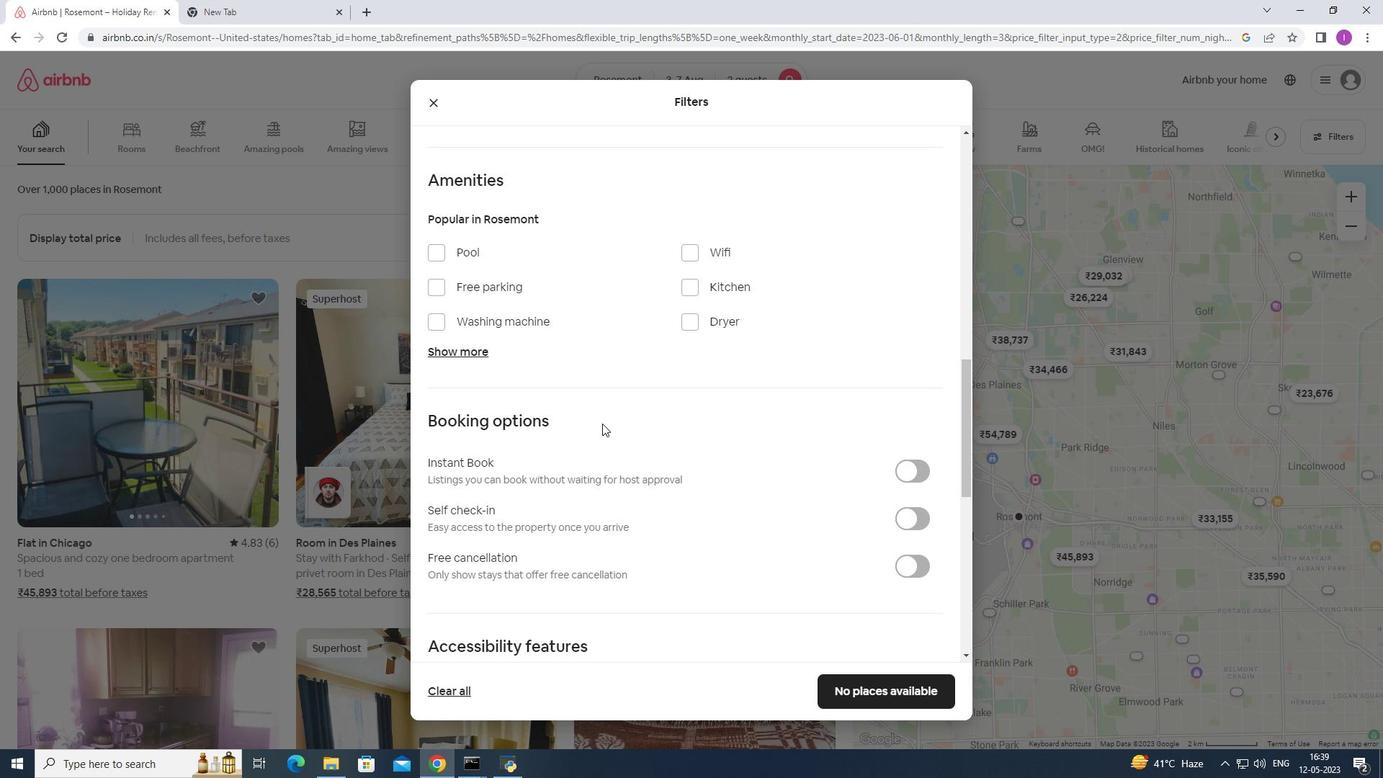 
Action: Mouse scrolled (609, 423) with delta (0, 0)
Screenshot: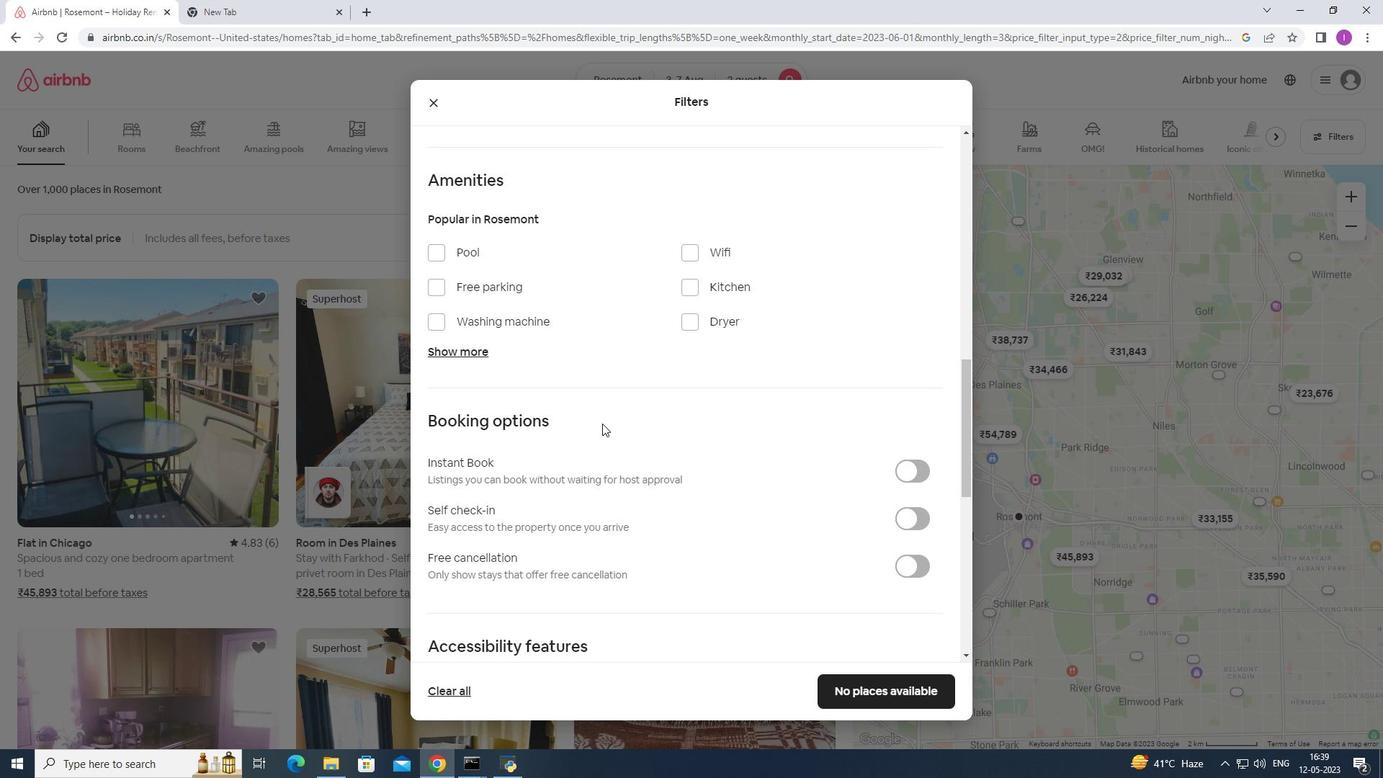 
Action: Mouse moved to (615, 426)
Screenshot: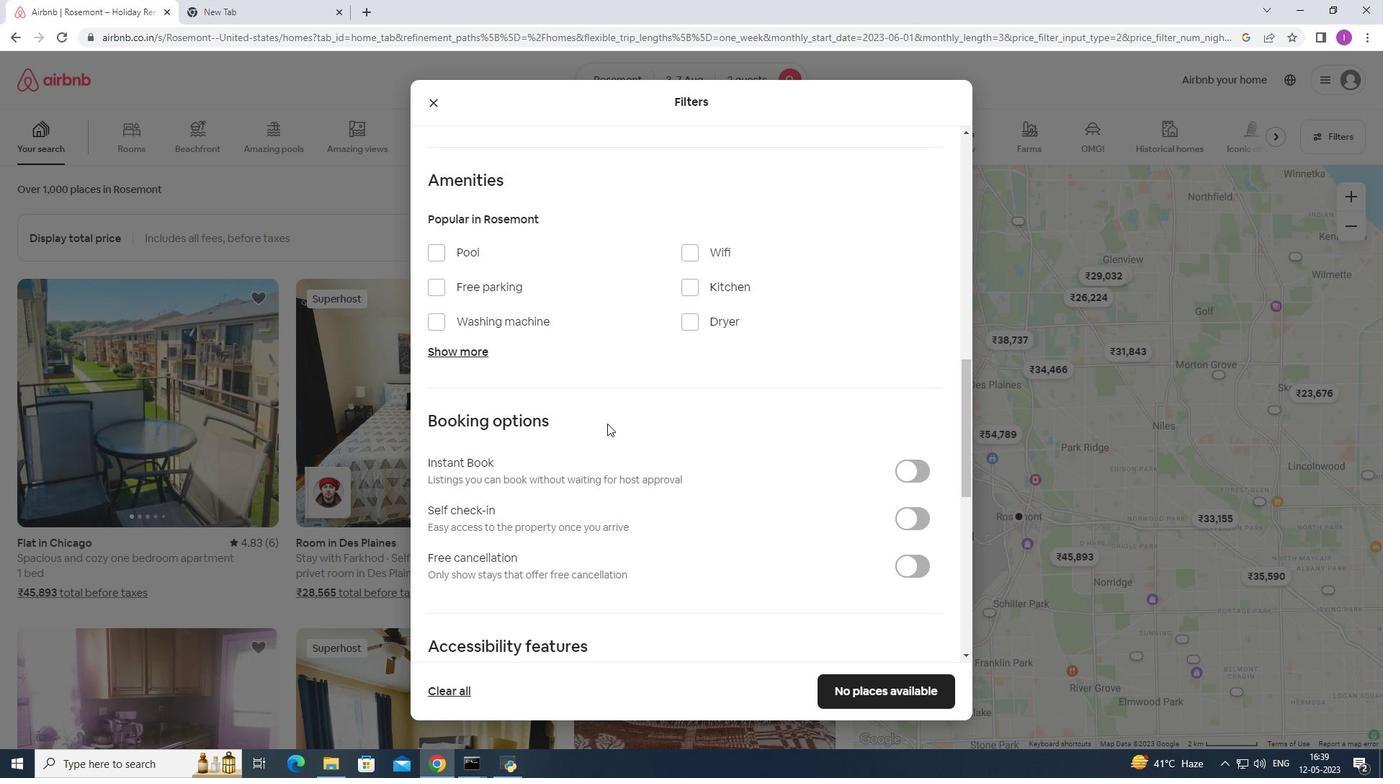 
Action: Mouse scrolled (615, 425) with delta (0, 0)
Screenshot: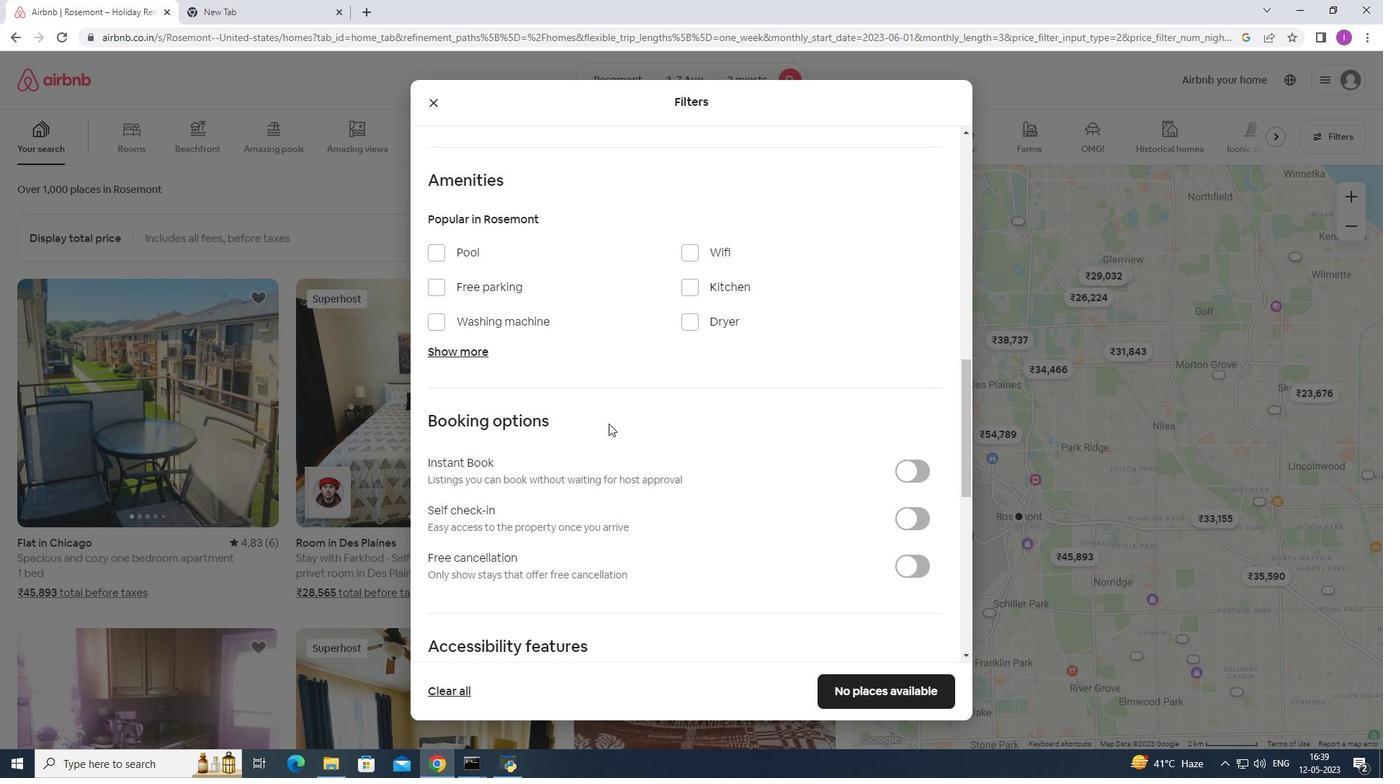 
Action: Mouse moved to (911, 372)
Screenshot: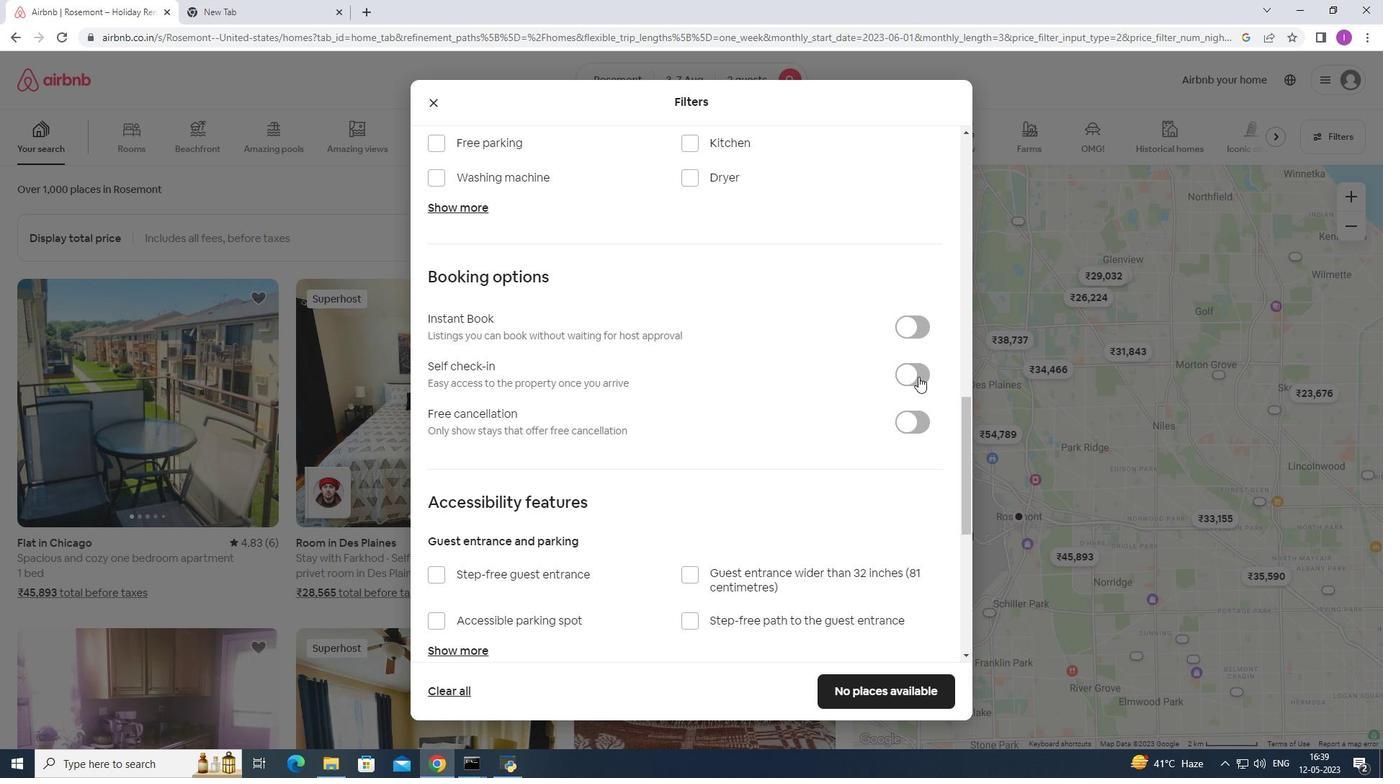 
Action: Mouse pressed left at (911, 372)
Screenshot: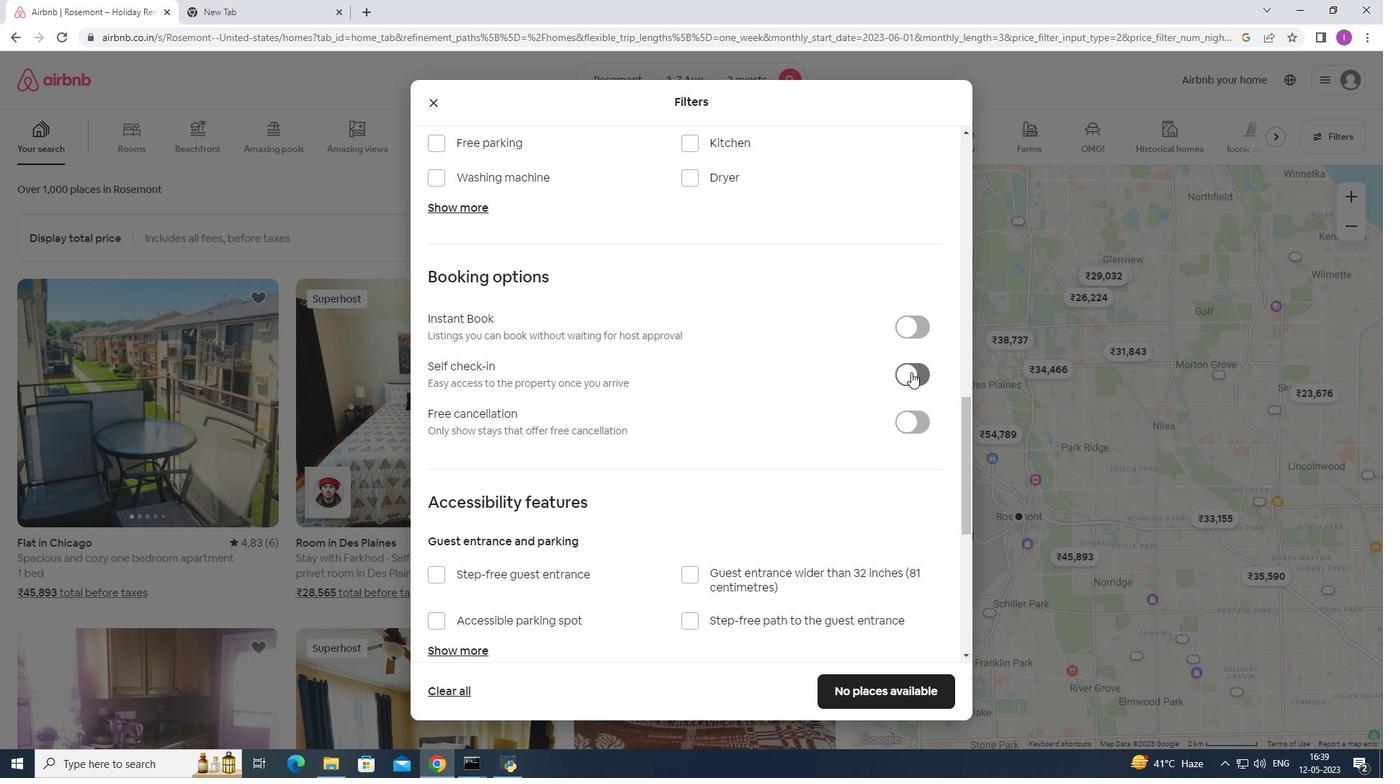 
Action: Mouse moved to (569, 513)
Screenshot: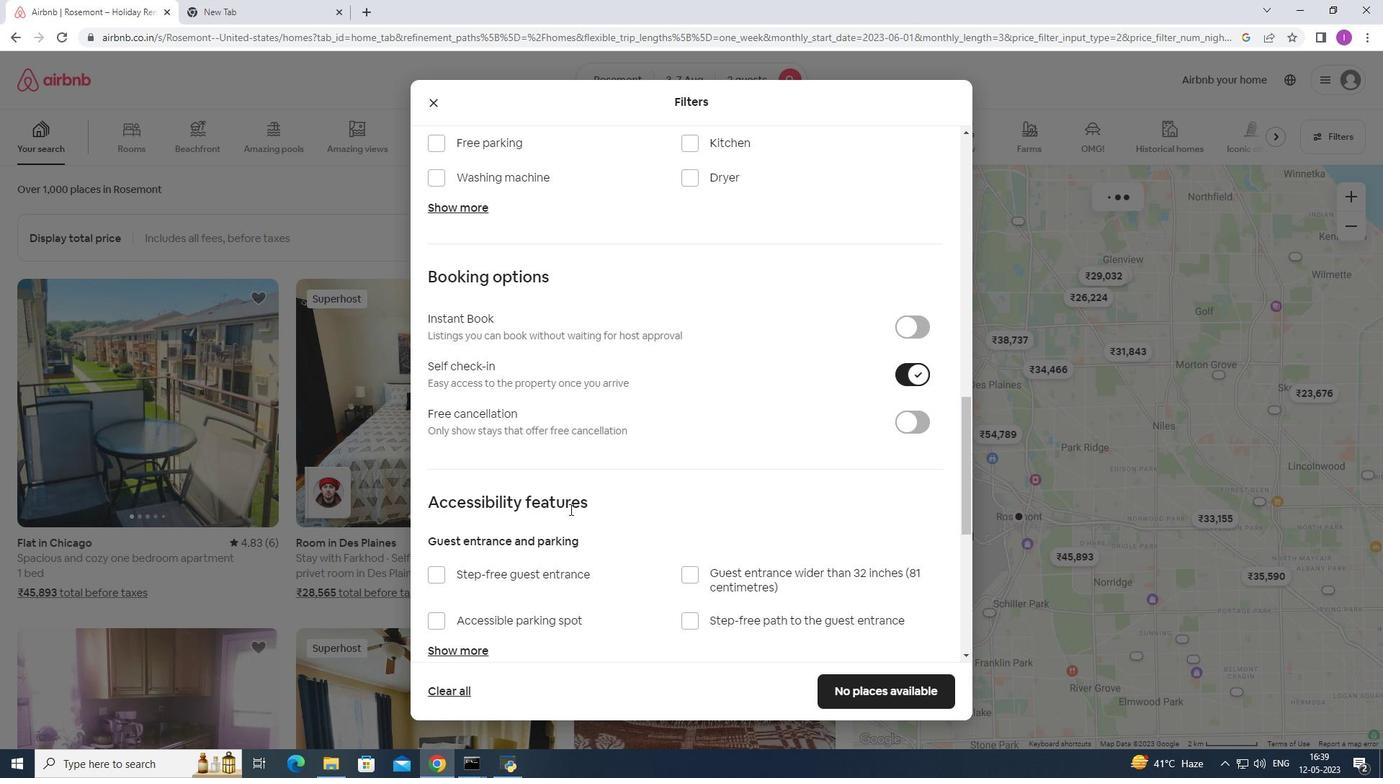 
Action: Mouse scrolled (569, 513) with delta (0, 0)
Screenshot: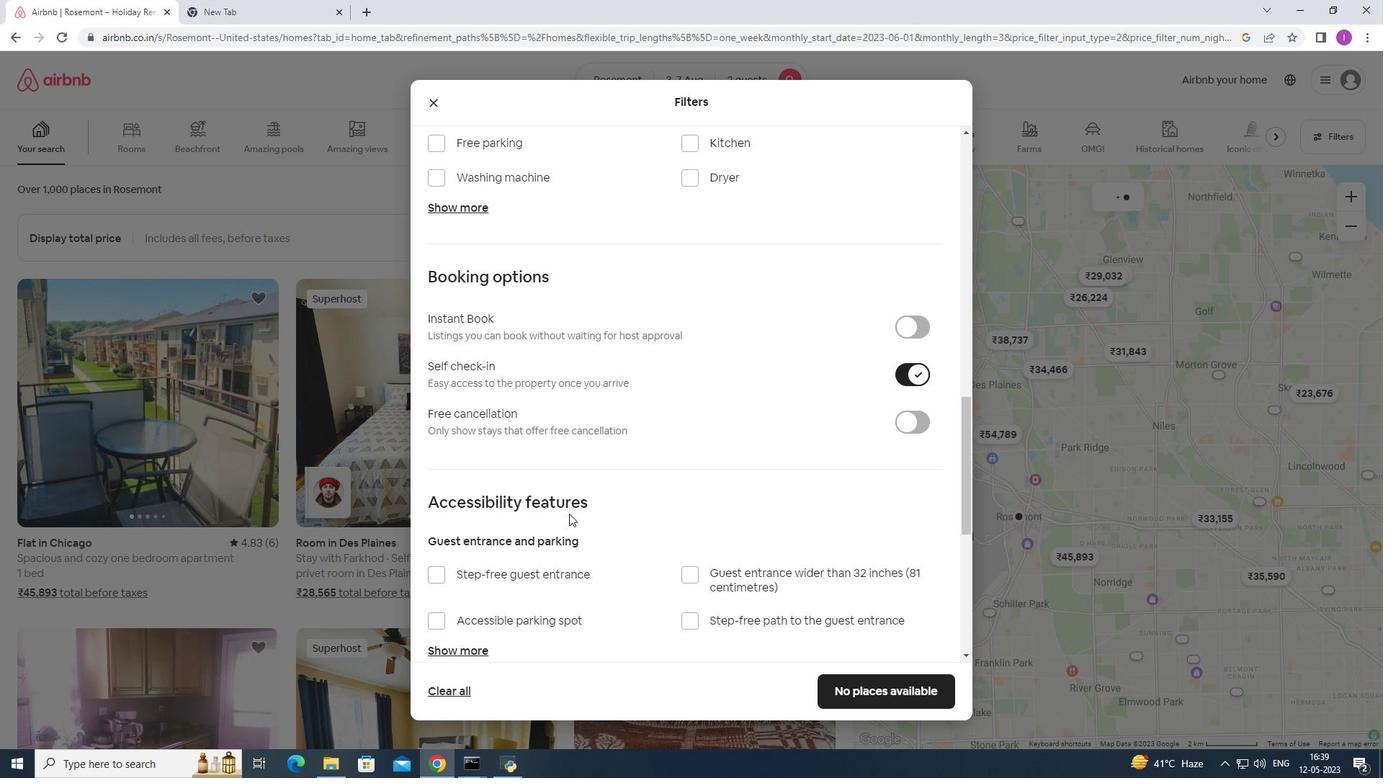 
Action: Mouse moved to (569, 514)
Screenshot: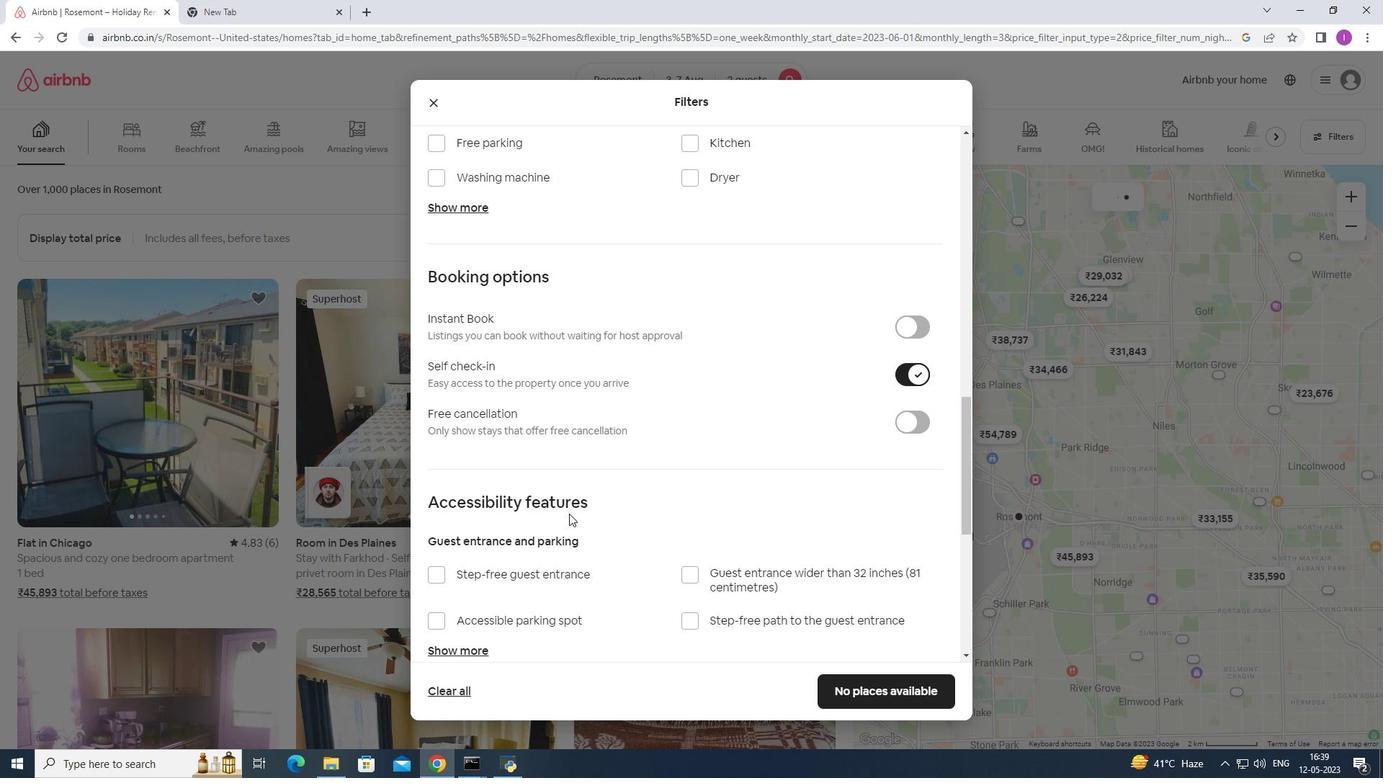 
Action: Mouse scrolled (569, 513) with delta (0, 0)
Screenshot: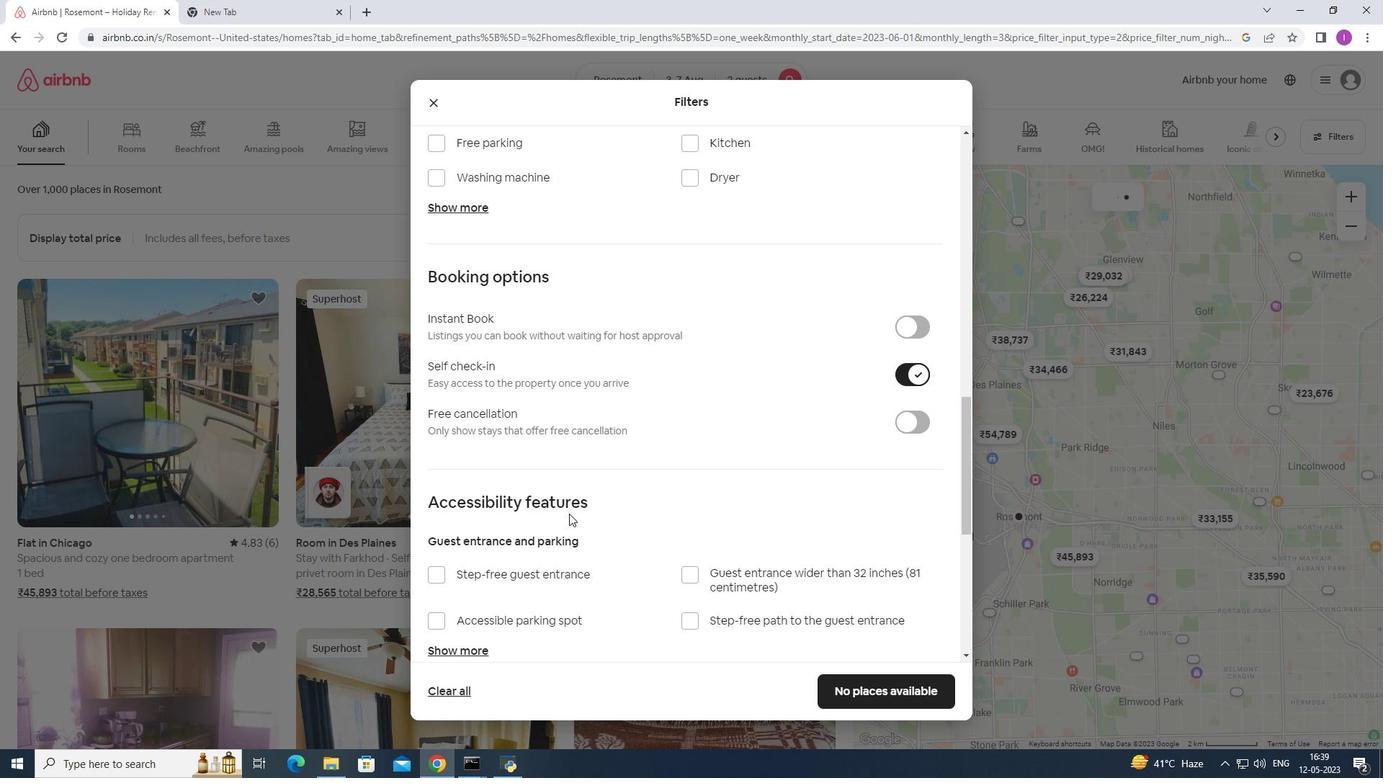 
Action: Mouse moved to (570, 515)
Screenshot: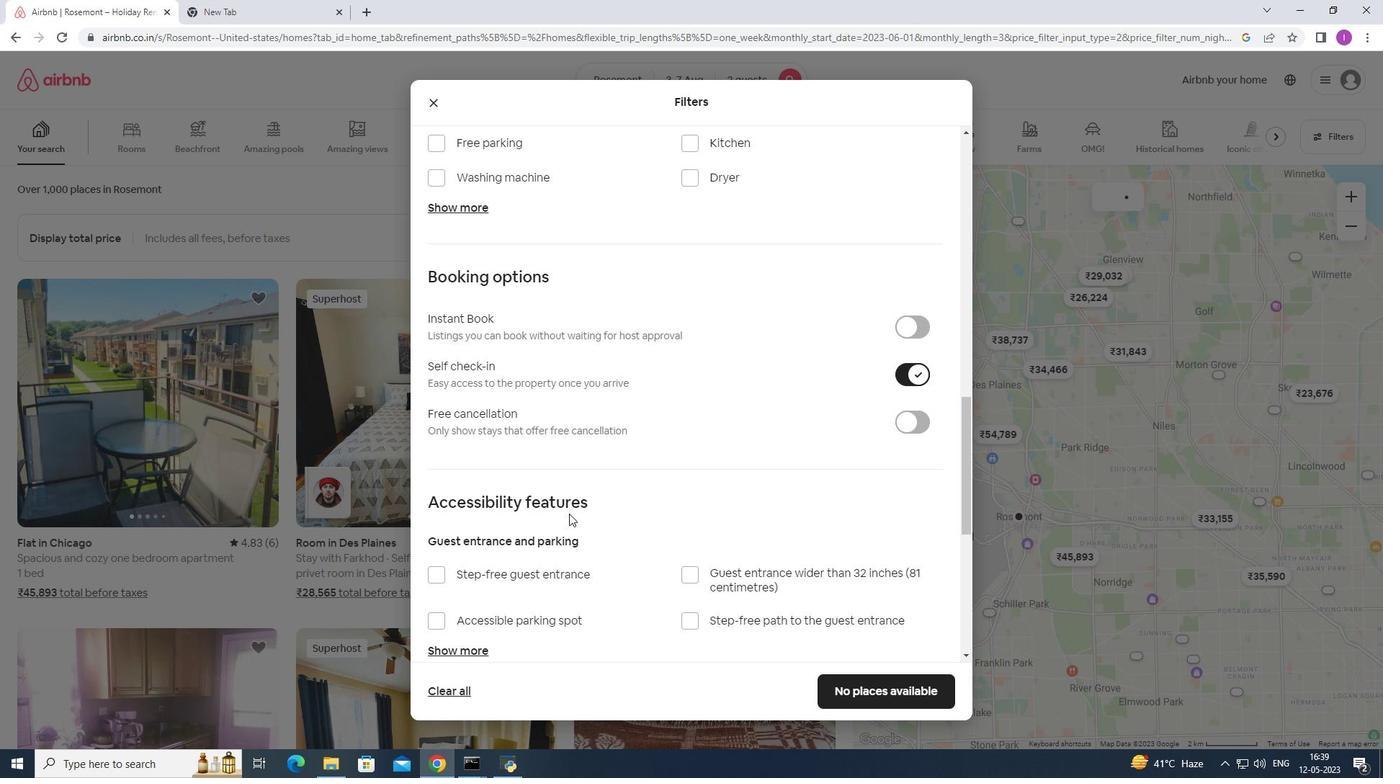 
Action: Mouse scrolled (570, 514) with delta (0, 0)
Screenshot: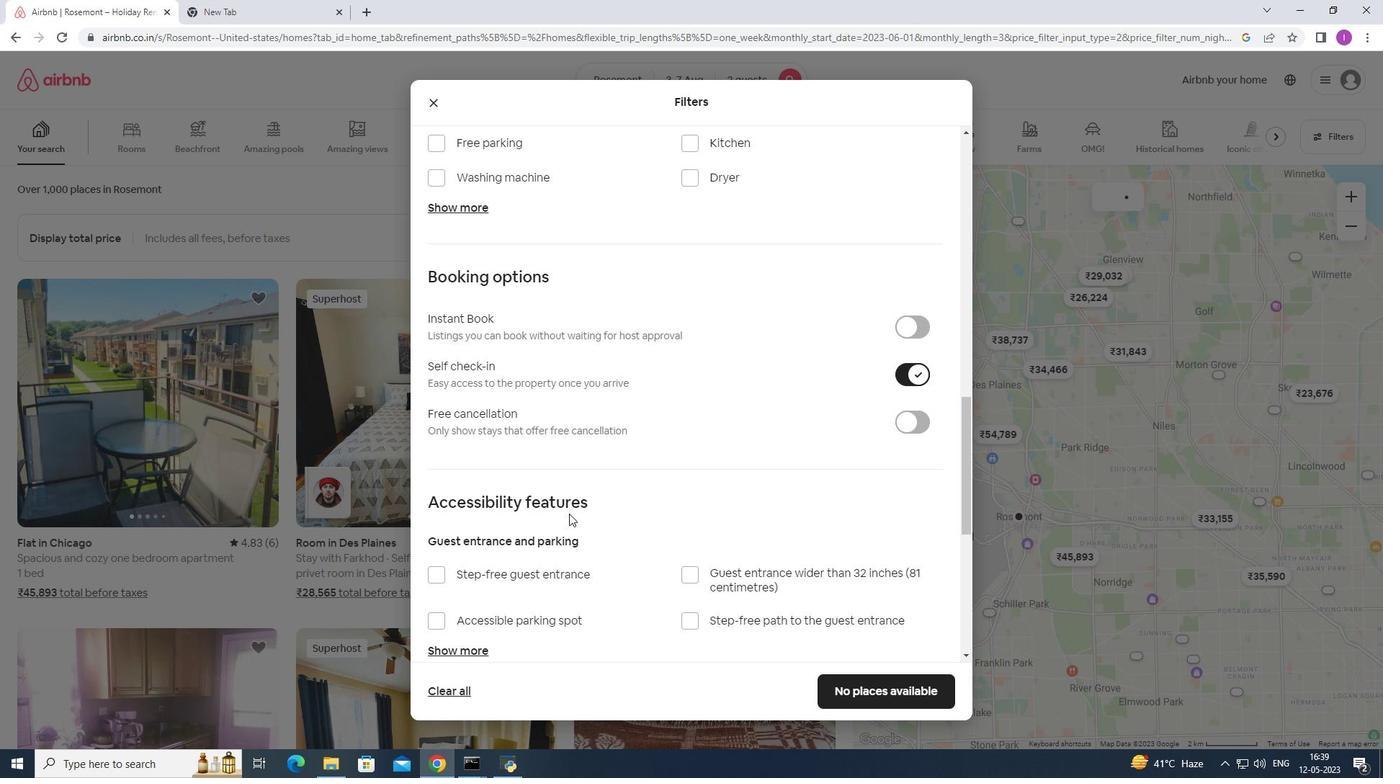 
Action: Mouse scrolled (570, 516) with delta (0, 0)
Screenshot: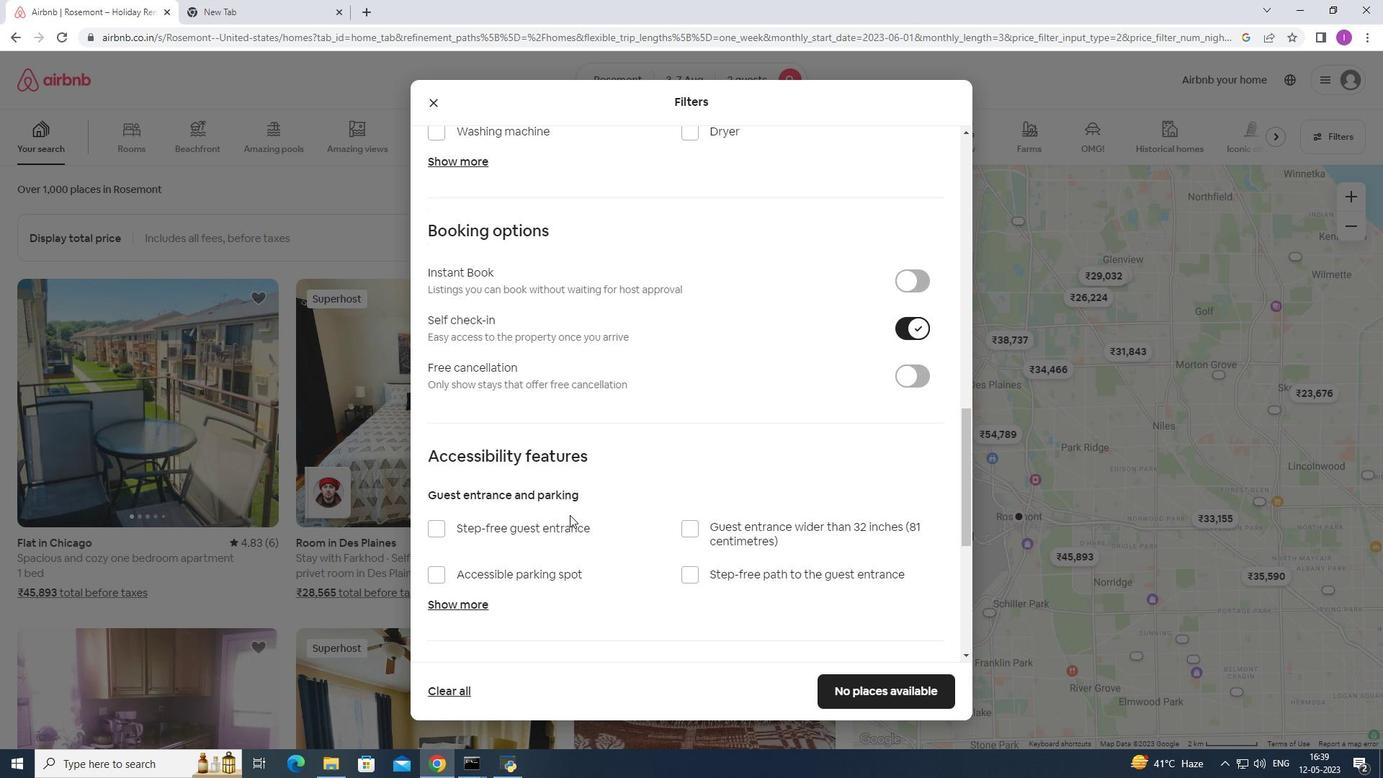 
Action: Mouse moved to (570, 515)
Screenshot: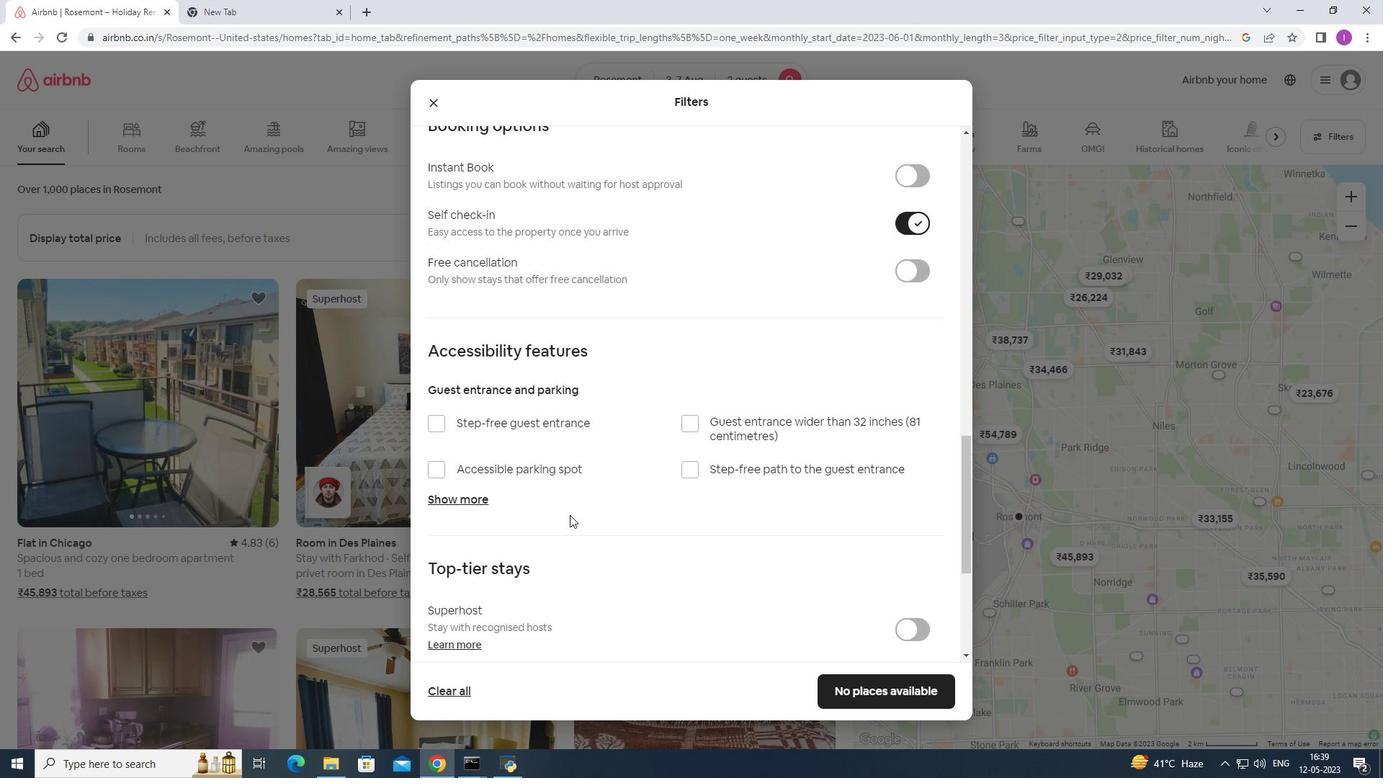 
Action: Mouse scrolled (570, 516) with delta (0, 0)
Screenshot: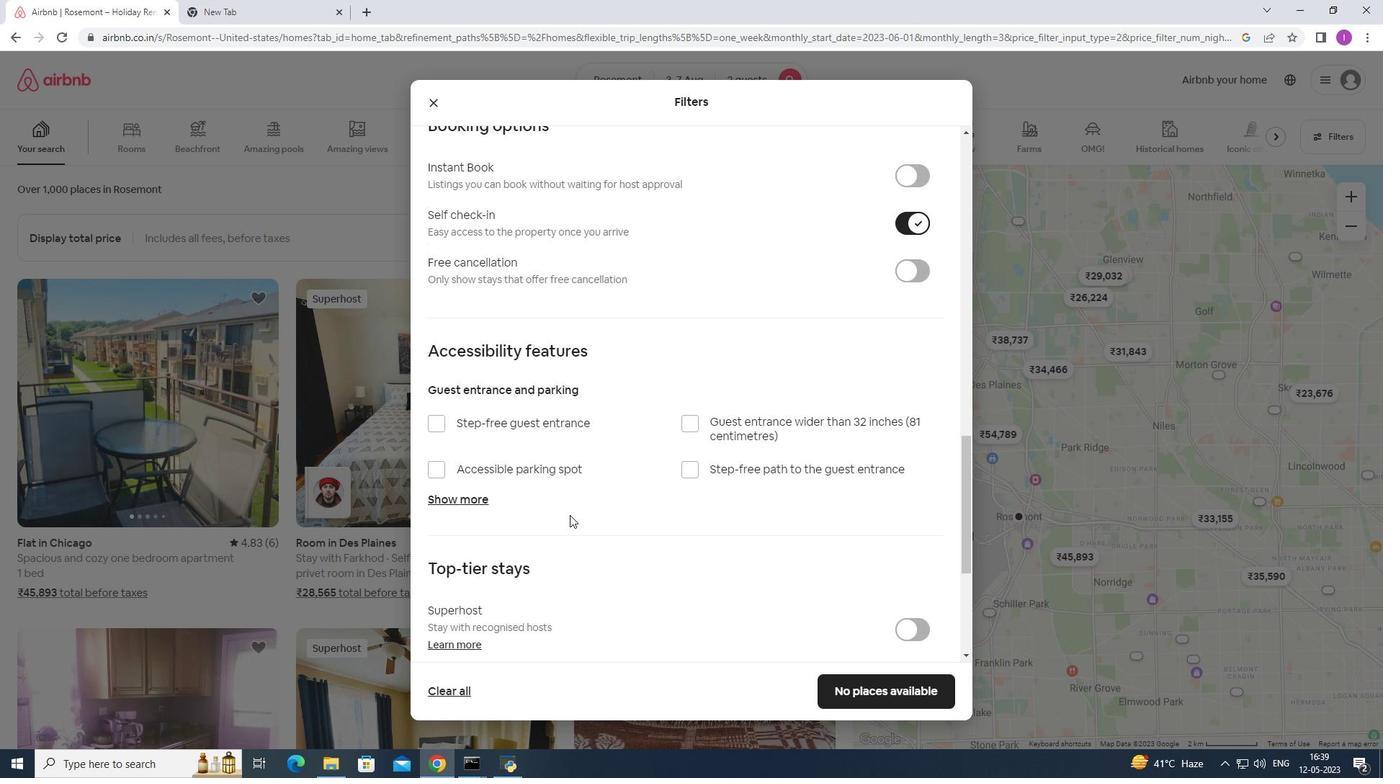 
Action: Mouse moved to (571, 515)
Screenshot: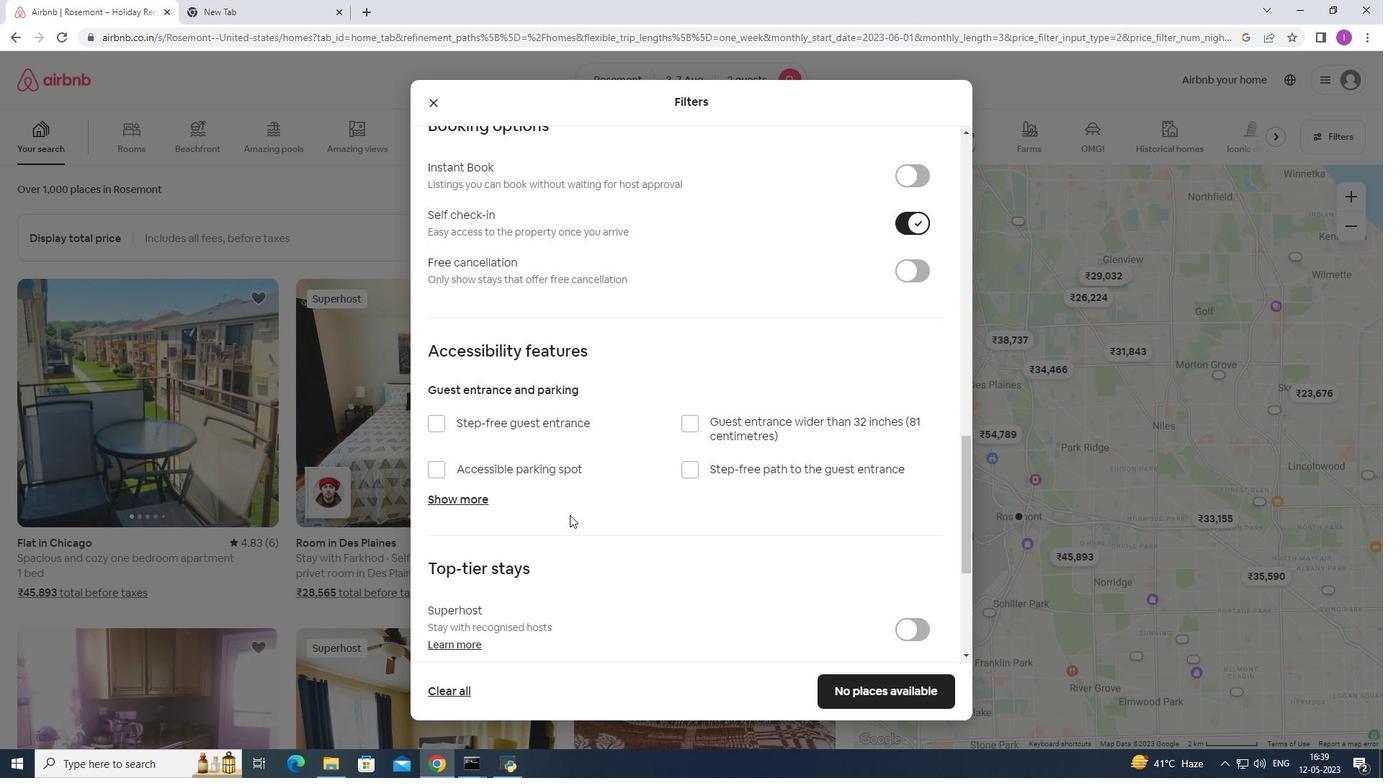 
Action: Mouse scrolled (571, 516) with delta (0, 0)
Screenshot: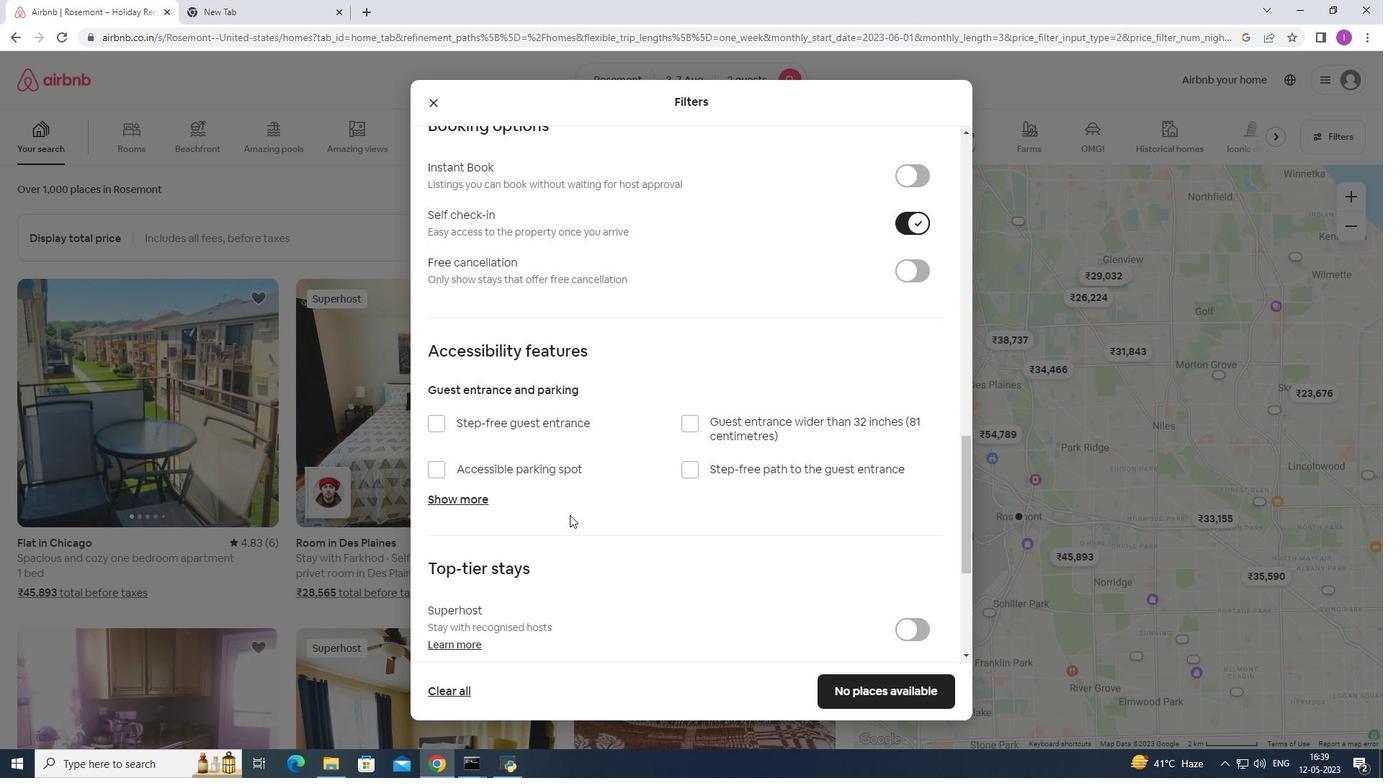 
Action: Mouse moved to (571, 515)
Screenshot: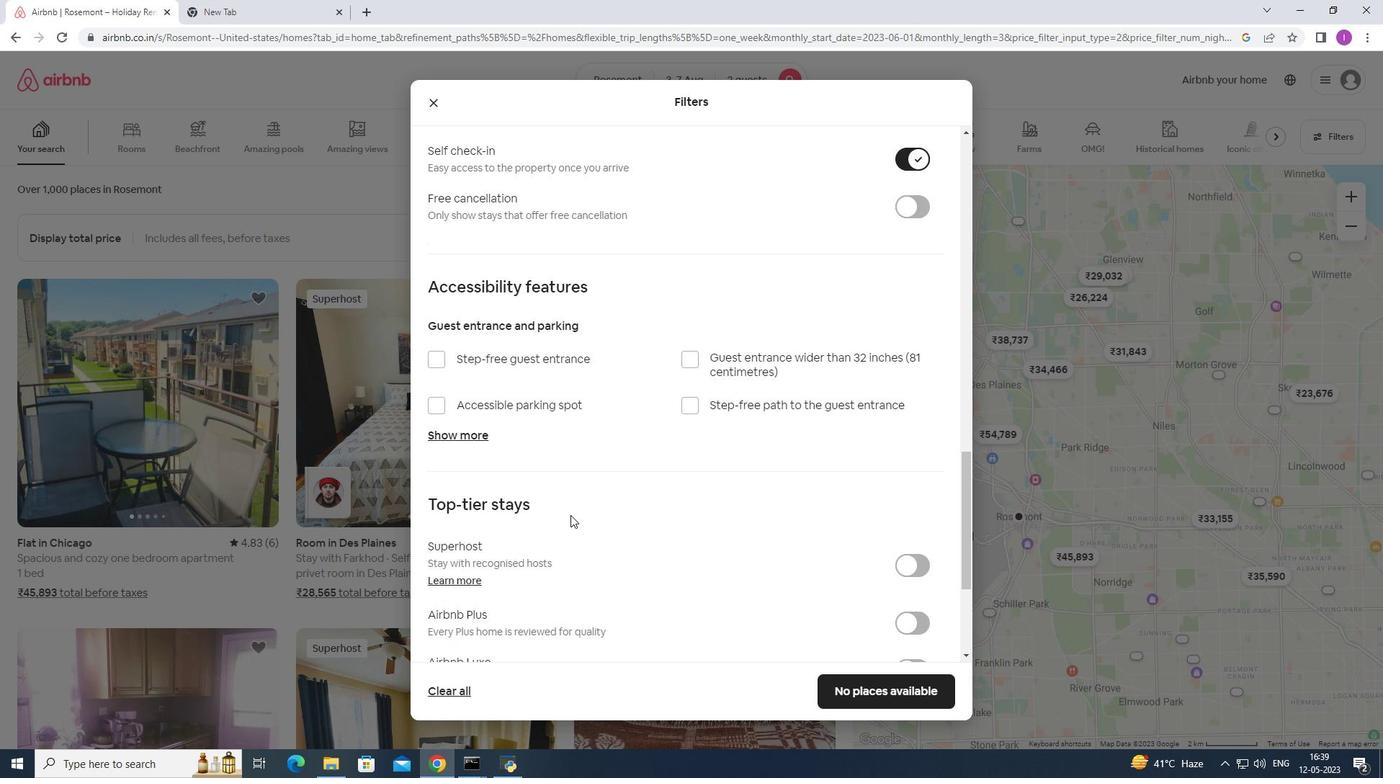 
Action: Mouse scrolled (571, 516) with delta (0, 0)
Screenshot: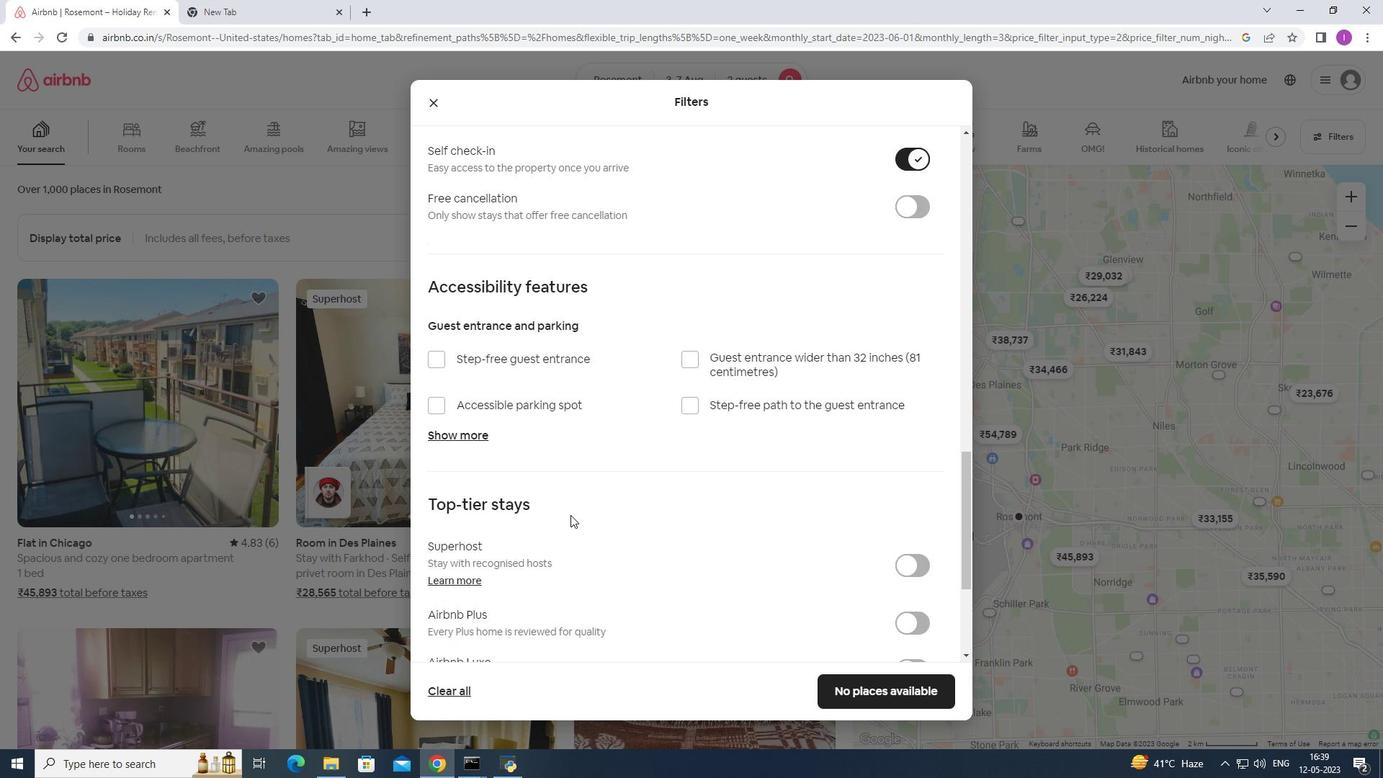 
Action: Mouse moved to (572, 517)
Screenshot: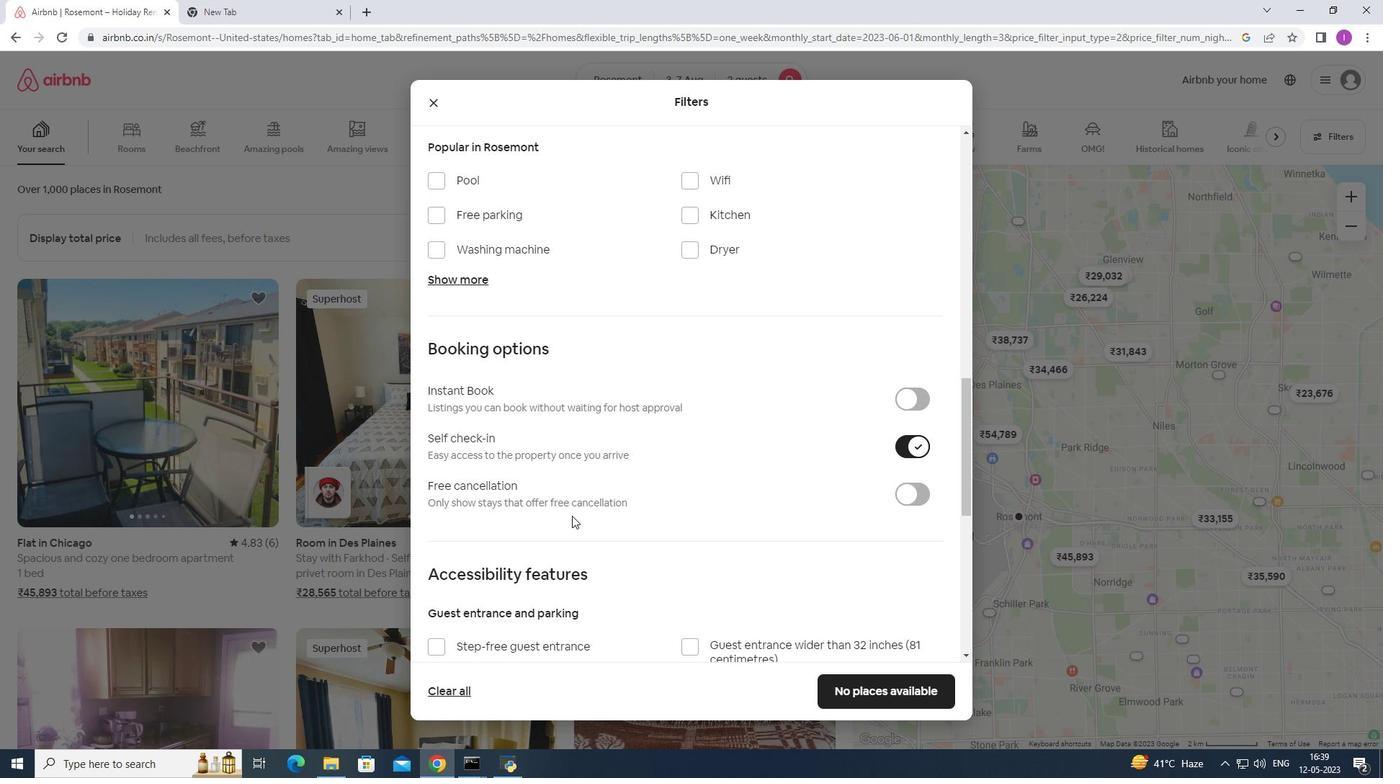 
Action: Mouse scrolled (572, 518) with delta (0, 0)
Screenshot: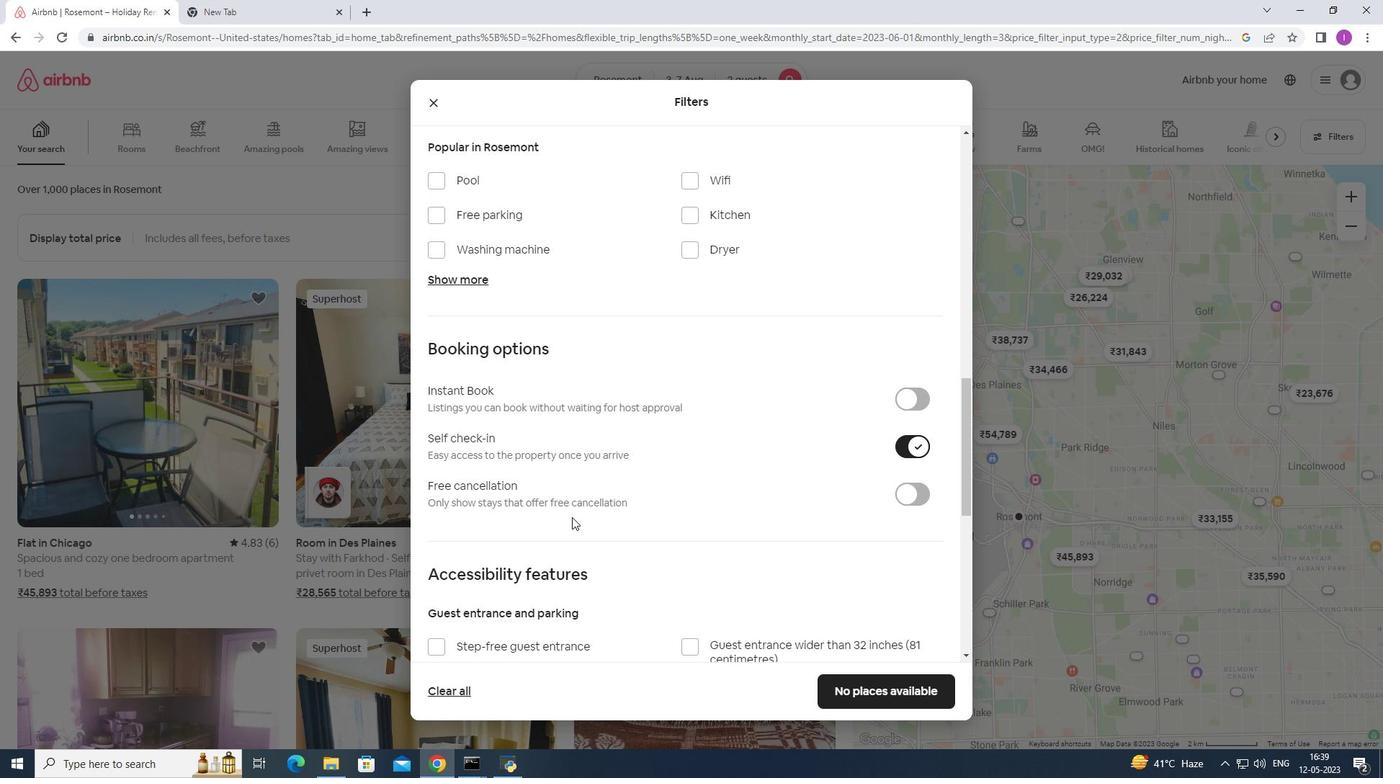 
Action: Mouse scrolled (572, 518) with delta (0, 0)
Screenshot: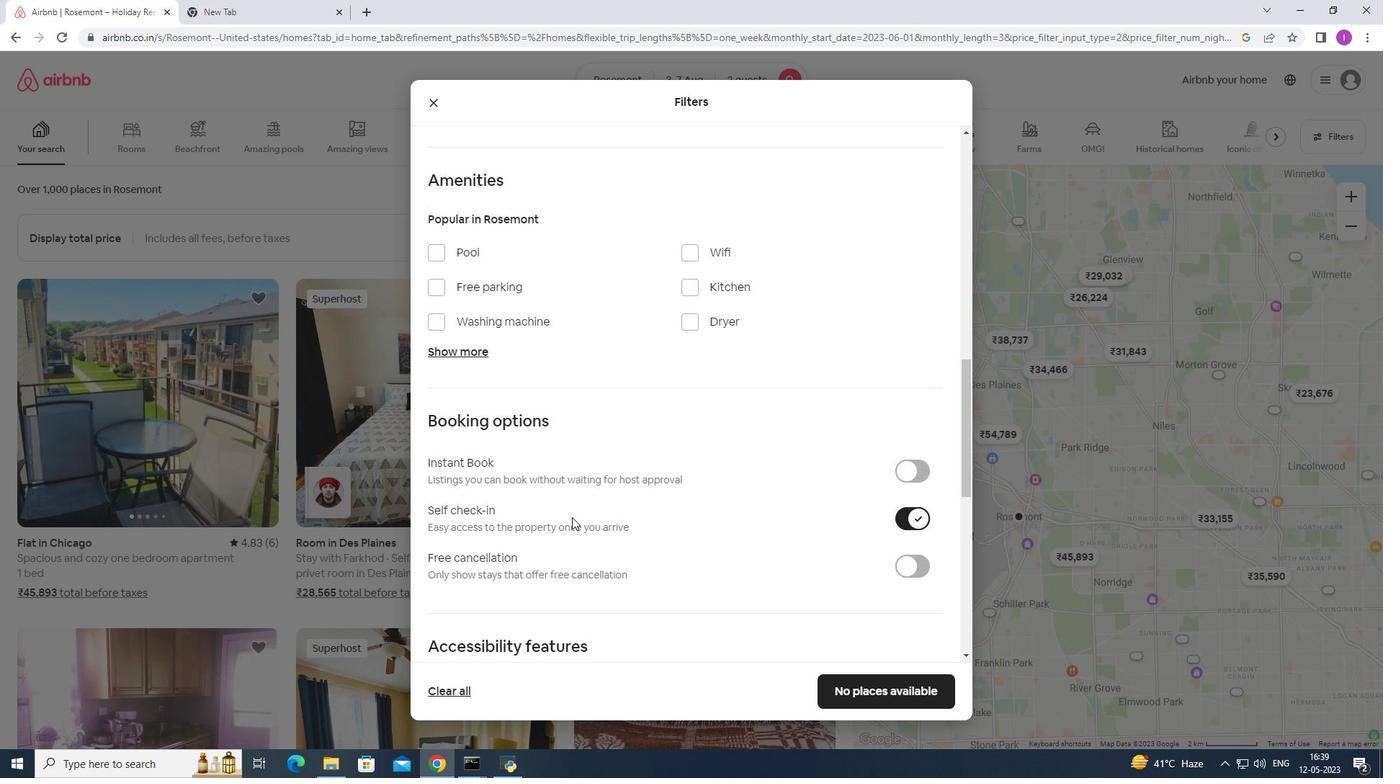 
Action: Mouse scrolled (572, 518) with delta (0, 0)
Screenshot: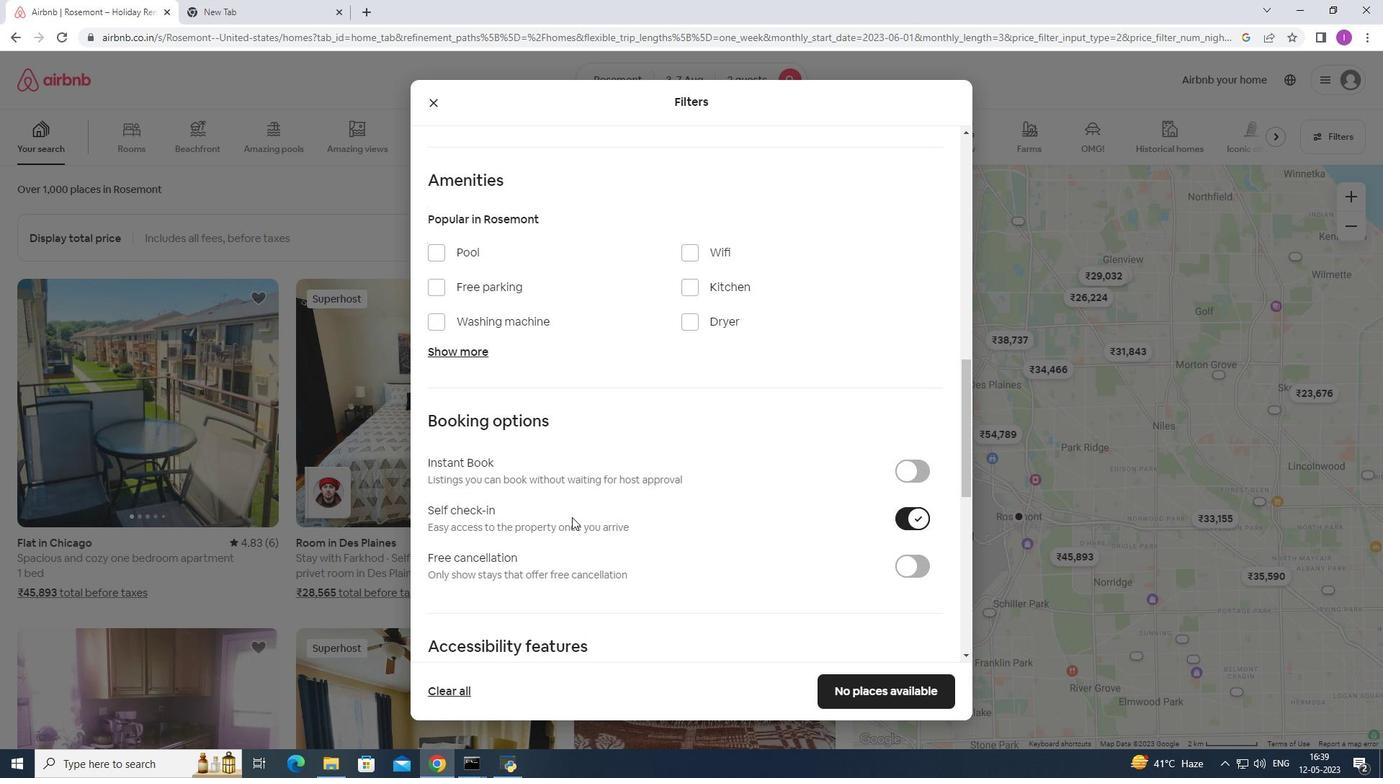 
Action: Mouse scrolled (572, 518) with delta (0, 0)
Screenshot: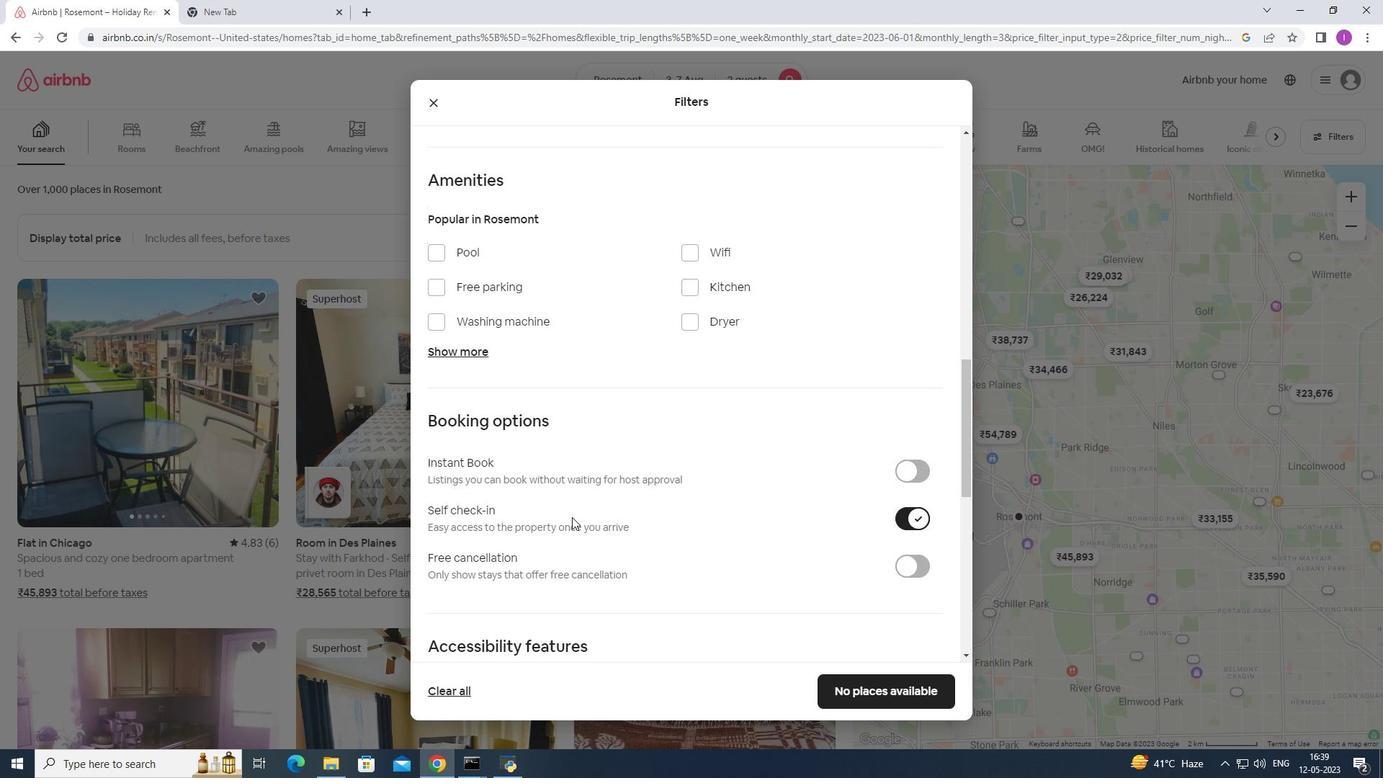 
Action: Mouse moved to (507, 290)
Screenshot: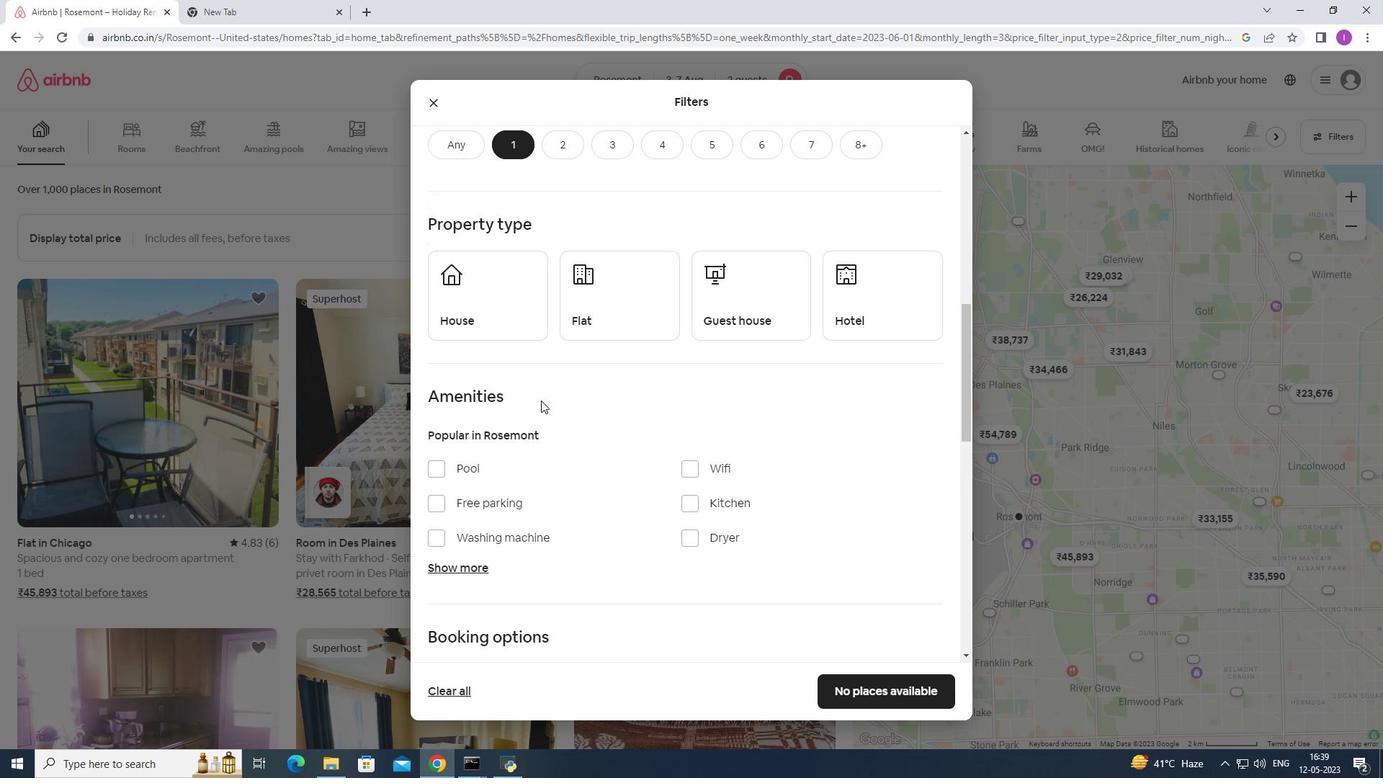 
Action: Mouse pressed left at (507, 290)
Screenshot: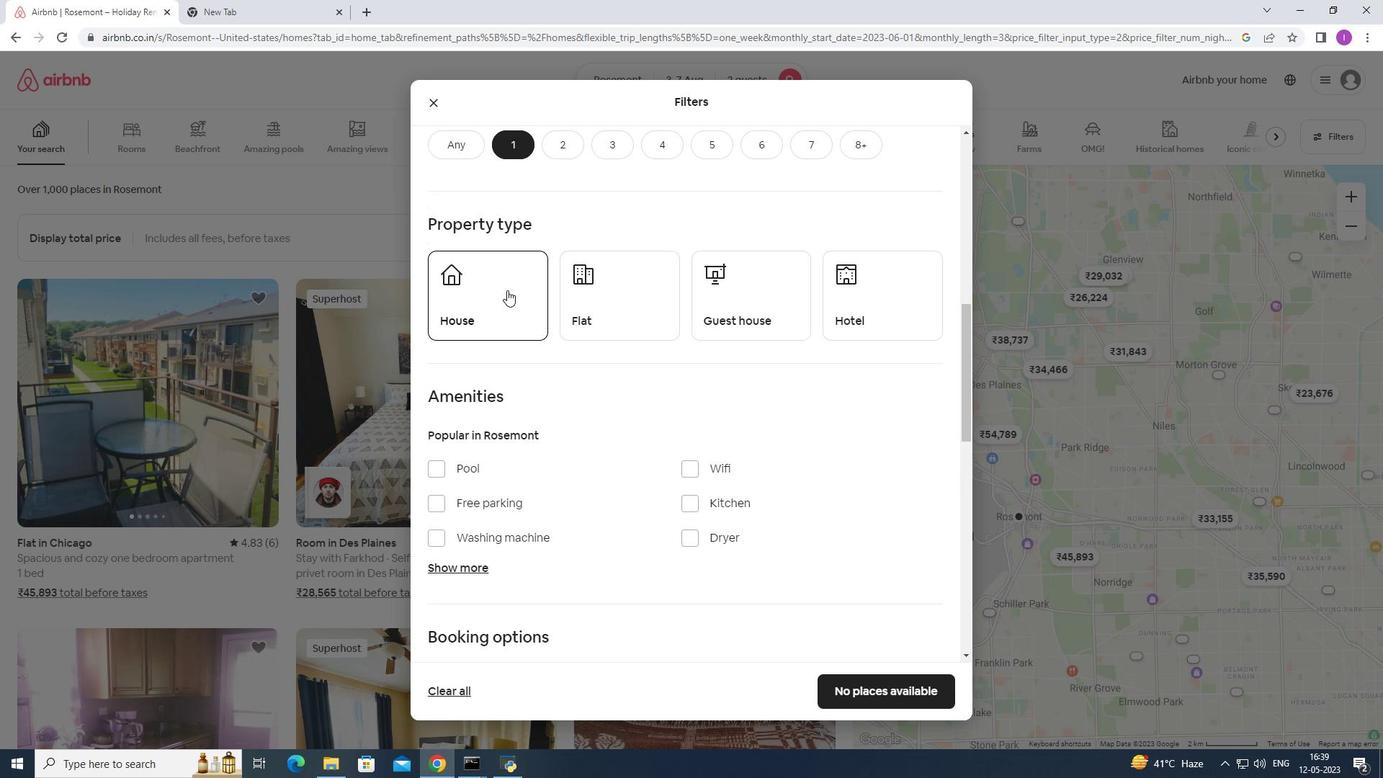 
Action: Mouse moved to (581, 314)
Screenshot: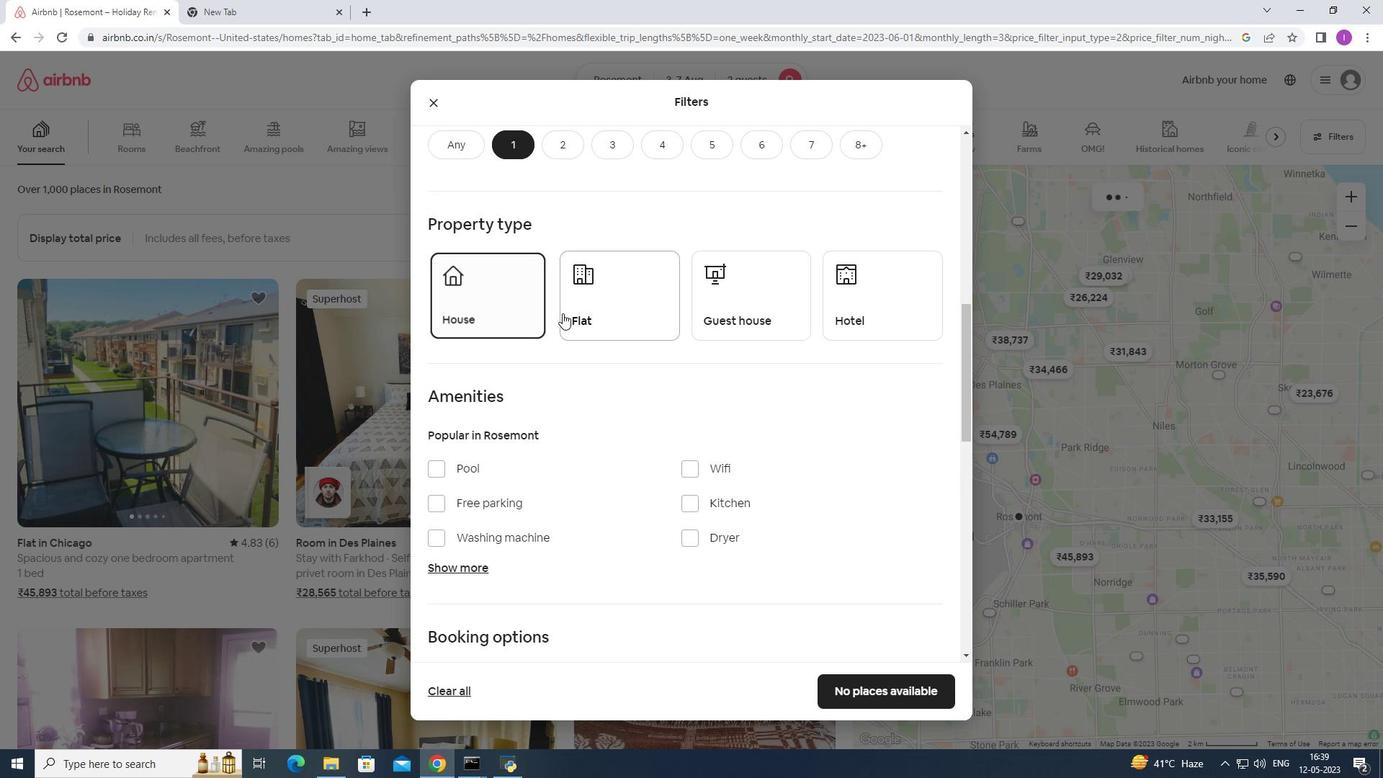 
Action: Mouse pressed left at (581, 314)
Screenshot: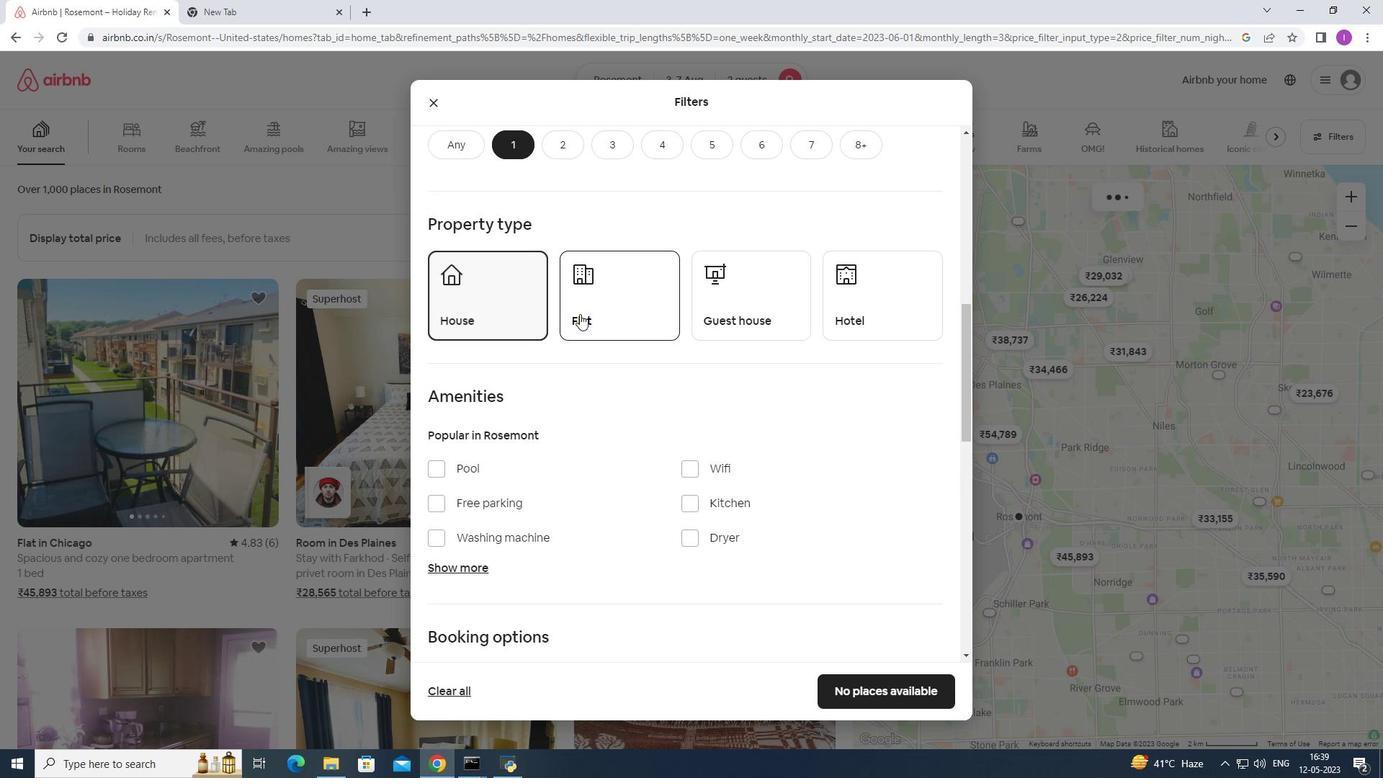 
Action: Mouse moved to (722, 322)
Screenshot: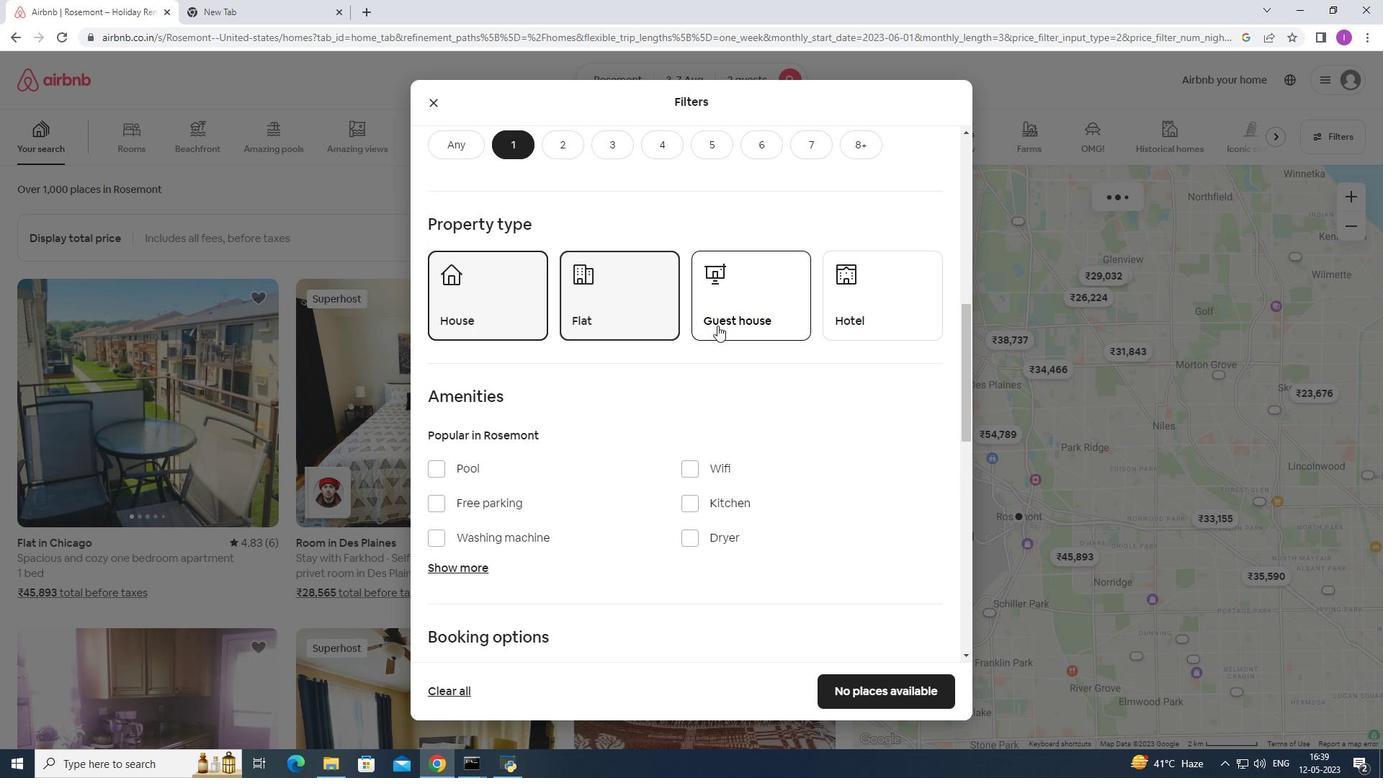 
Action: Mouse pressed left at (722, 322)
Screenshot: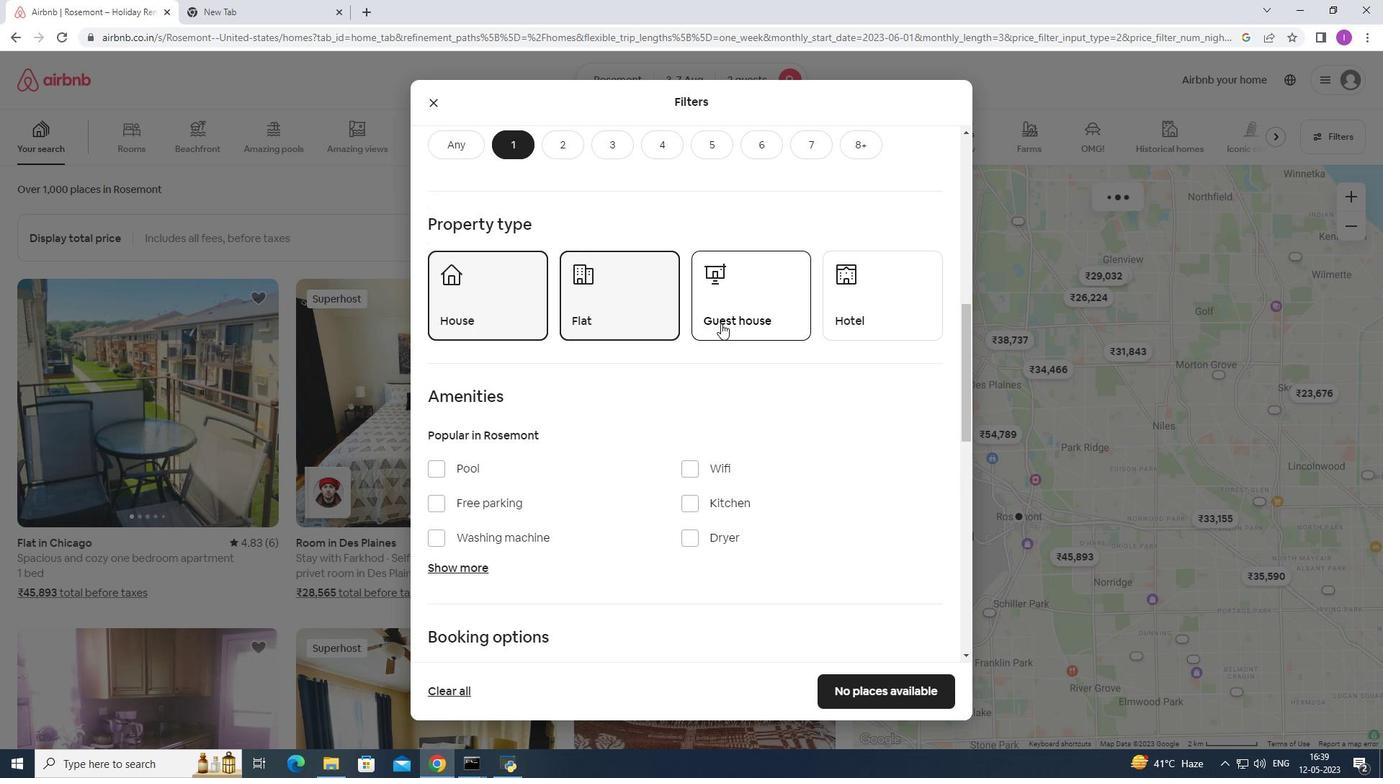 
Action: Mouse moved to (835, 311)
Screenshot: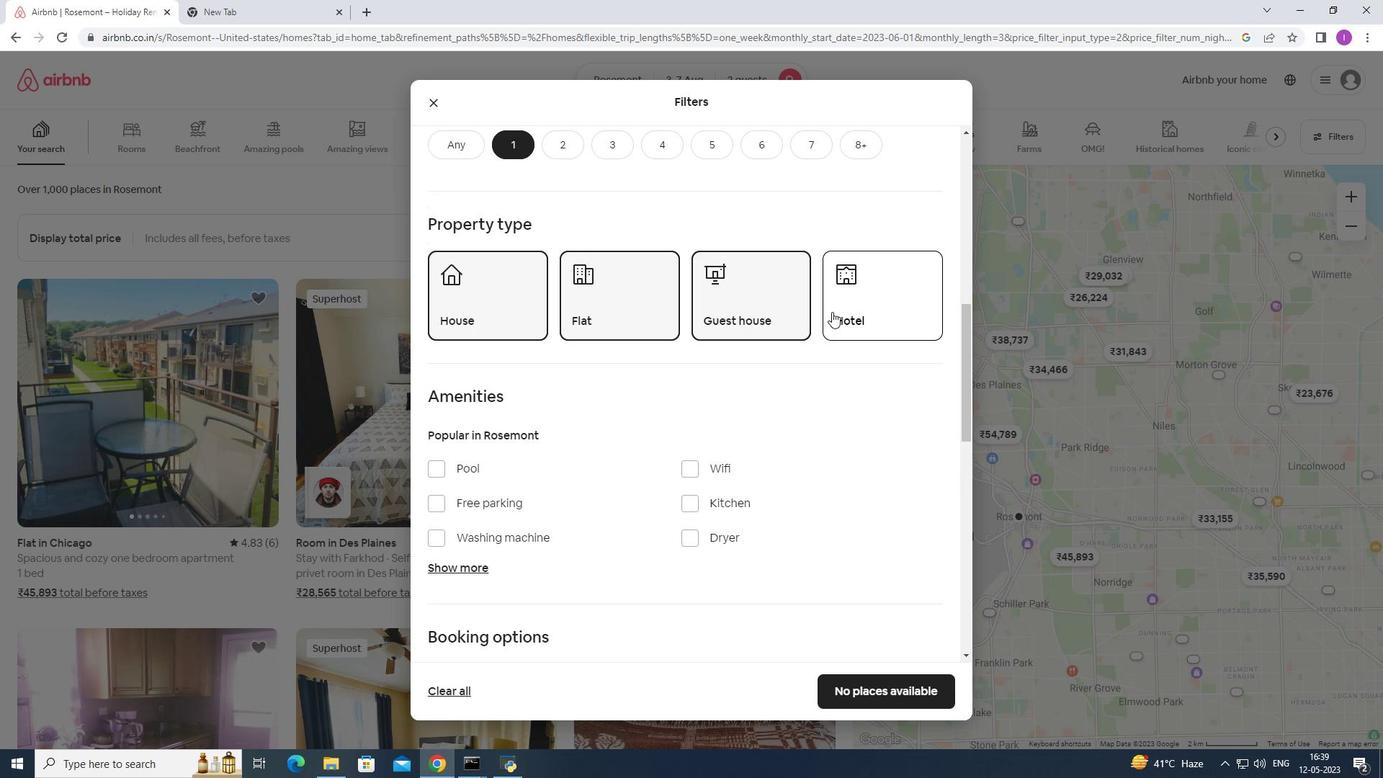 
Action: Mouse pressed left at (835, 311)
Screenshot: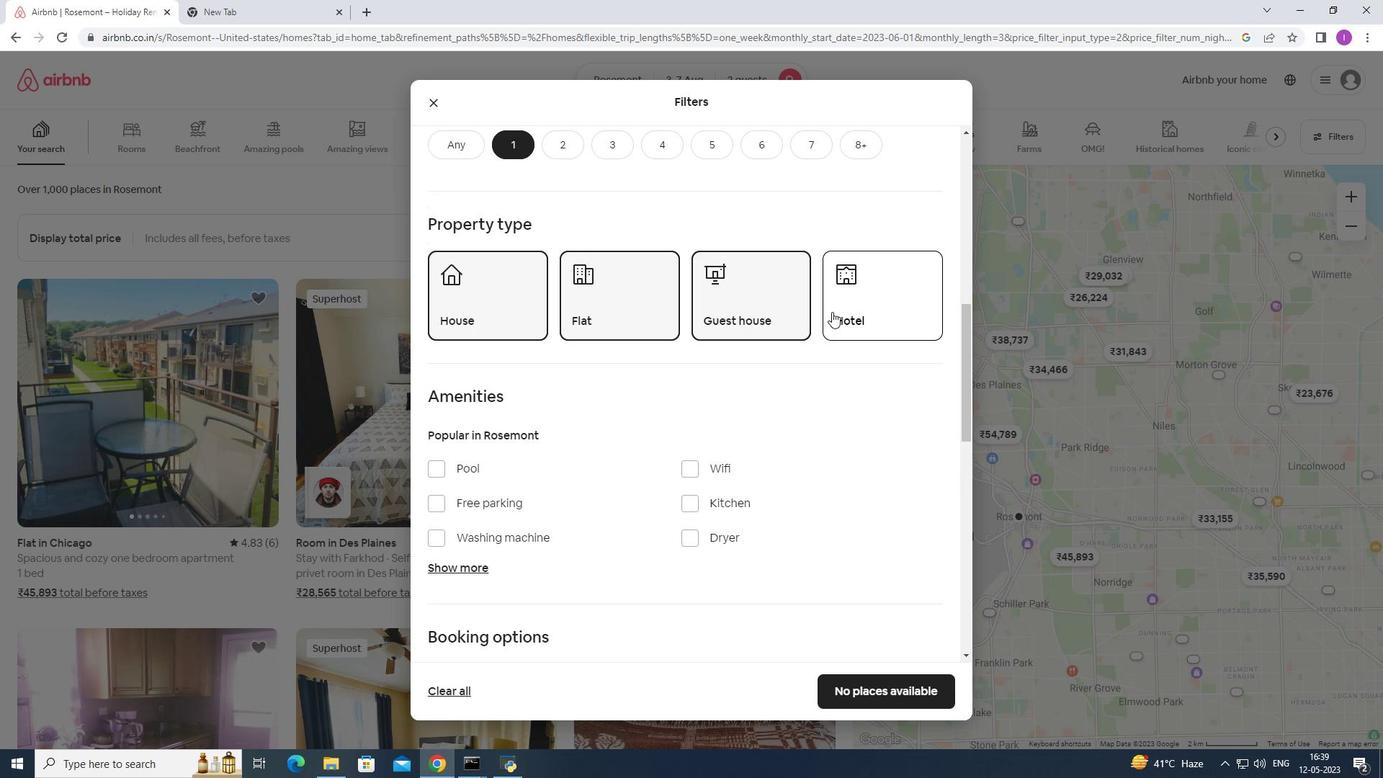 
Action: Mouse moved to (774, 441)
Screenshot: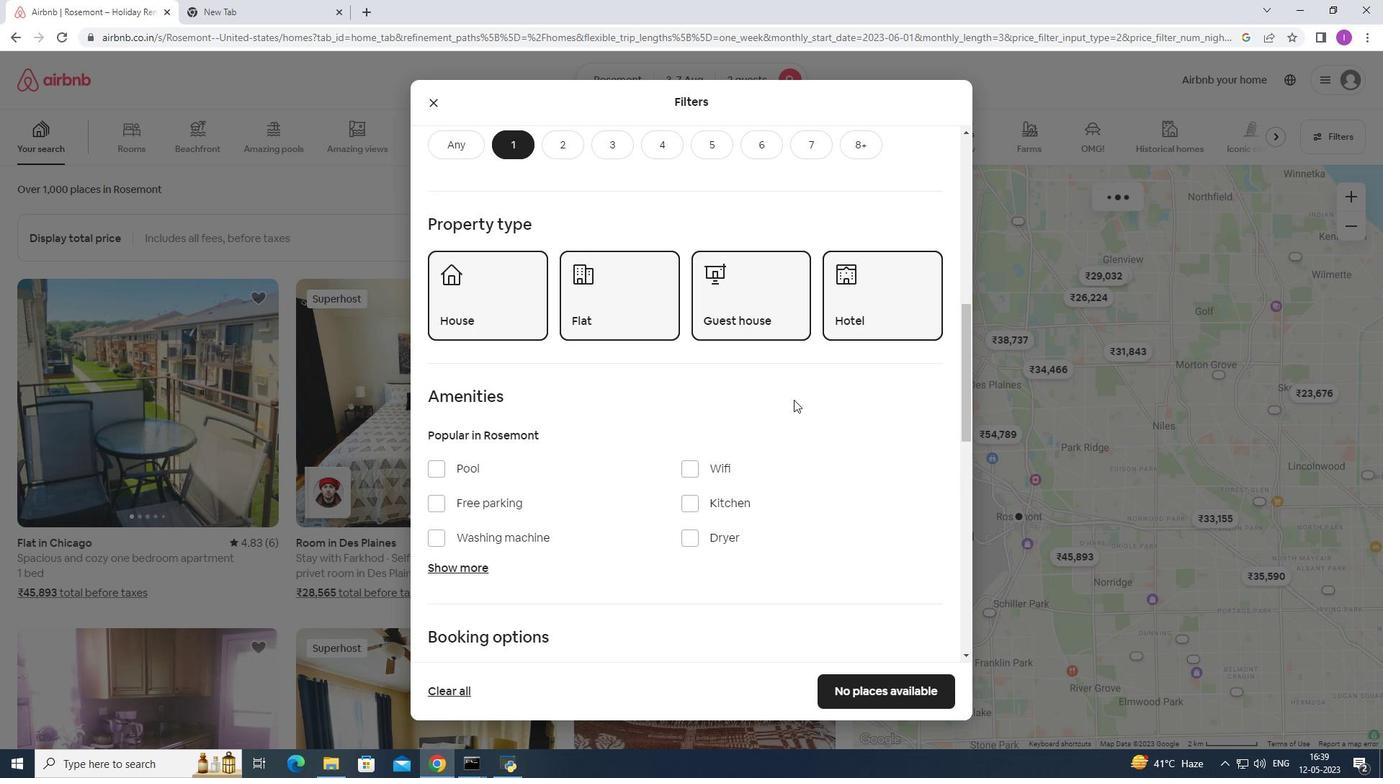 
Action: Mouse scrolled (774, 441) with delta (0, 0)
Screenshot: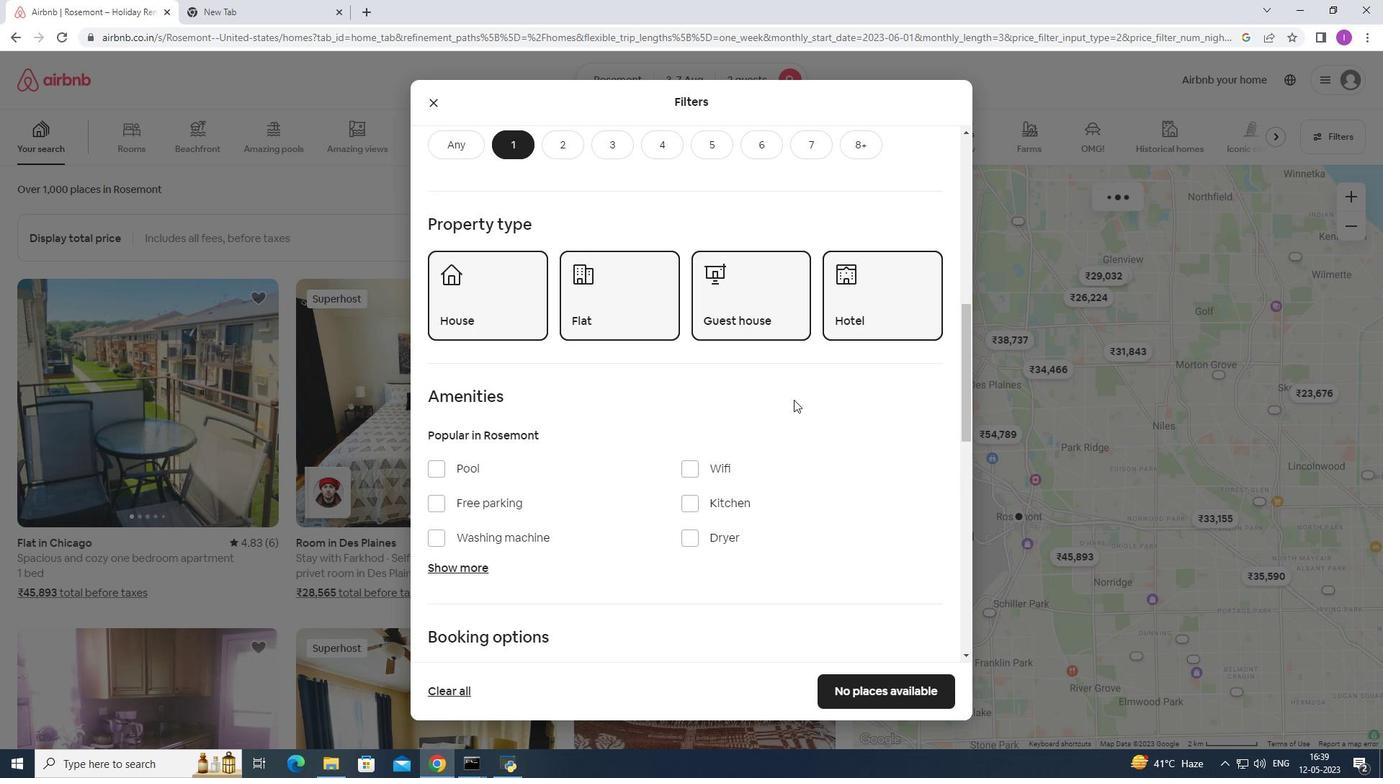 
Action: Mouse moved to (773, 443)
Screenshot: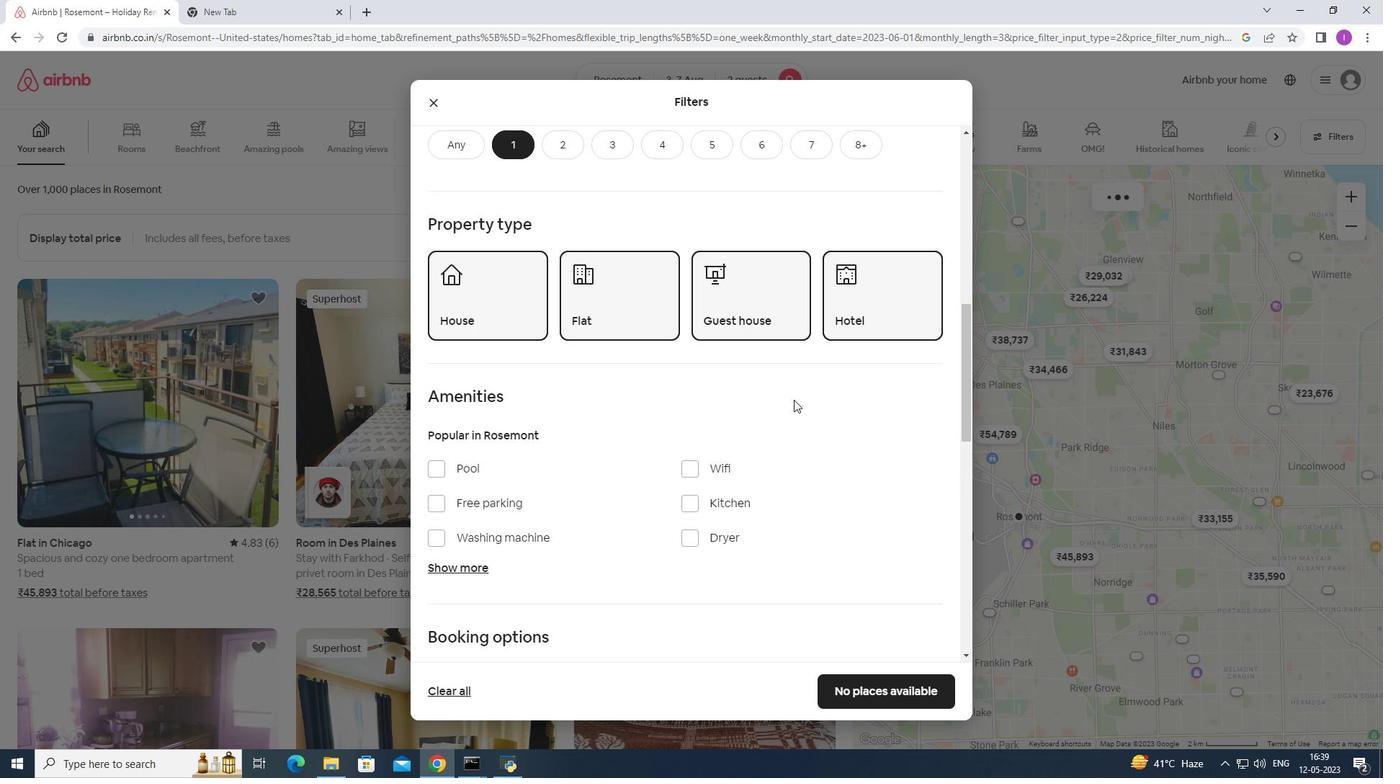 
Action: Mouse scrolled (773, 443) with delta (0, 0)
Screenshot: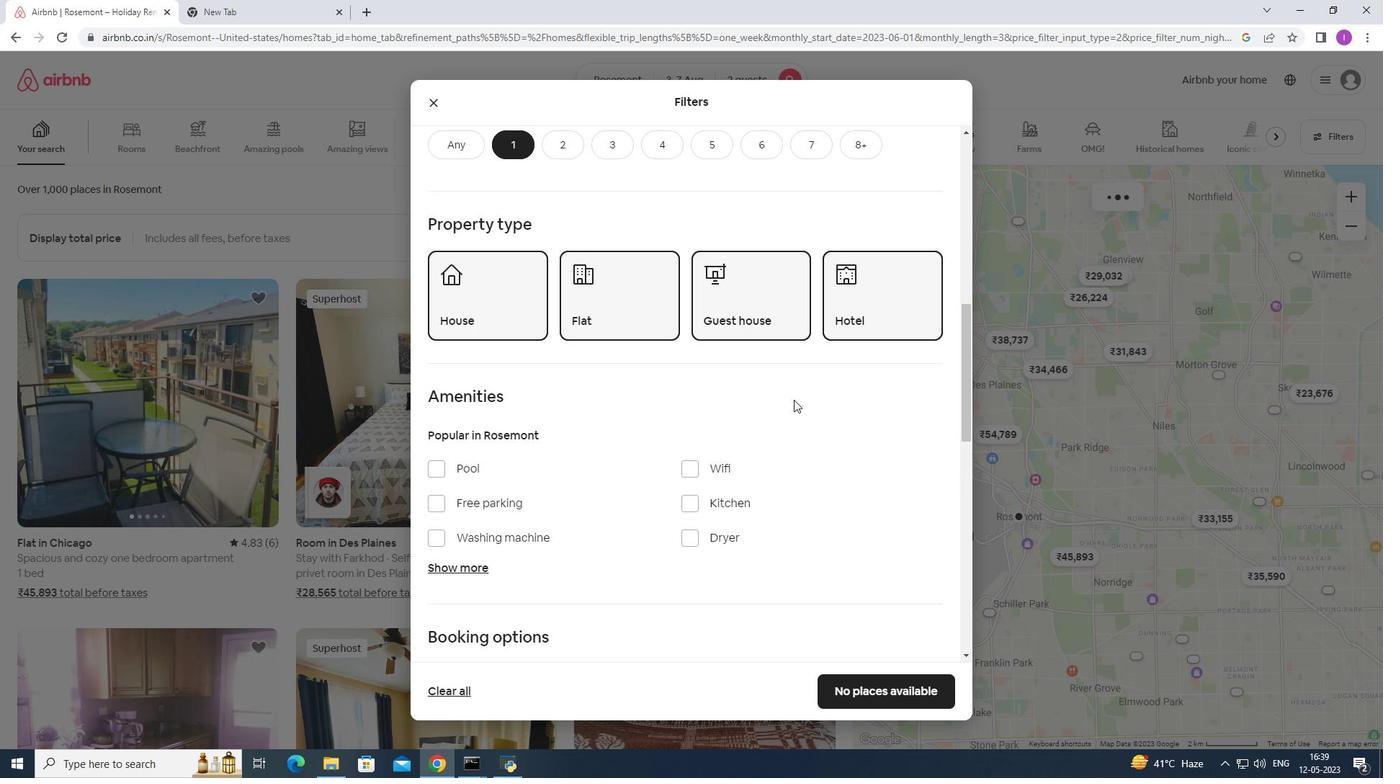 
Action: Mouse moved to (773, 446)
Screenshot: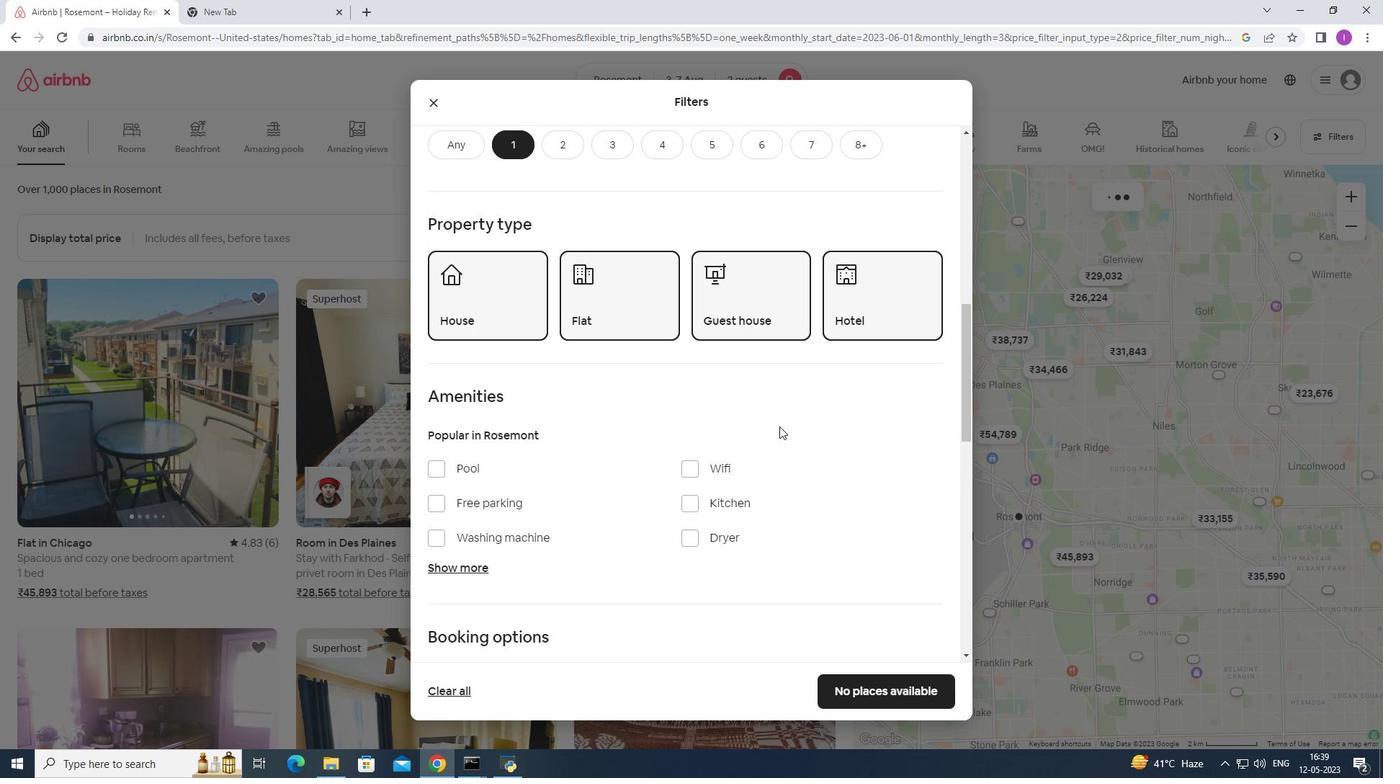 
Action: Mouse scrolled (773, 445) with delta (0, 0)
Screenshot: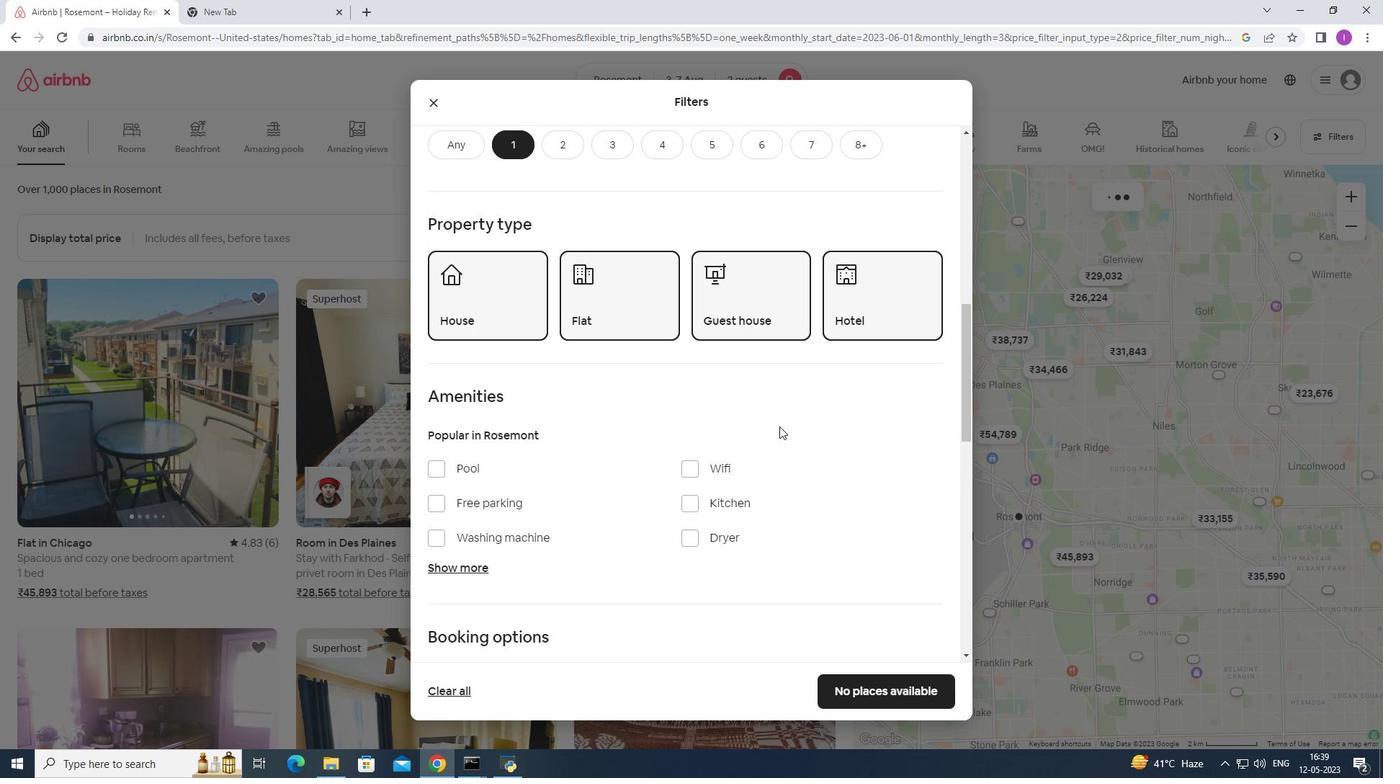 
Action: Mouse scrolled (773, 445) with delta (0, 0)
Screenshot: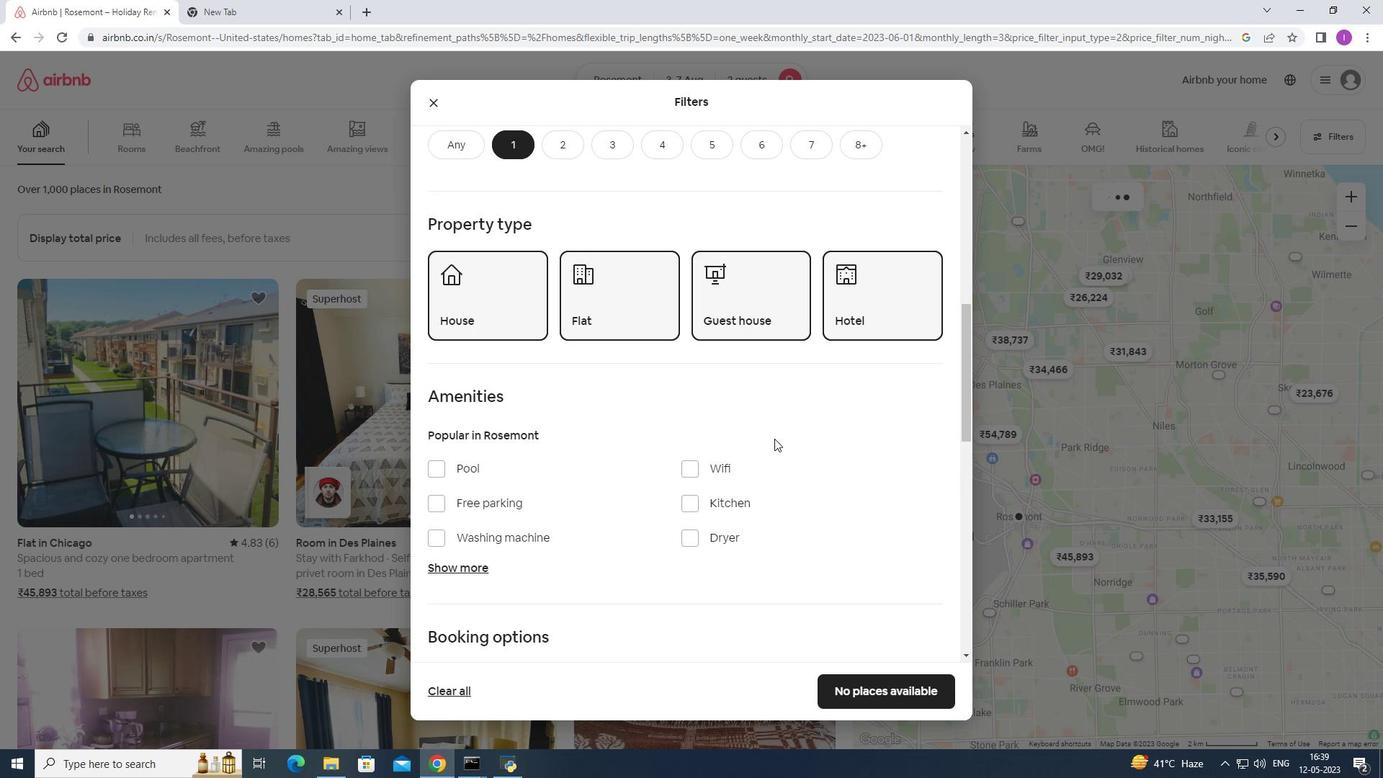 
Action: Mouse moved to (772, 448)
Screenshot: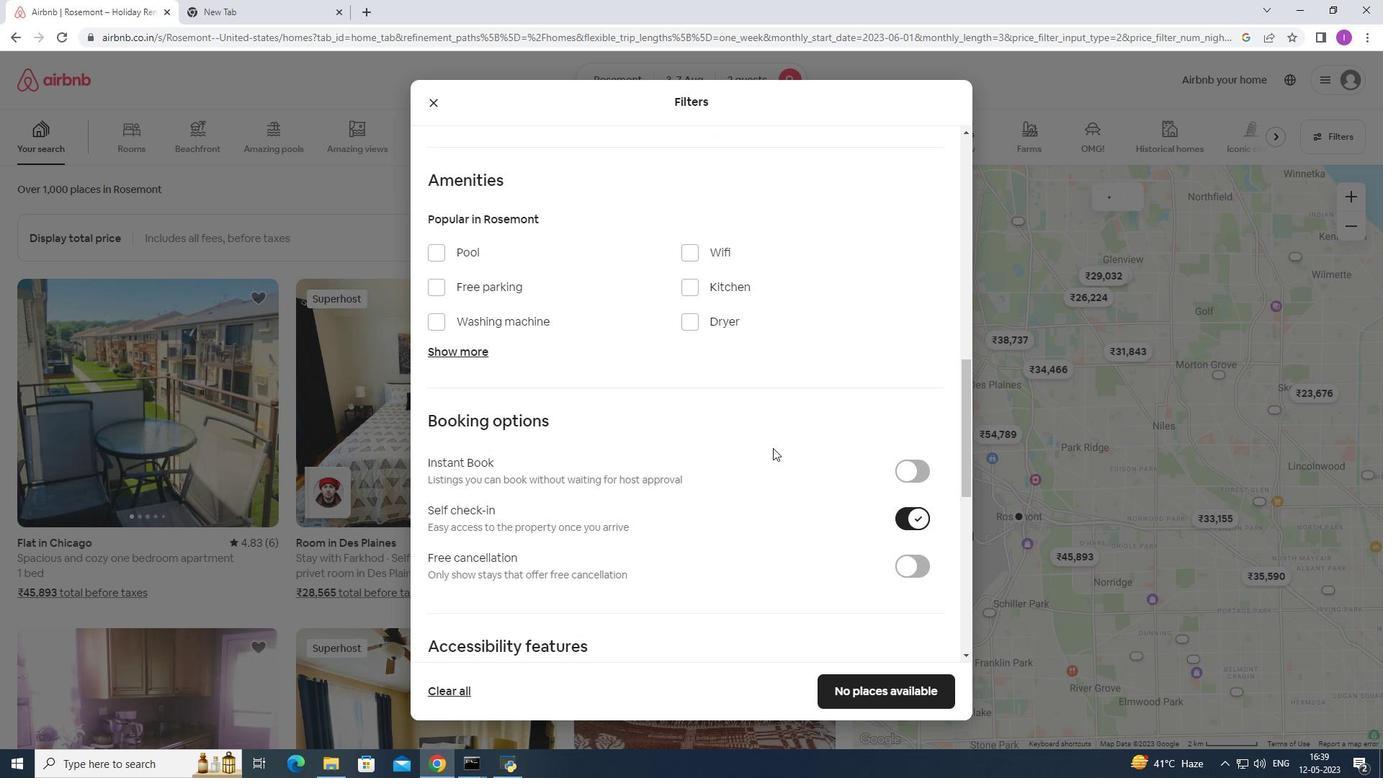 
Action: Mouse scrolled (772, 447) with delta (0, 0)
Screenshot: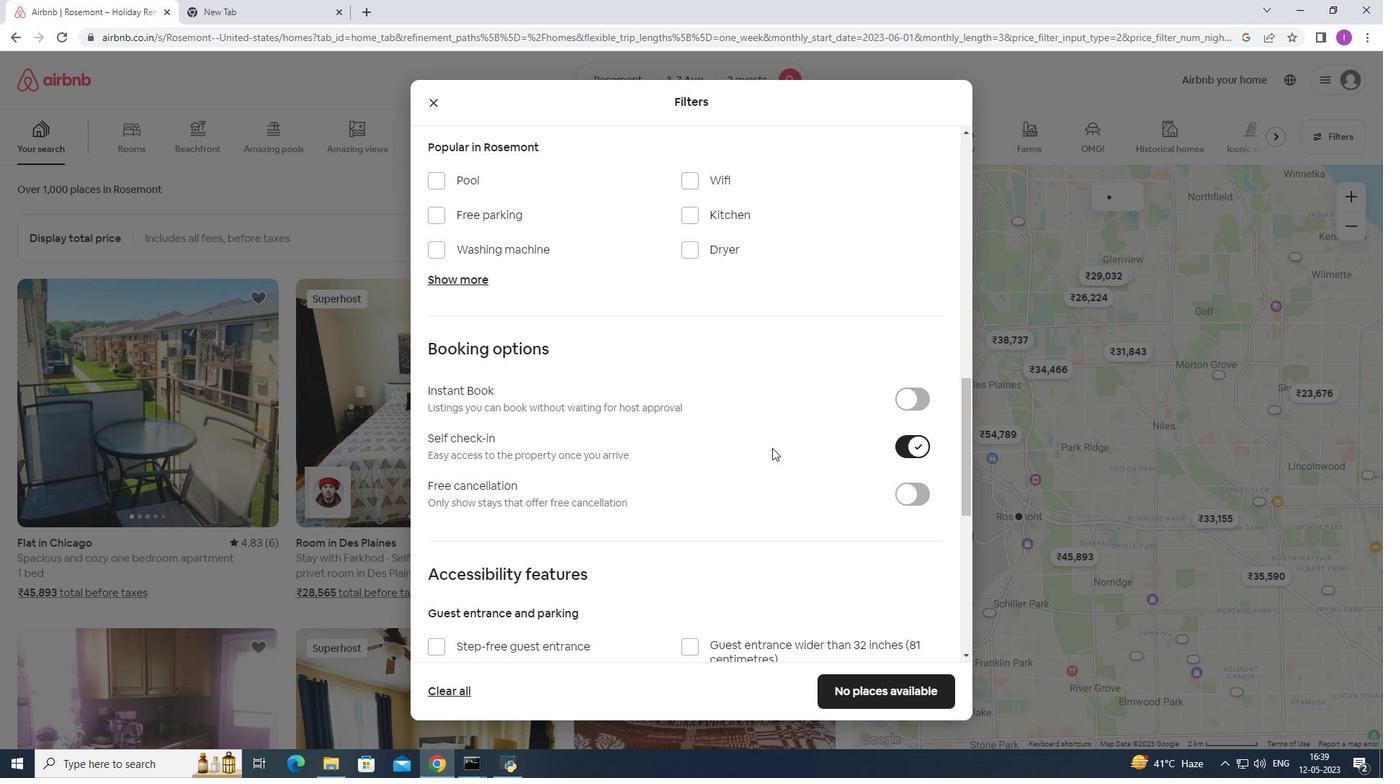 
Action: Mouse scrolled (772, 447) with delta (0, 0)
Screenshot: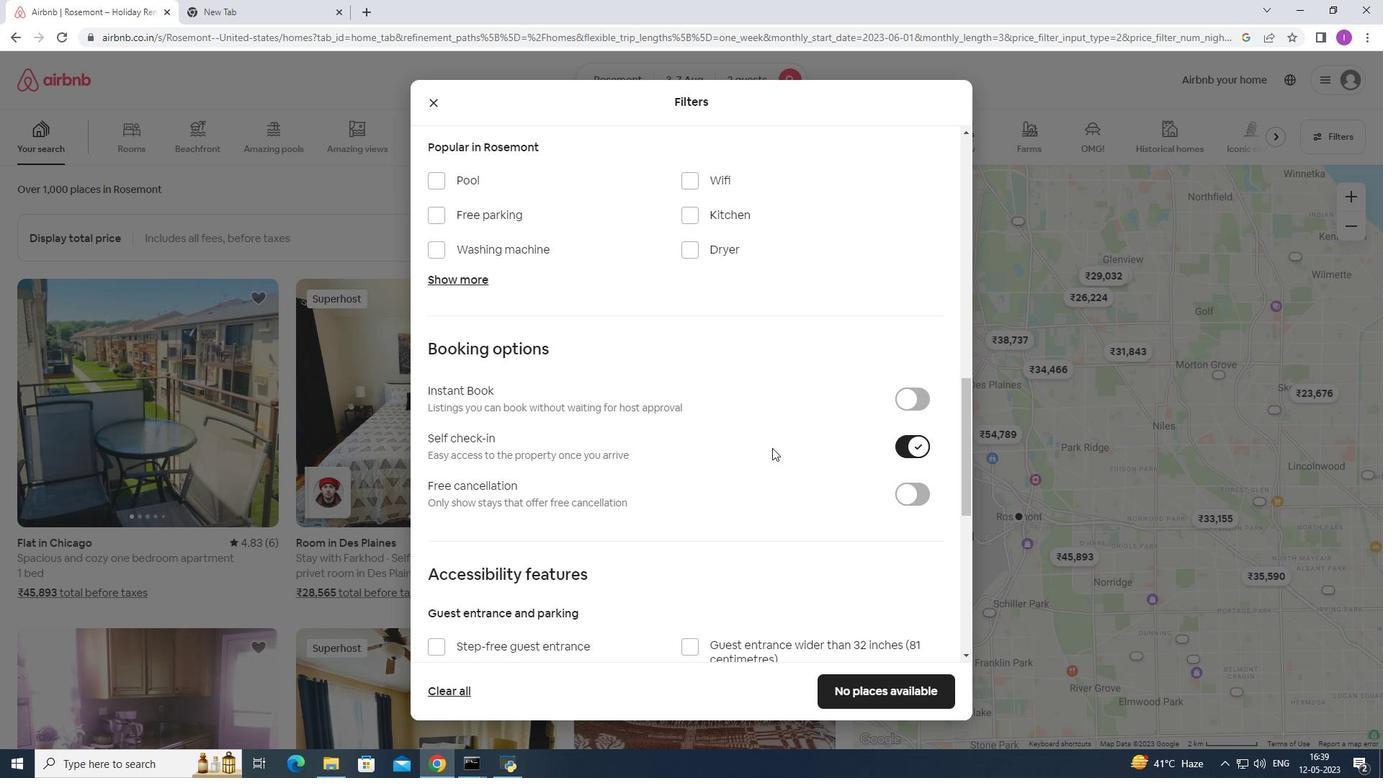 
Action: Mouse scrolled (772, 447) with delta (0, 0)
Screenshot: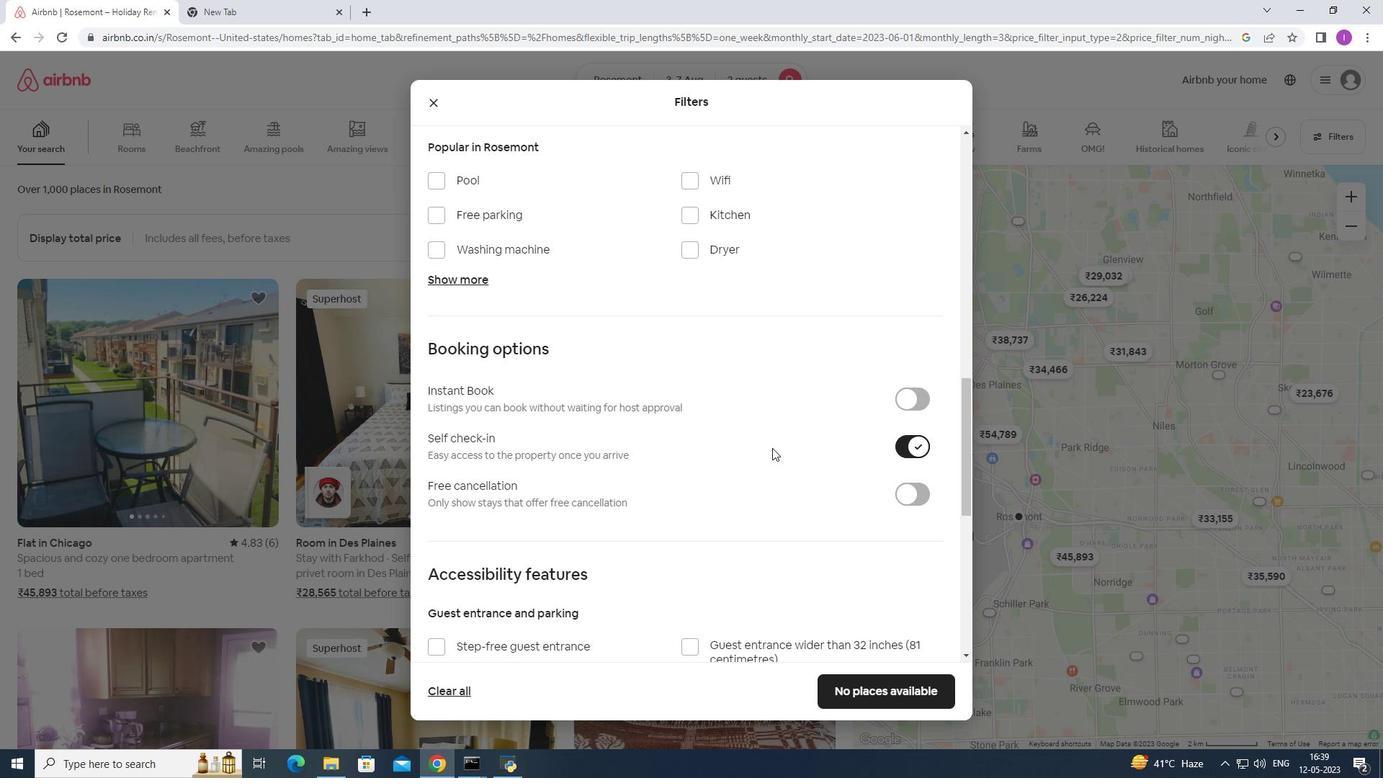 
Action: Mouse moved to (772, 456)
Screenshot: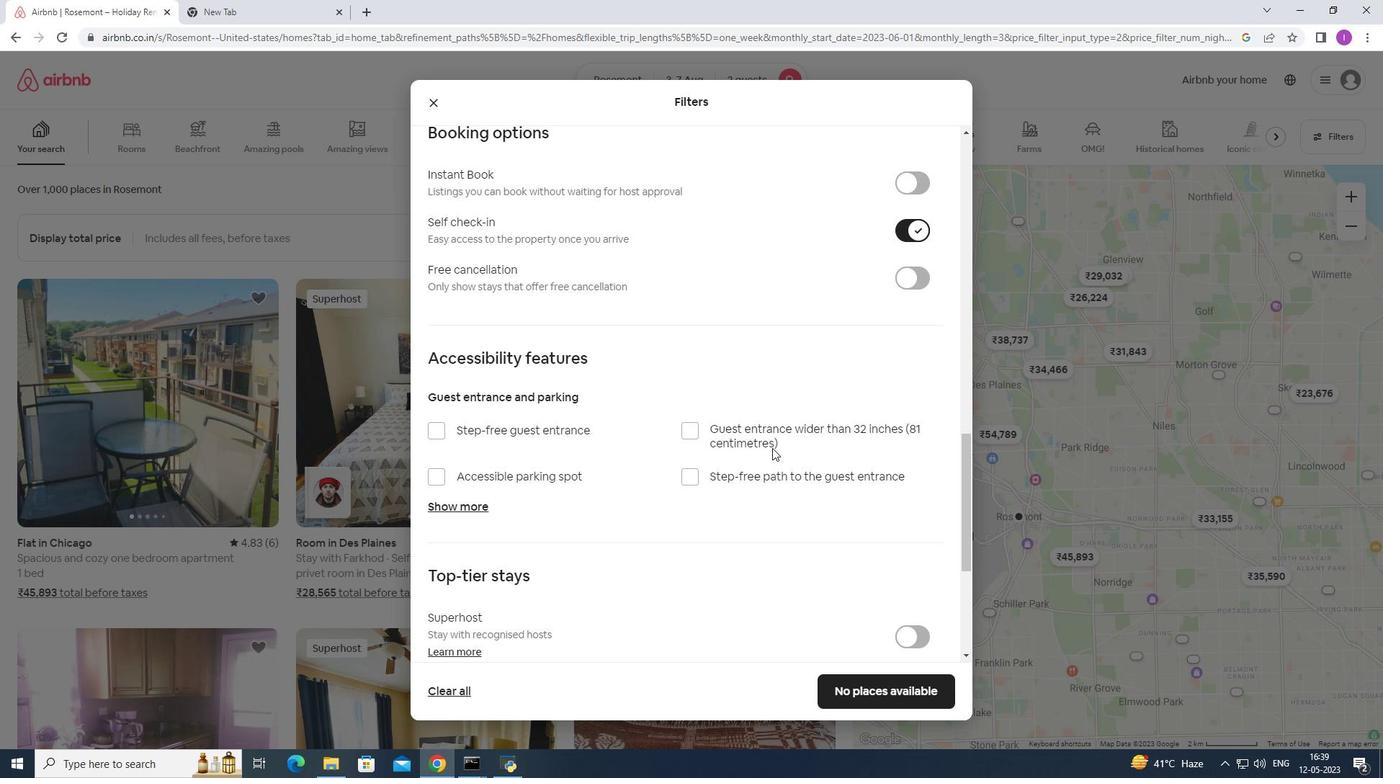 
Action: Mouse scrolled (772, 454) with delta (0, 0)
Screenshot: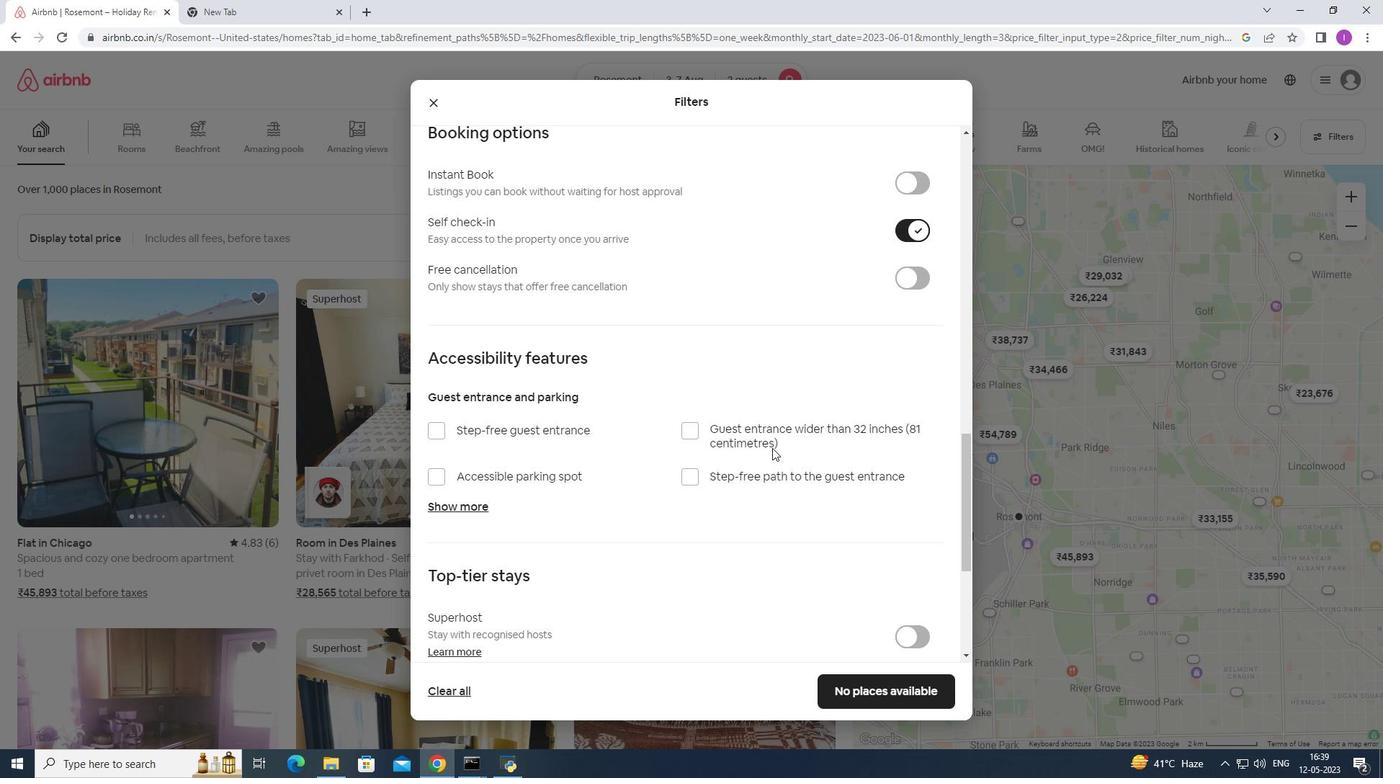 
Action: Mouse moved to (772, 464)
Screenshot: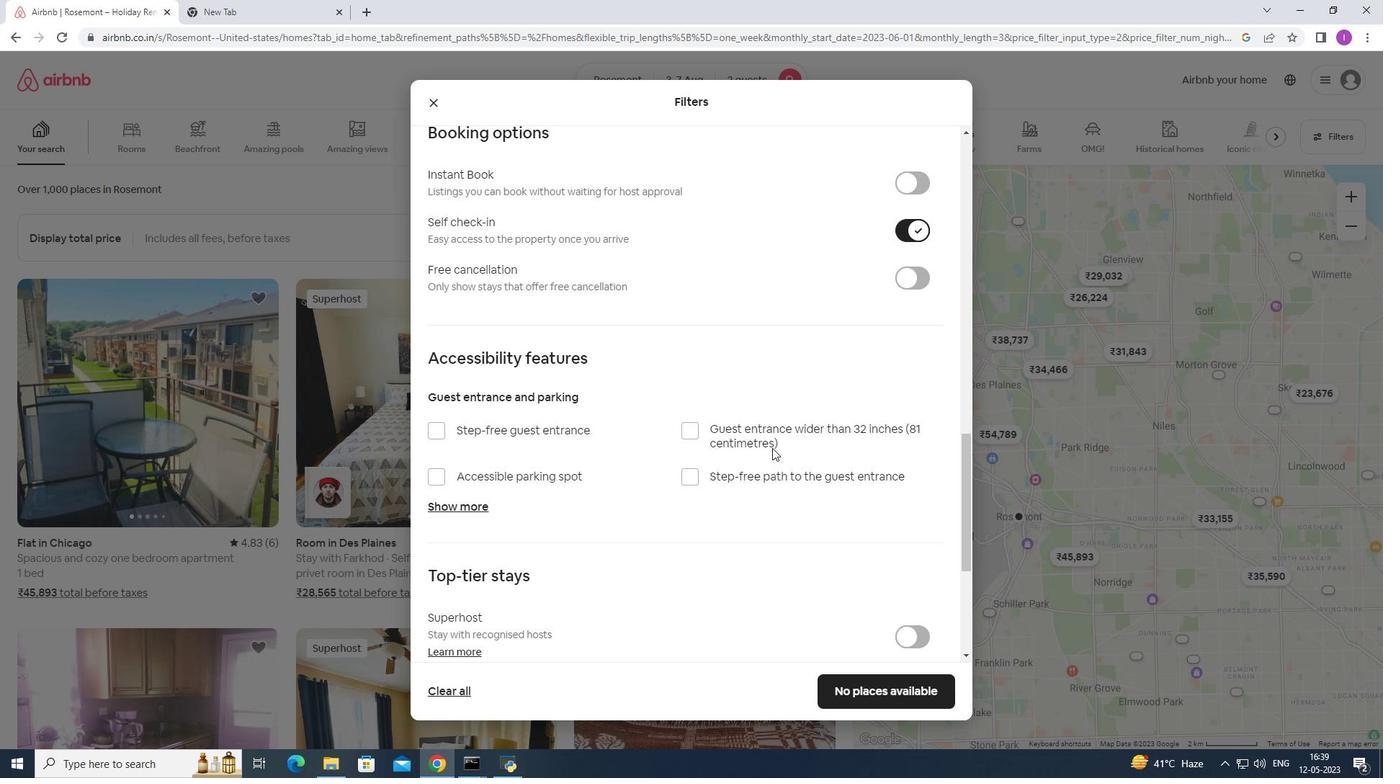 
Action: Mouse scrolled (772, 459) with delta (0, 0)
Screenshot: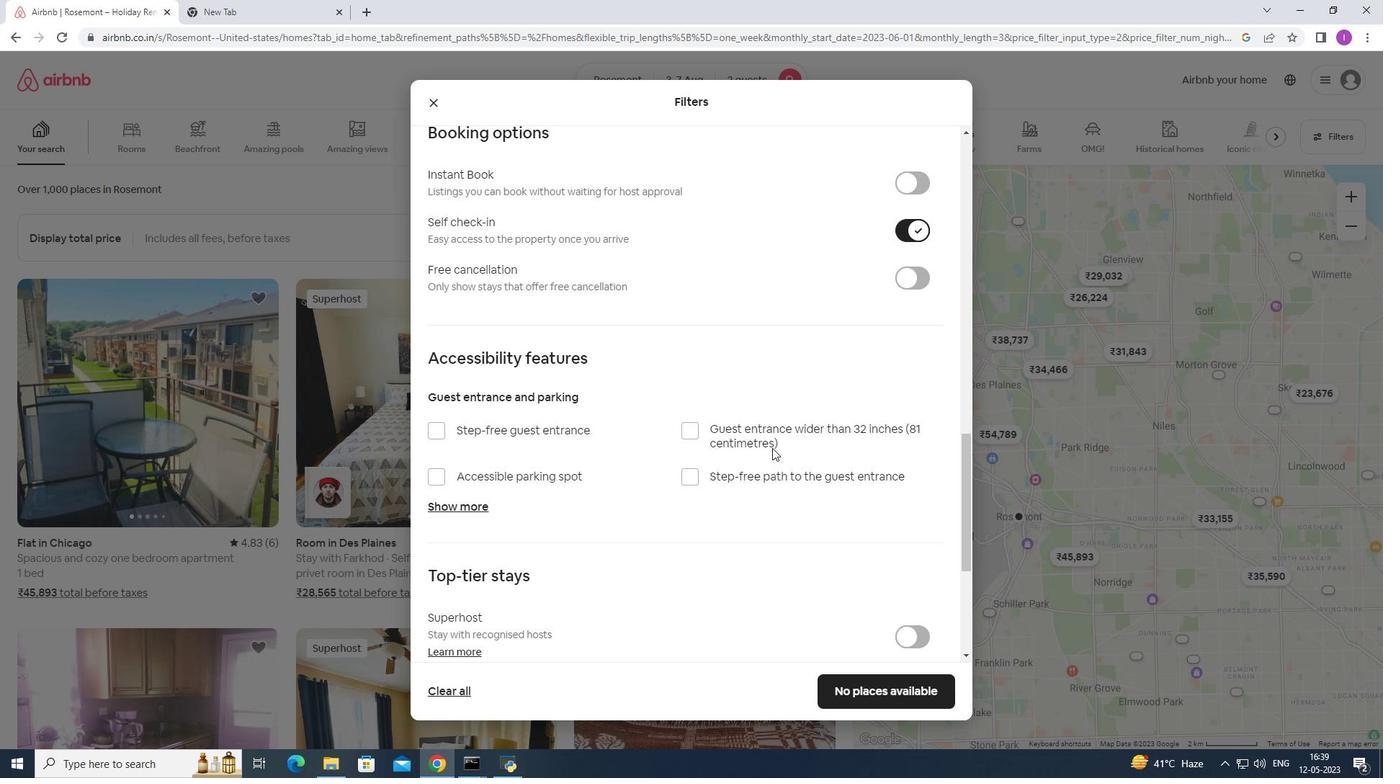
Action: Mouse moved to (771, 464)
Screenshot: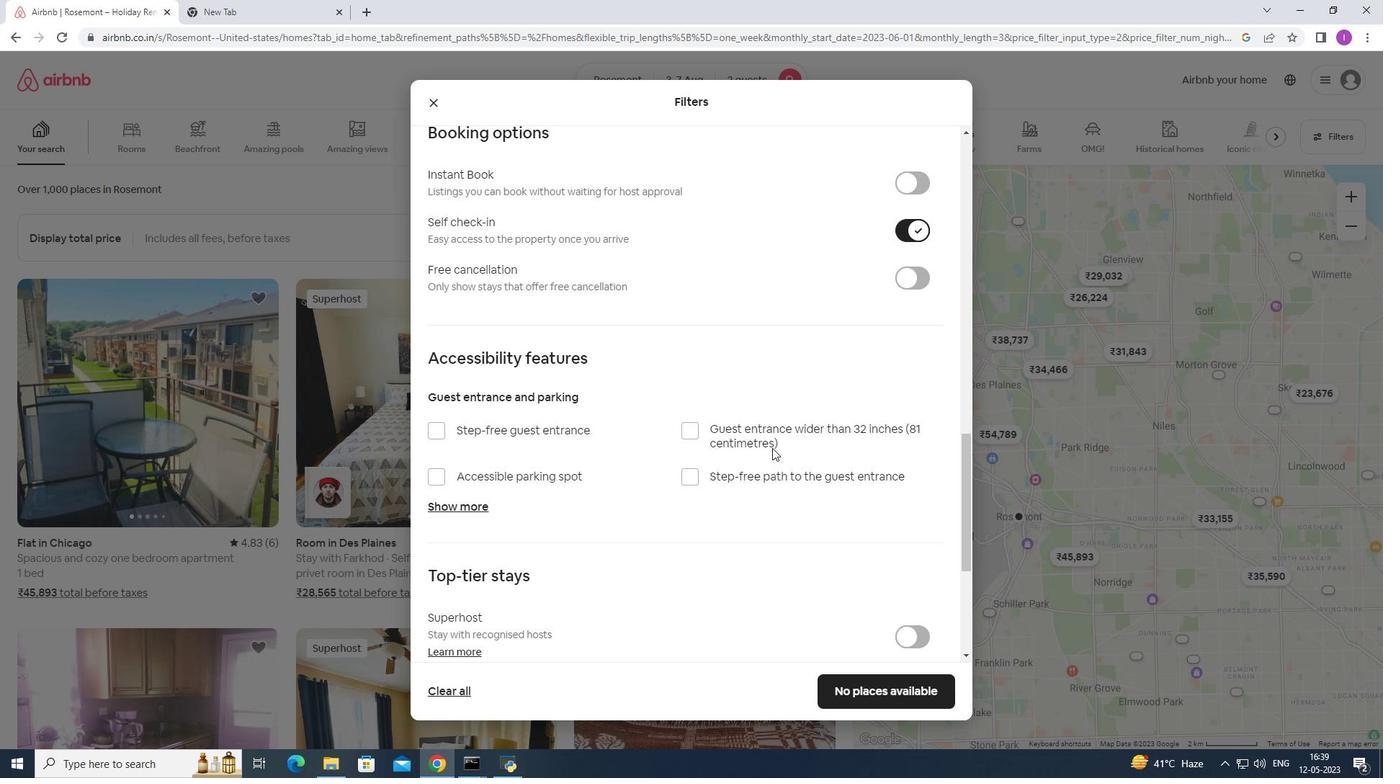 
Action: Mouse scrolled (772, 463) with delta (0, 0)
Screenshot: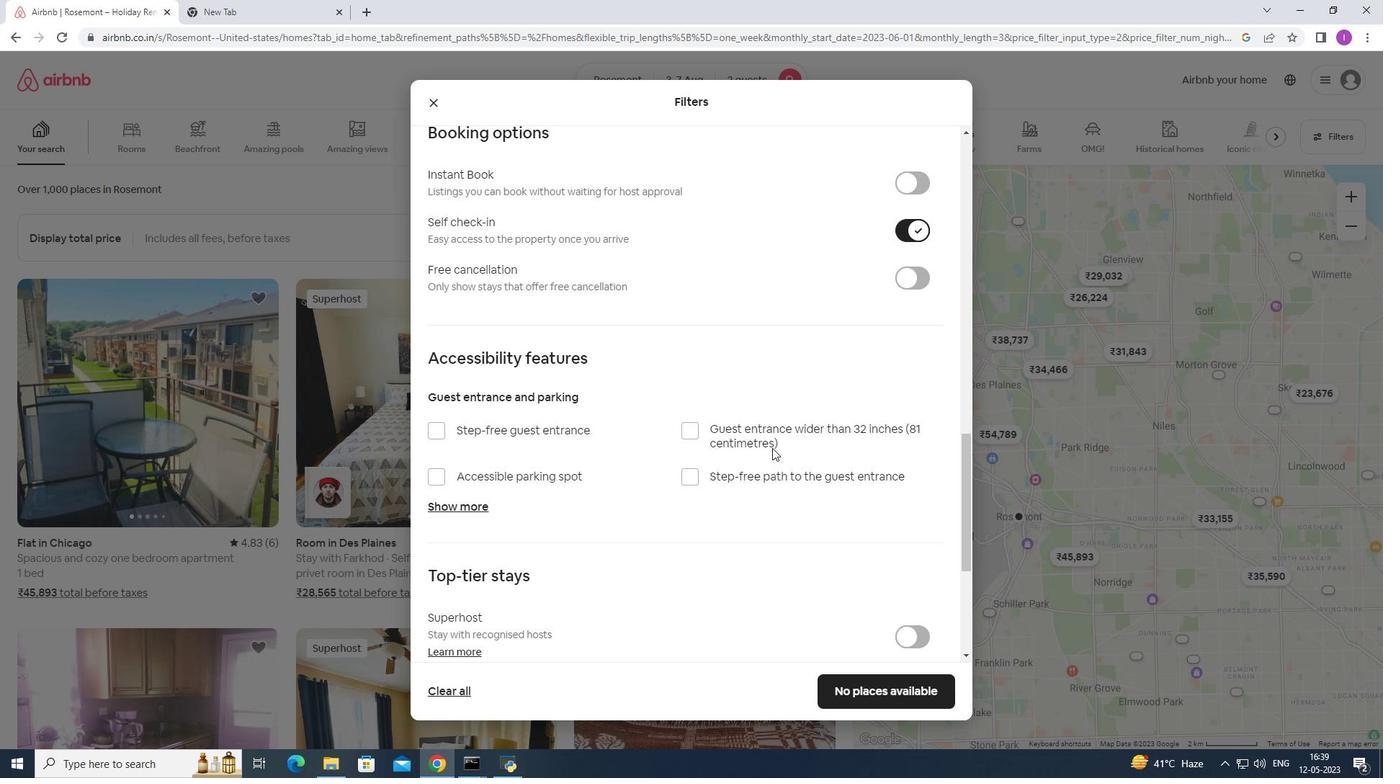 
Action: Mouse moved to (770, 467)
Screenshot: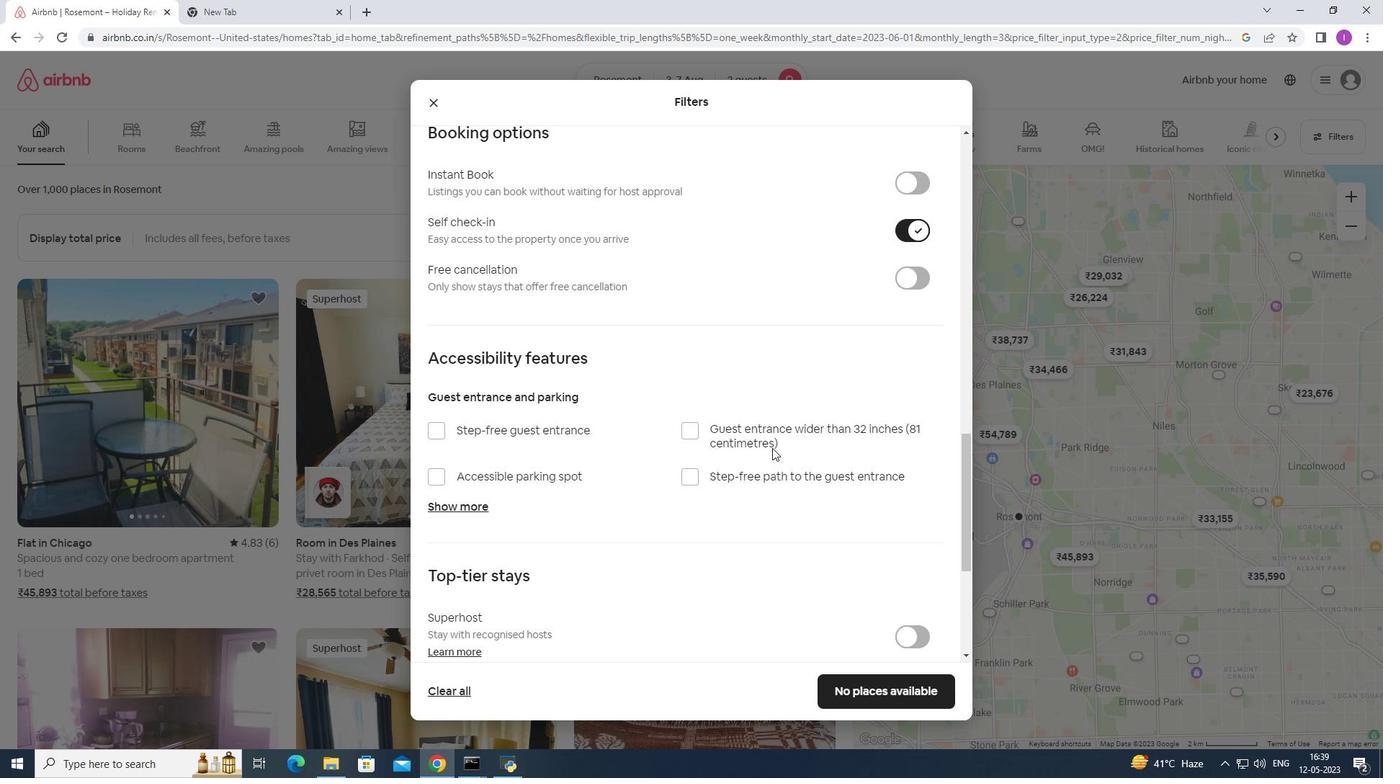 
Action: Mouse scrolled (771, 464) with delta (0, 0)
Screenshot: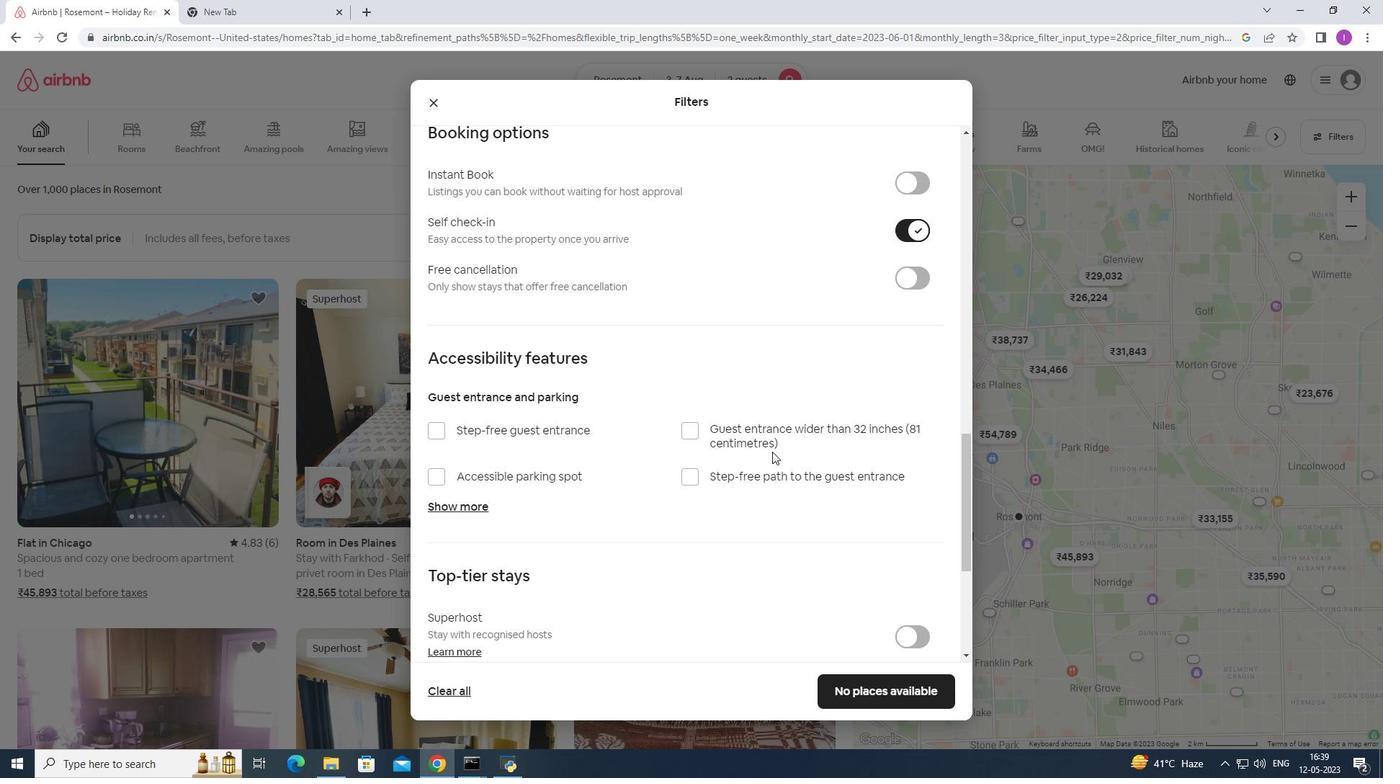 
Action: Mouse moved to (763, 468)
Screenshot: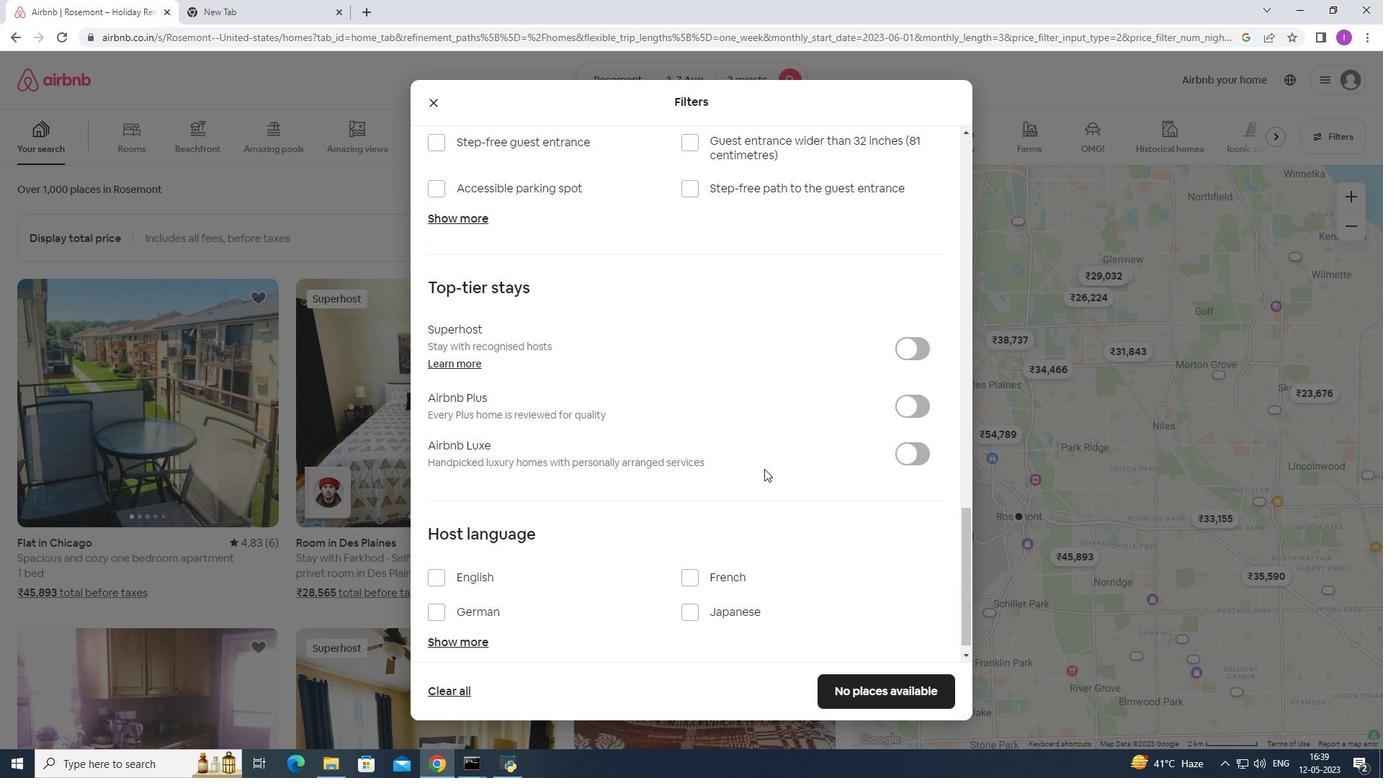 
Action: Mouse scrolled (763, 467) with delta (0, 0)
Screenshot: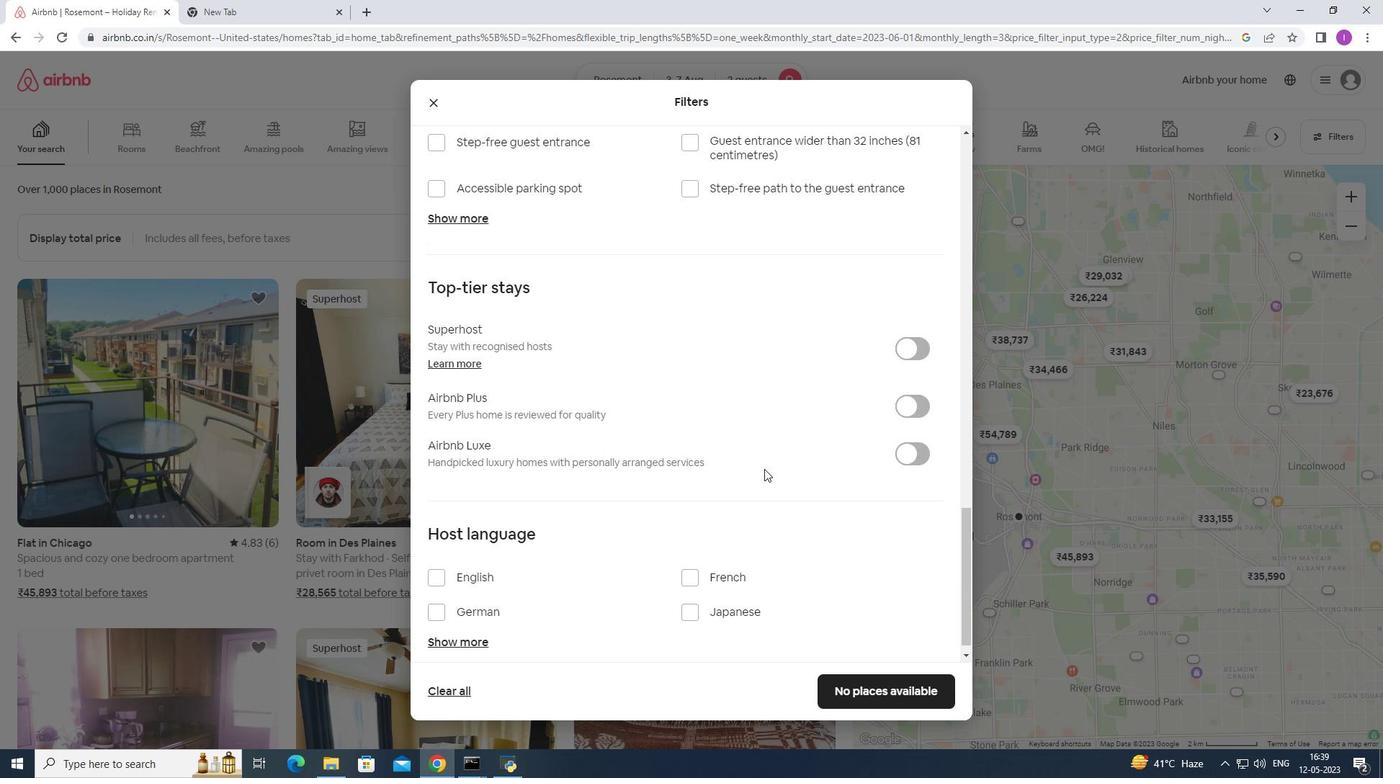 
Action: Mouse moved to (754, 472)
Screenshot: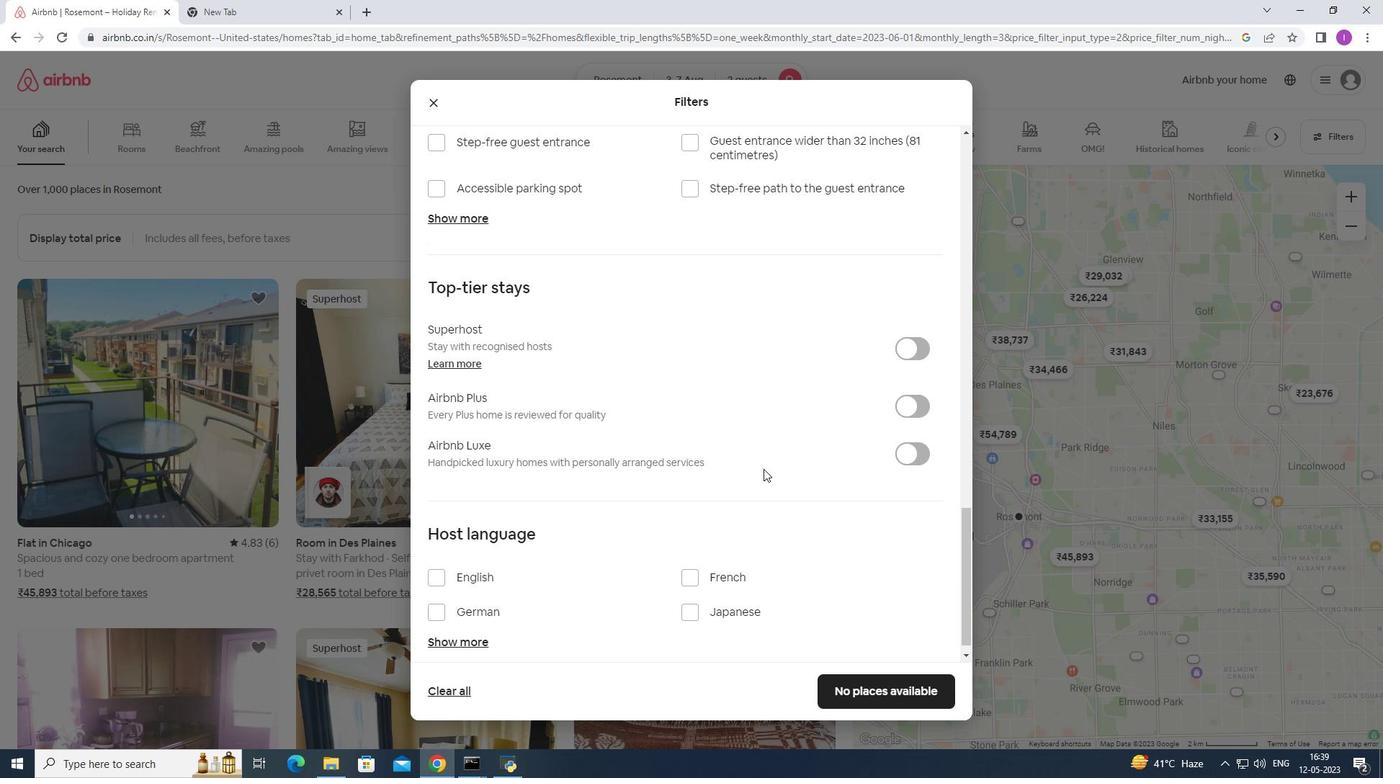 
Action: Mouse scrolled (754, 472) with delta (0, 0)
Screenshot: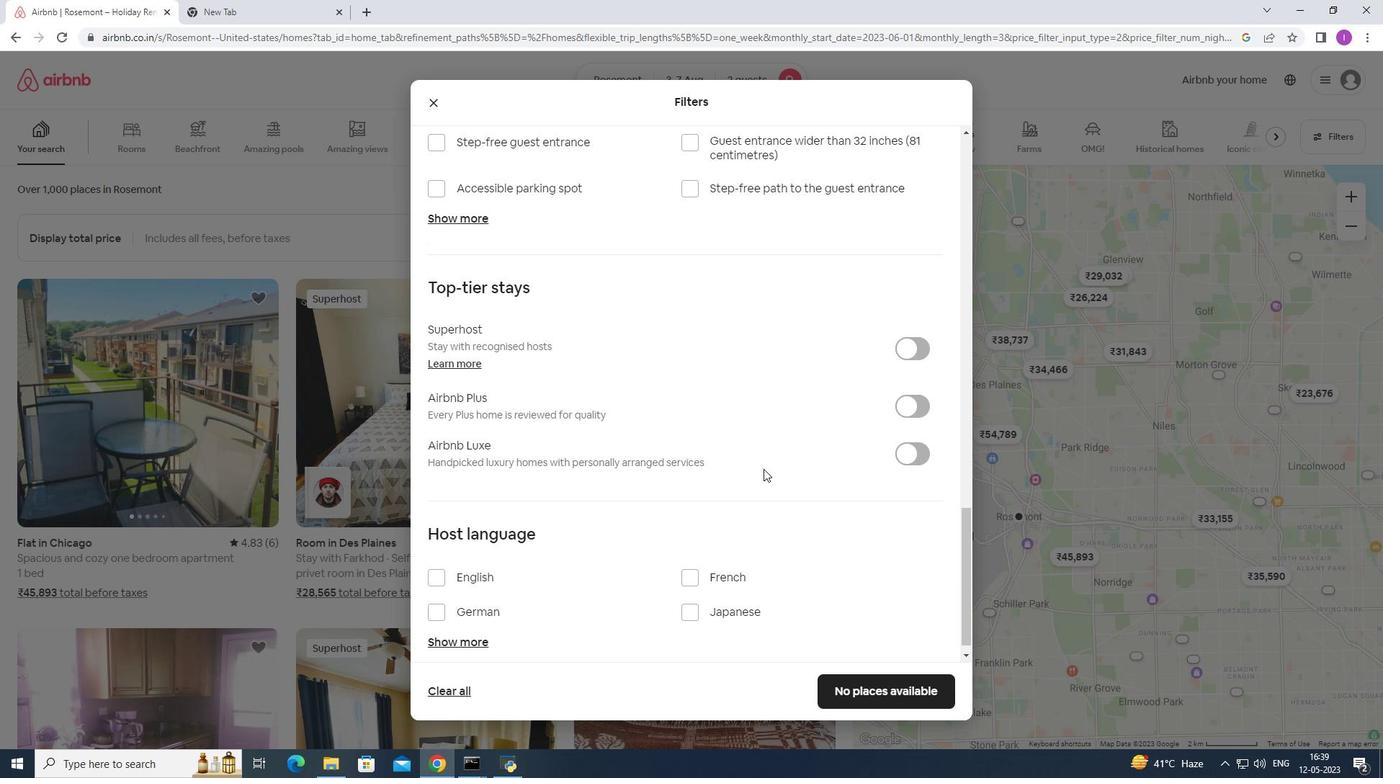 
Action: Mouse moved to (739, 480)
Screenshot: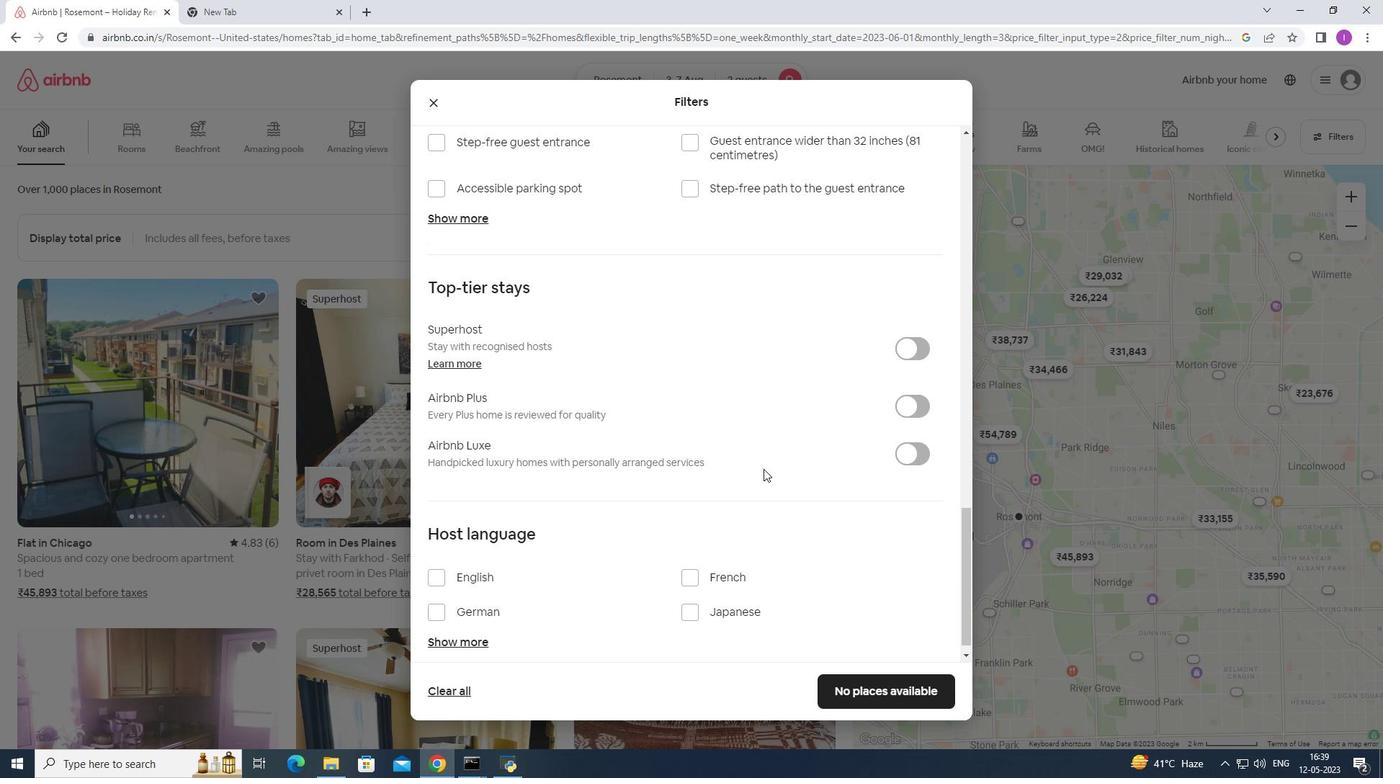 
Action: Mouse scrolled (743, 477) with delta (0, 0)
Screenshot: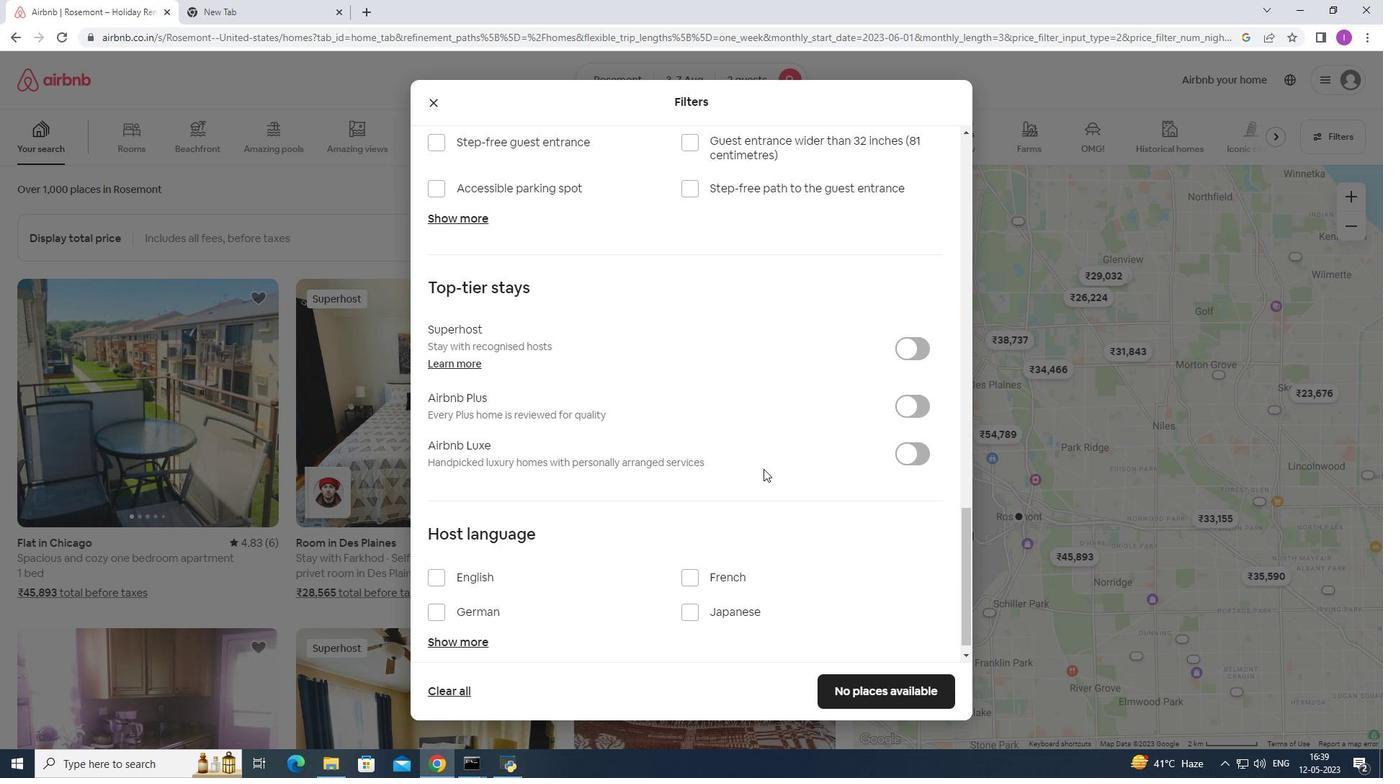 
Action: Mouse moved to (720, 481)
Screenshot: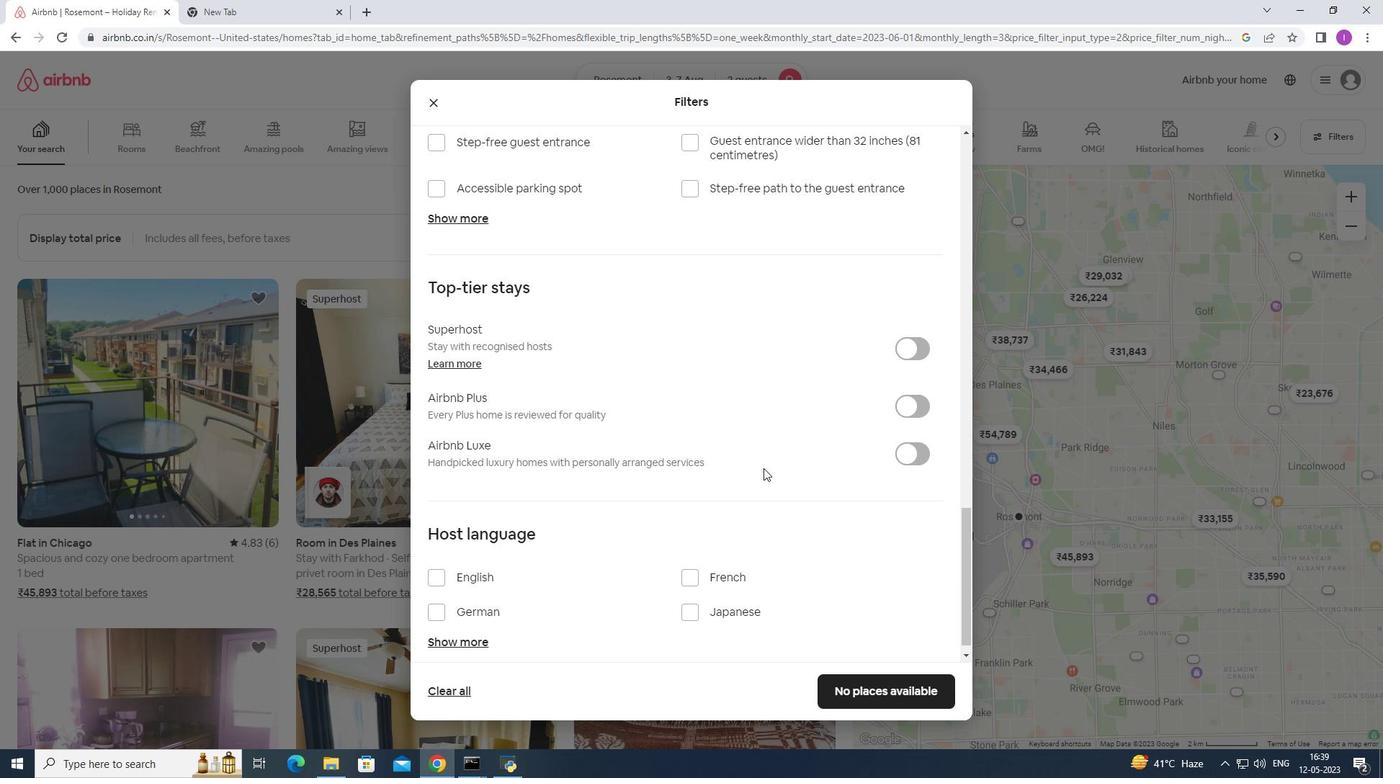 
Action: Mouse scrolled (720, 480) with delta (0, 0)
Screenshot: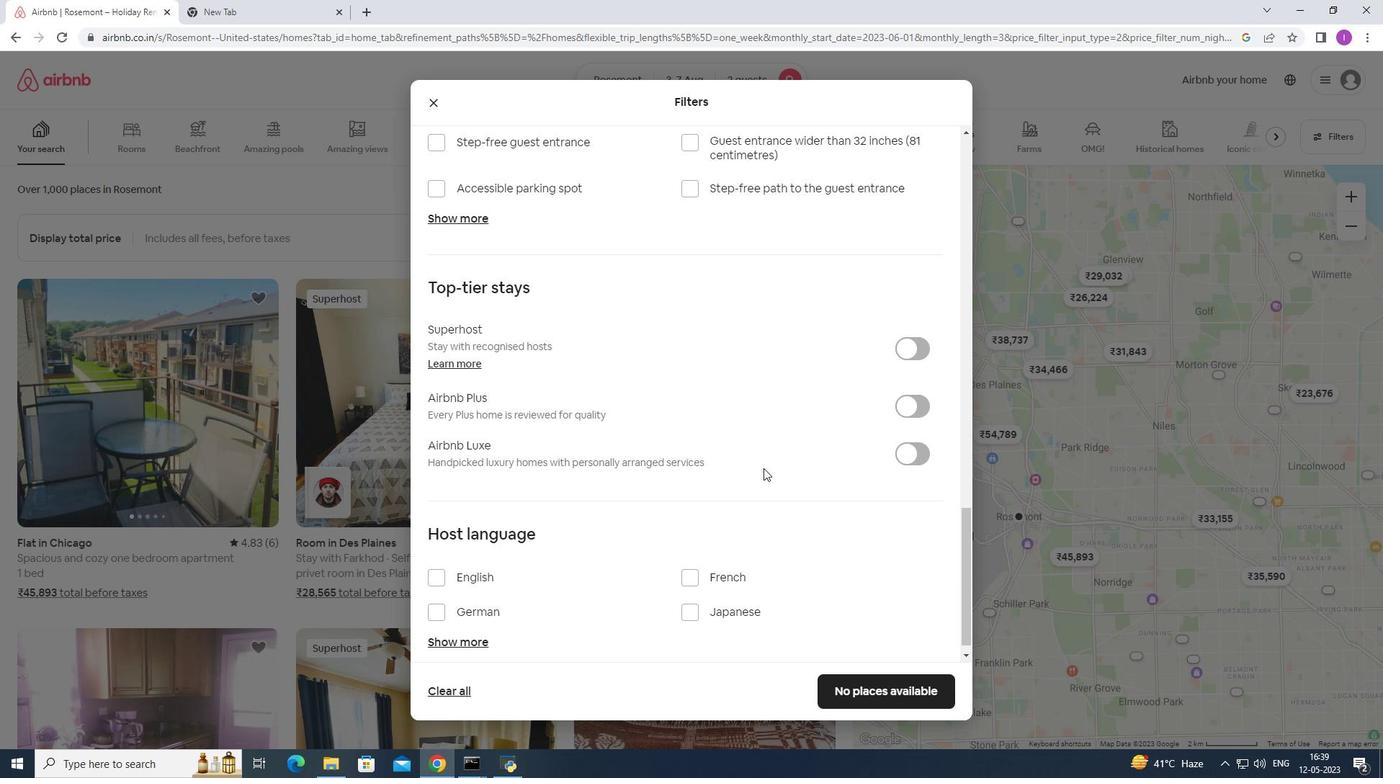 
Action: Mouse moved to (437, 557)
Screenshot: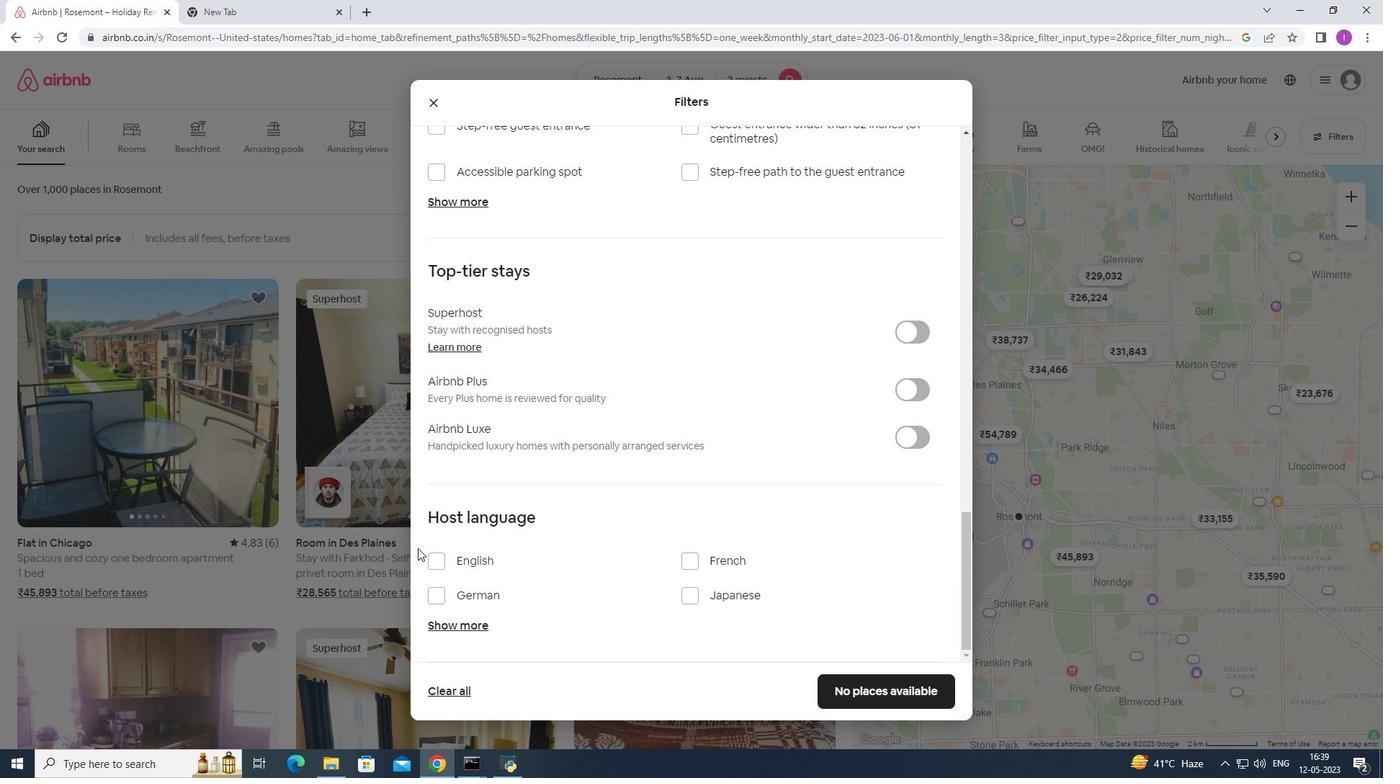 
Action: Mouse pressed left at (437, 557)
Screenshot: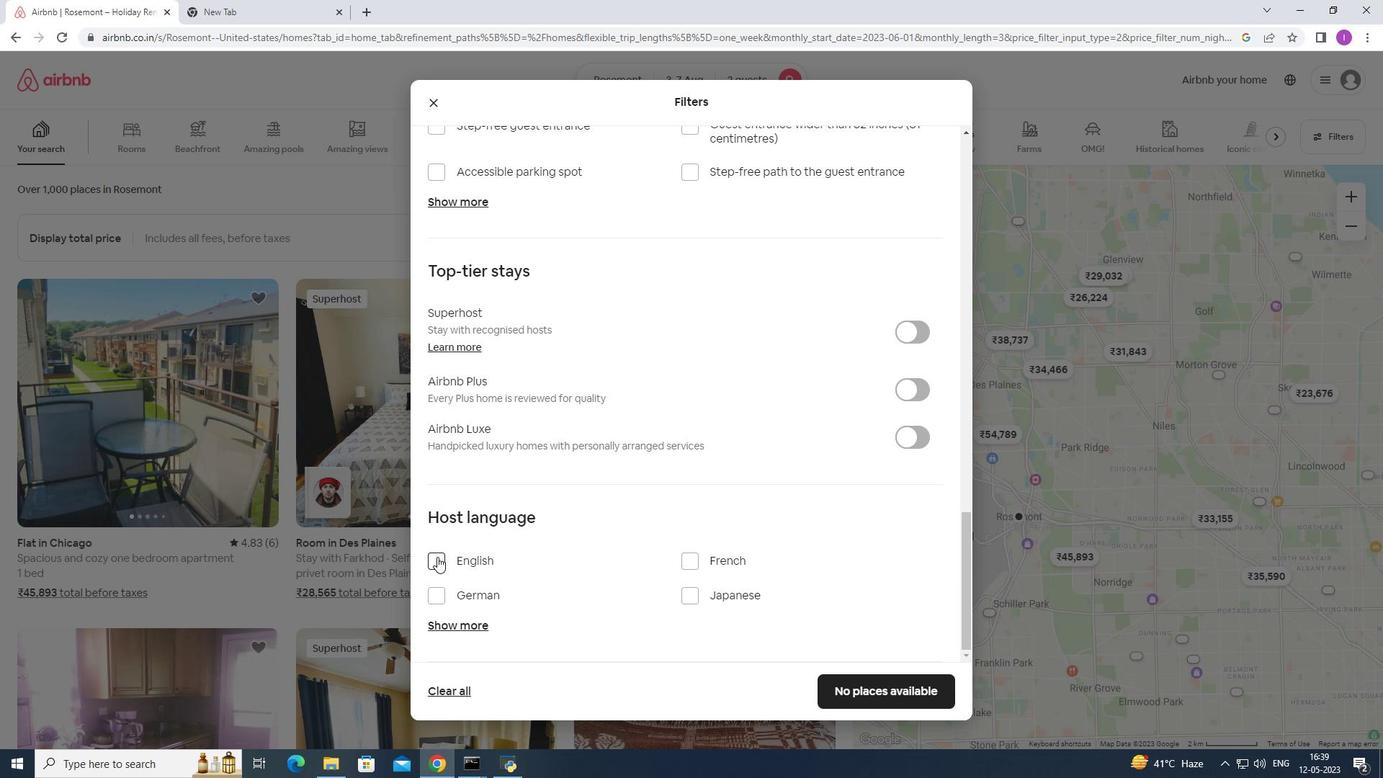 
Action: Mouse moved to (864, 704)
Screenshot: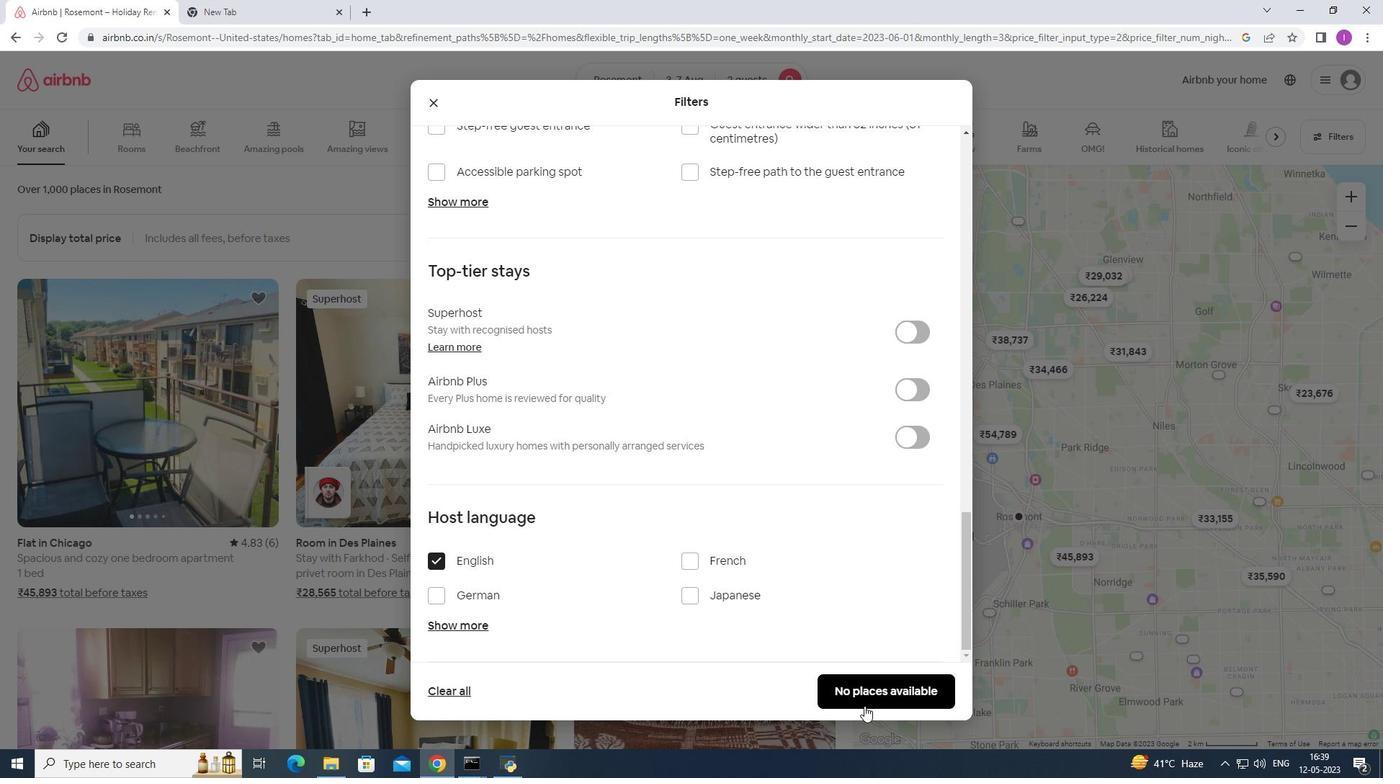 
Action: Mouse pressed left at (864, 704)
Screenshot: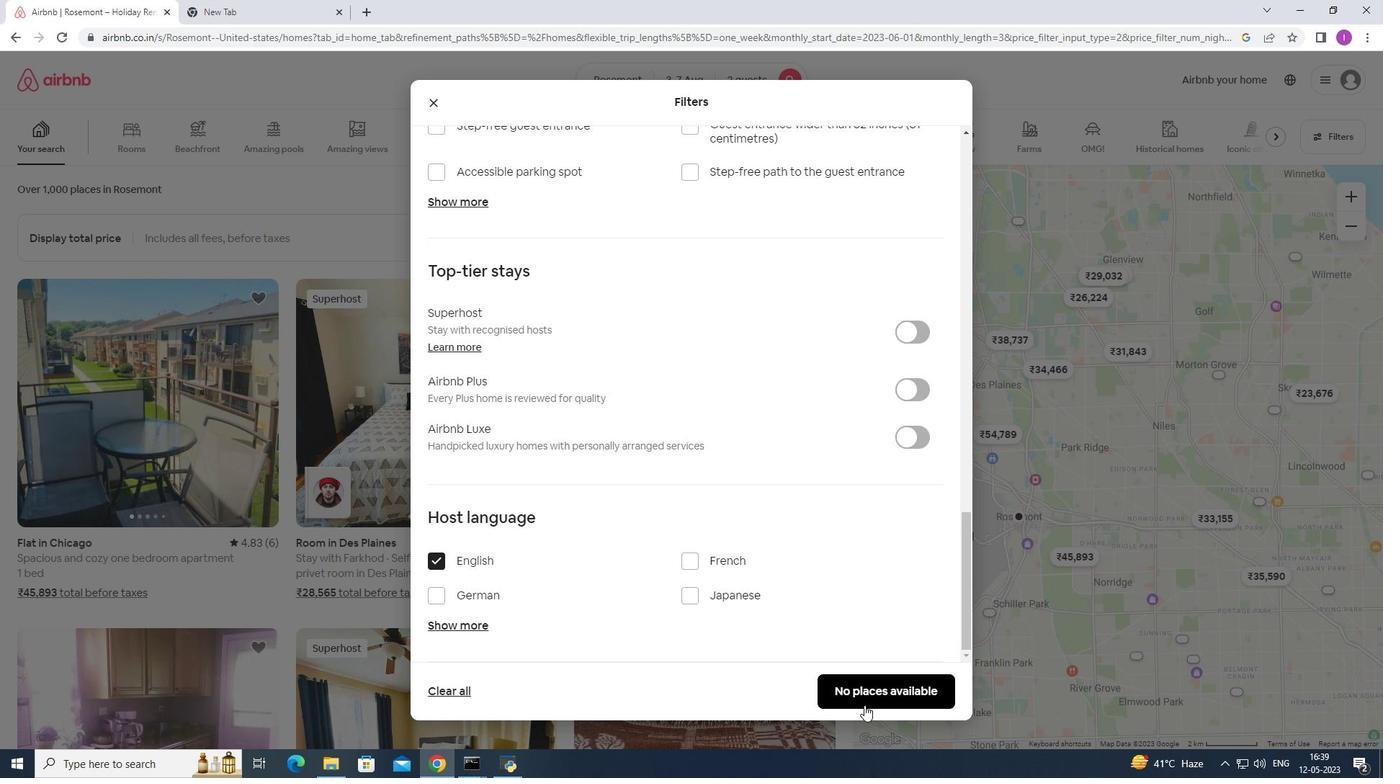 
Action: Mouse moved to (983, 410)
Screenshot: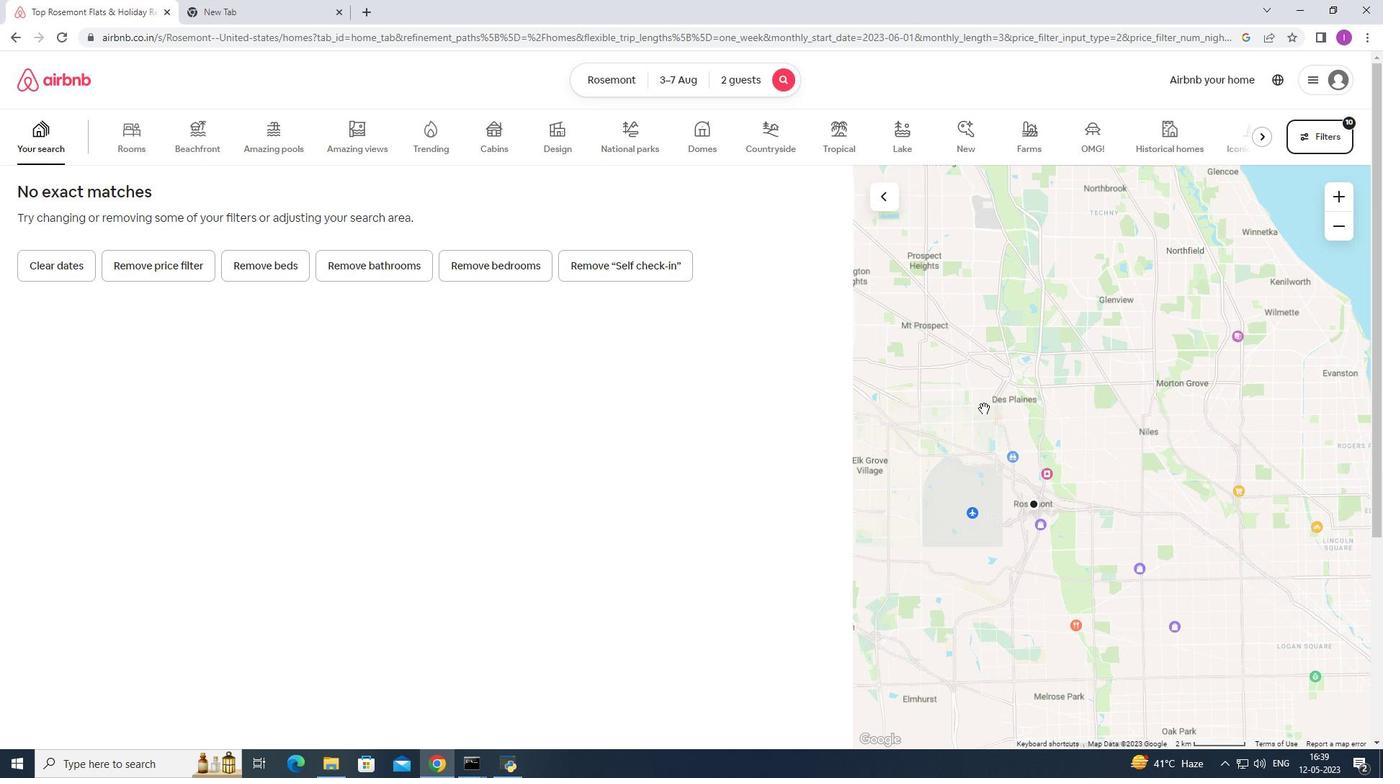
